 Task: Search one way flight ticket for 5 adults, 2 children, 1 infant in seat and 1 infant on lap in economy from Birmingham: Birmingham-shuttlesworth International Airport to Laramie: Laramie Regional Airport on 5-3-2023. Choice of flights is United. Number of bags: 1 carry on bag. Price is upto 98000. Outbound departure time preference is 7:30.
Action: Mouse moved to (316, 401)
Screenshot: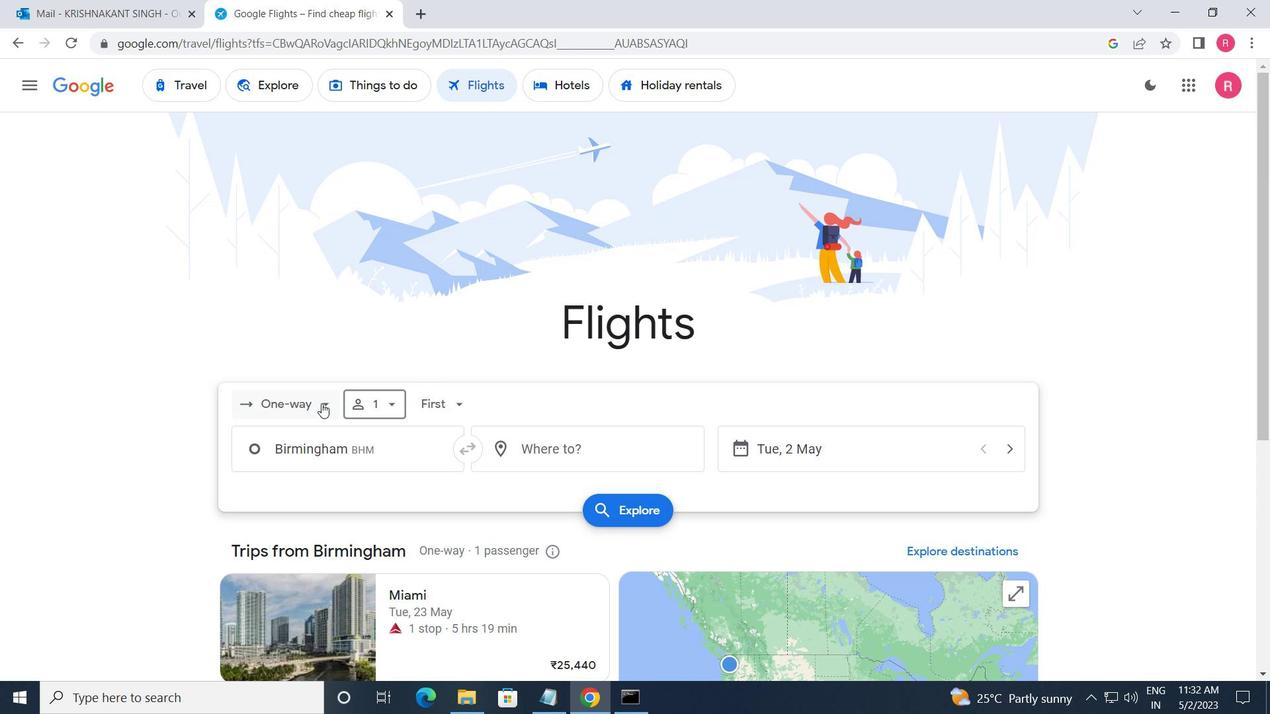 
Action: Mouse pressed left at (316, 401)
Screenshot: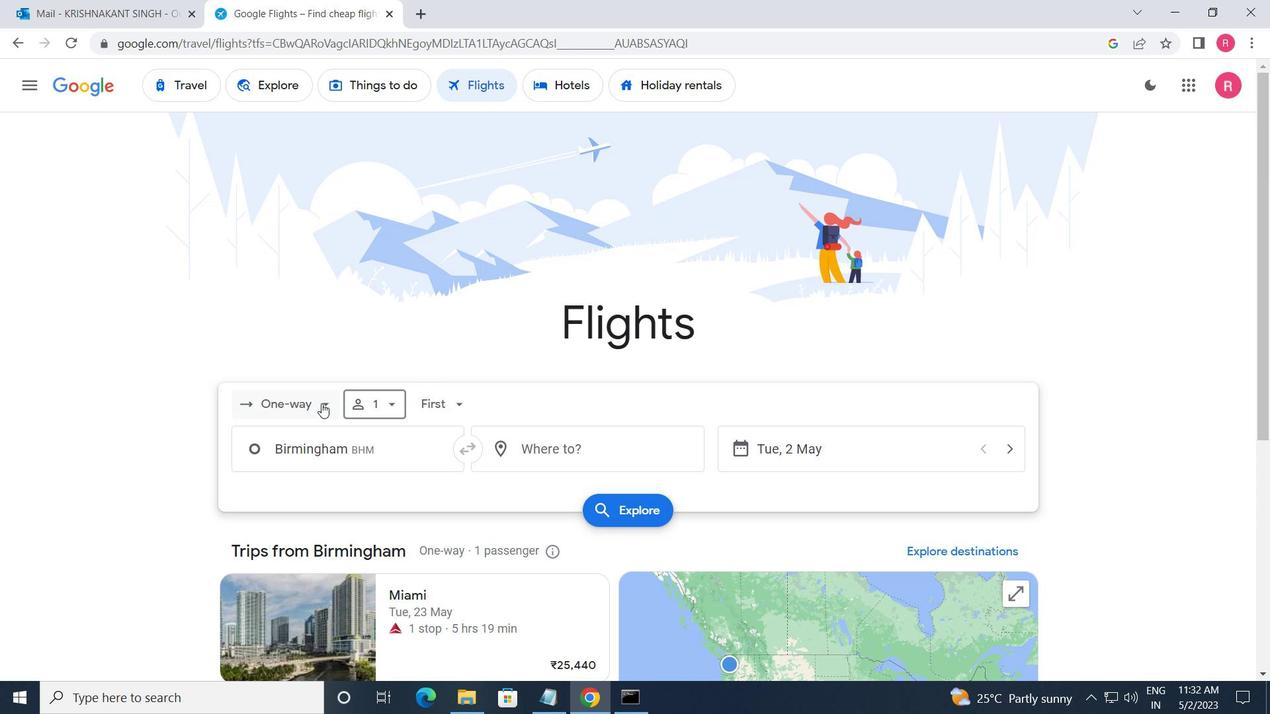 
Action: Mouse moved to (306, 478)
Screenshot: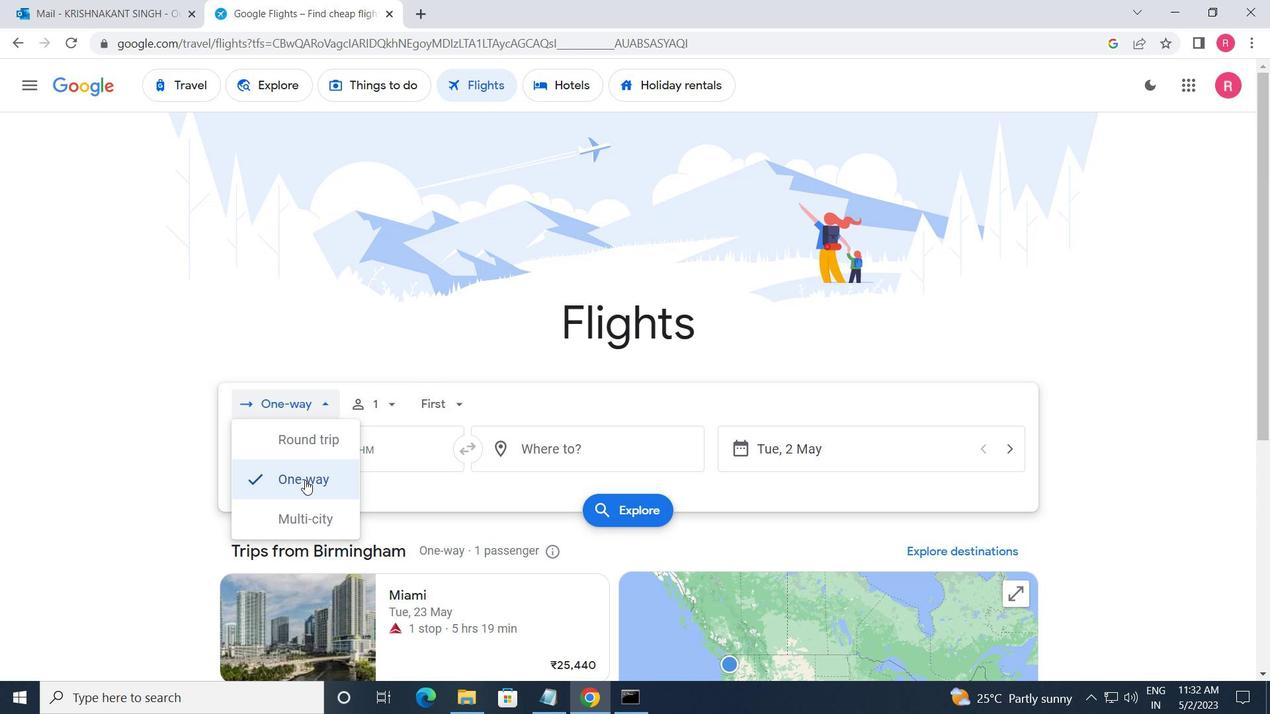 
Action: Mouse pressed left at (306, 478)
Screenshot: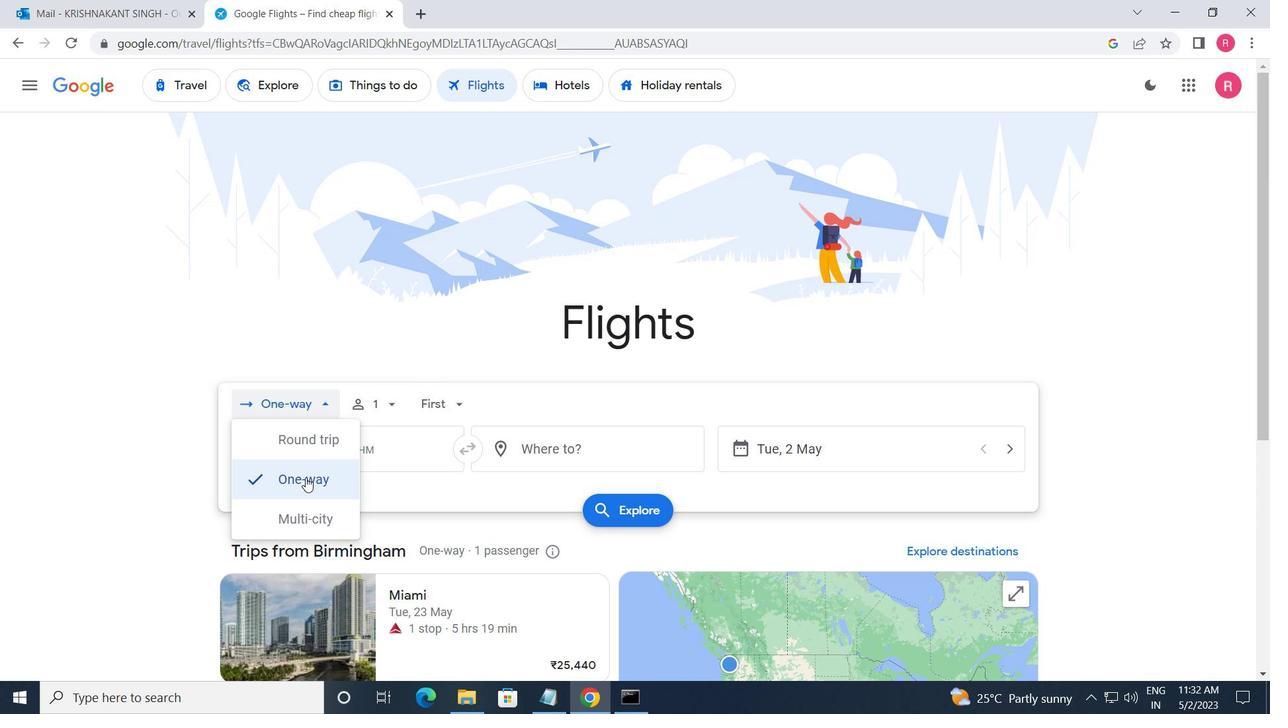
Action: Mouse moved to (401, 399)
Screenshot: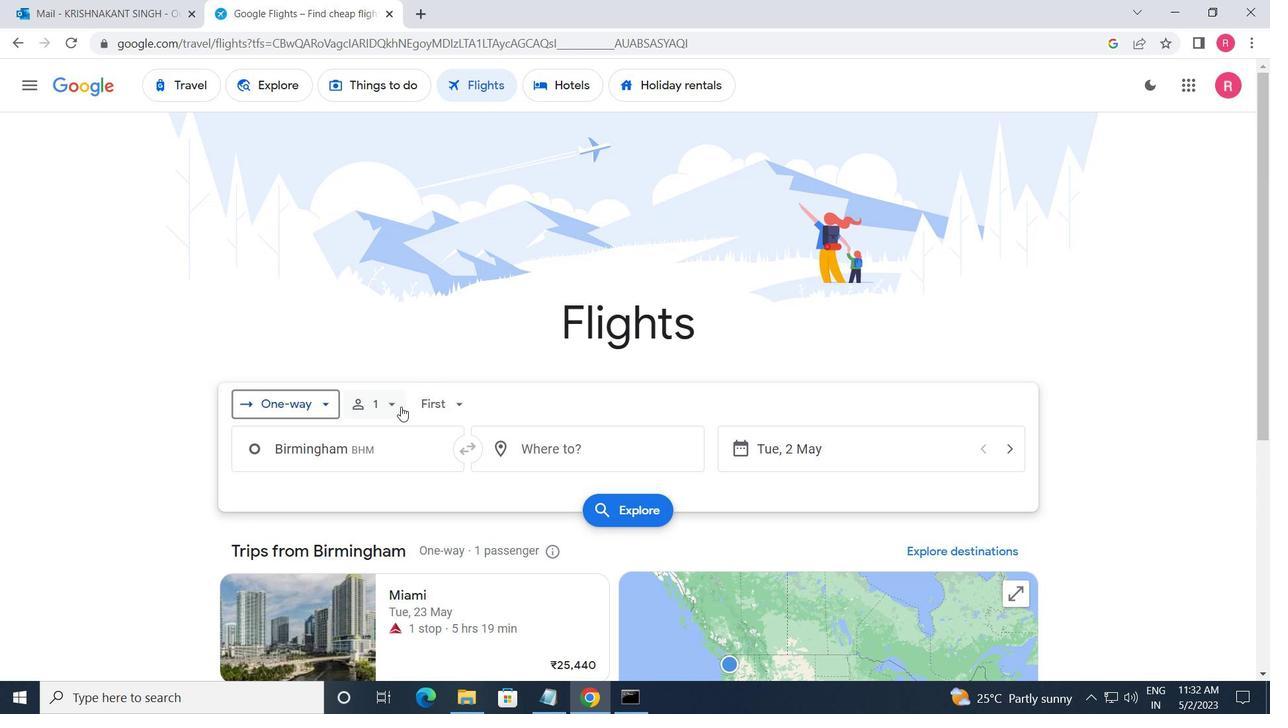 
Action: Mouse pressed left at (401, 399)
Screenshot: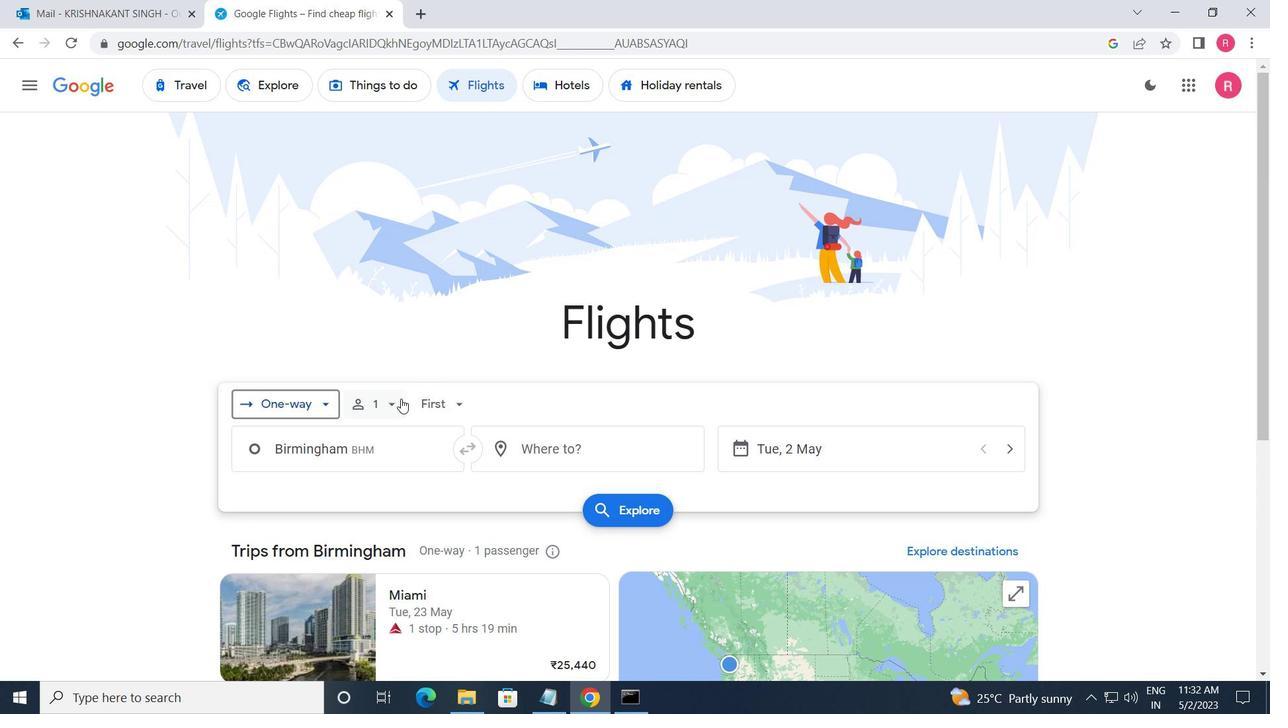 
Action: Mouse moved to (525, 456)
Screenshot: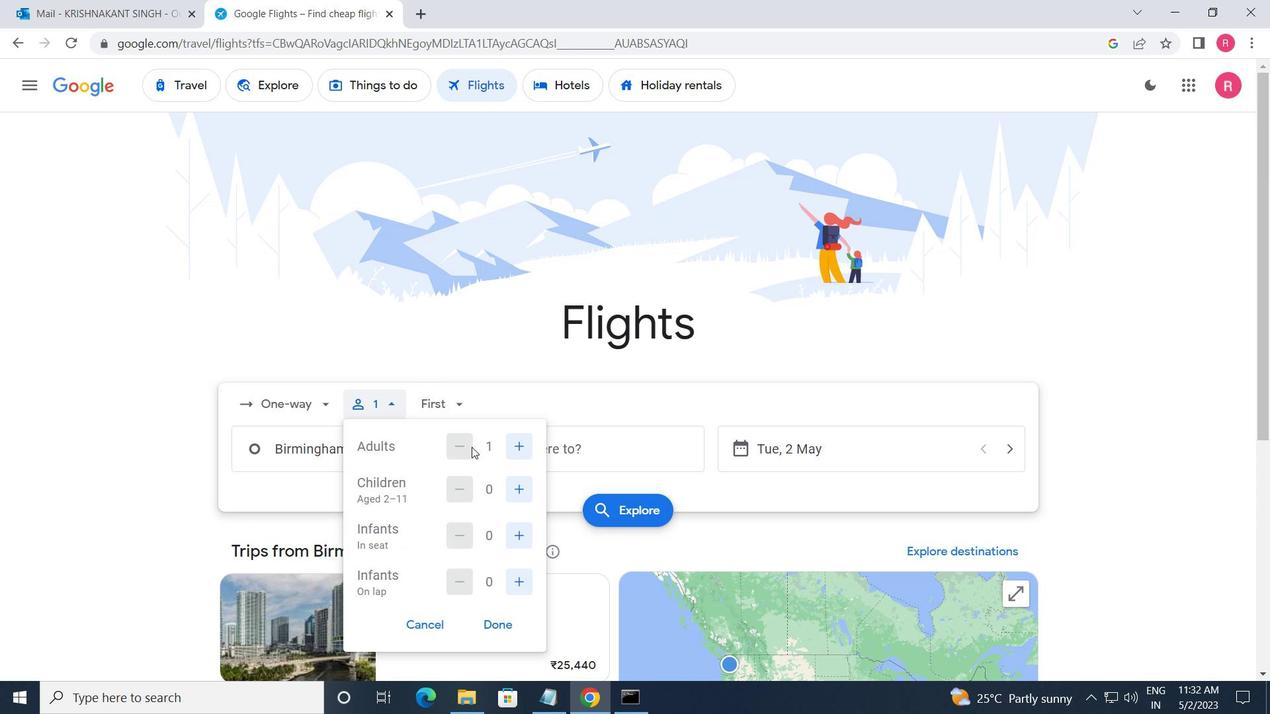 
Action: Mouse pressed left at (525, 456)
Screenshot: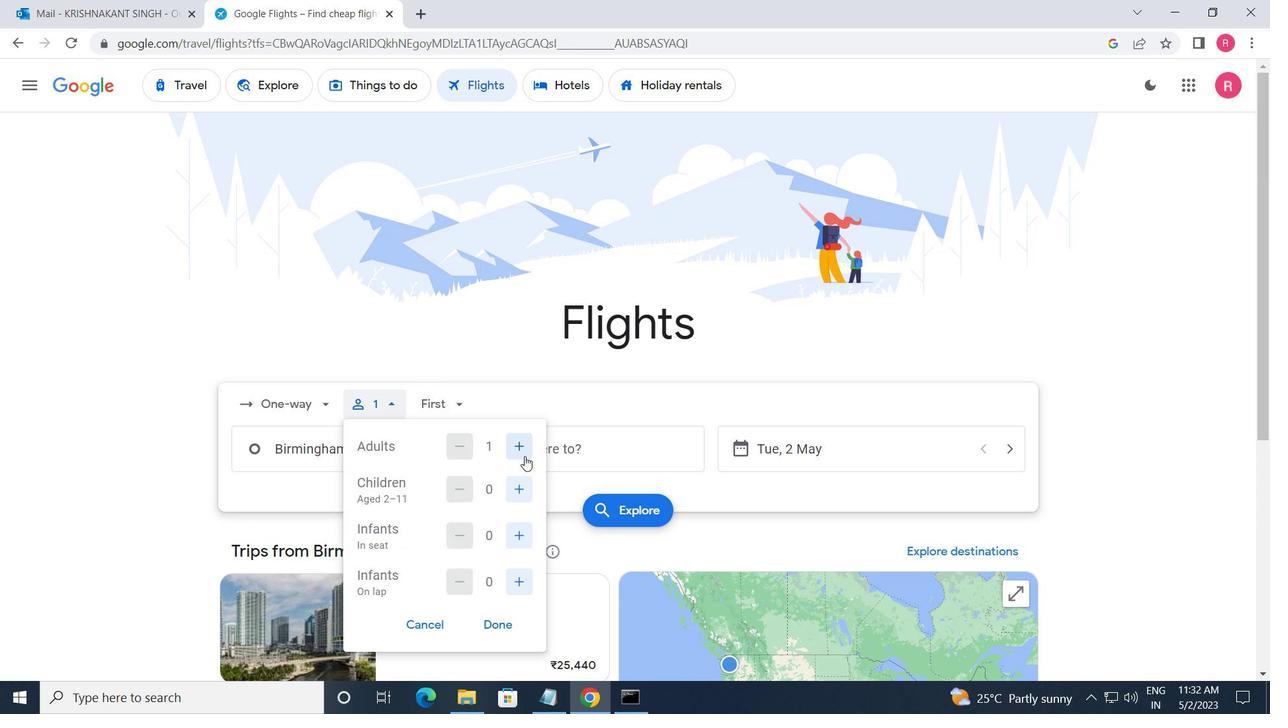 
Action: Mouse pressed left at (525, 456)
Screenshot: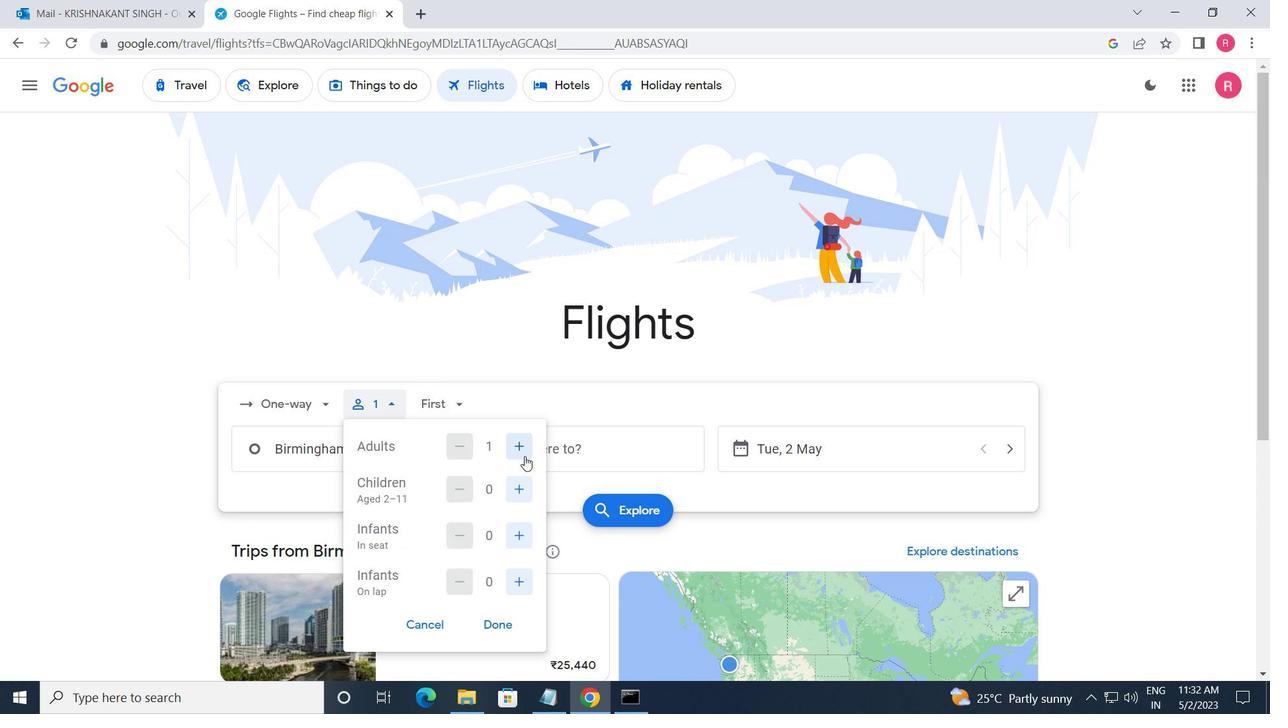
Action: Mouse pressed left at (525, 456)
Screenshot: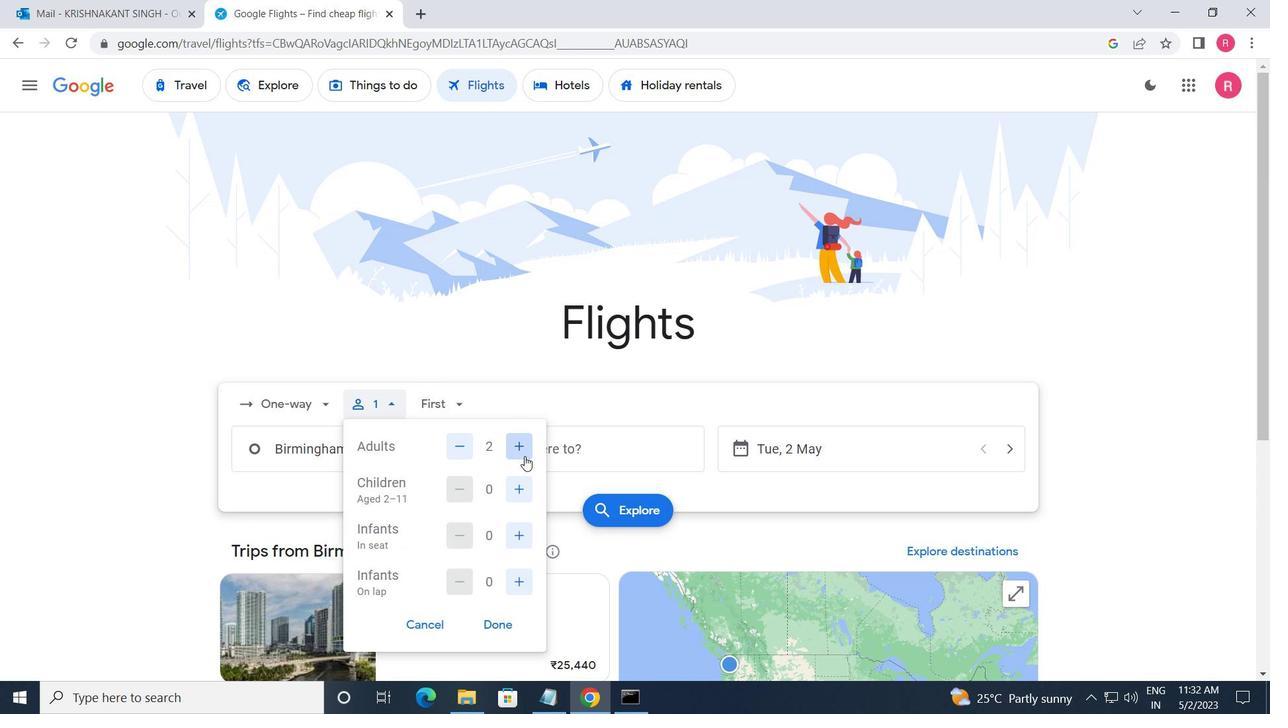 
Action: Mouse pressed left at (525, 456)
Screenshot: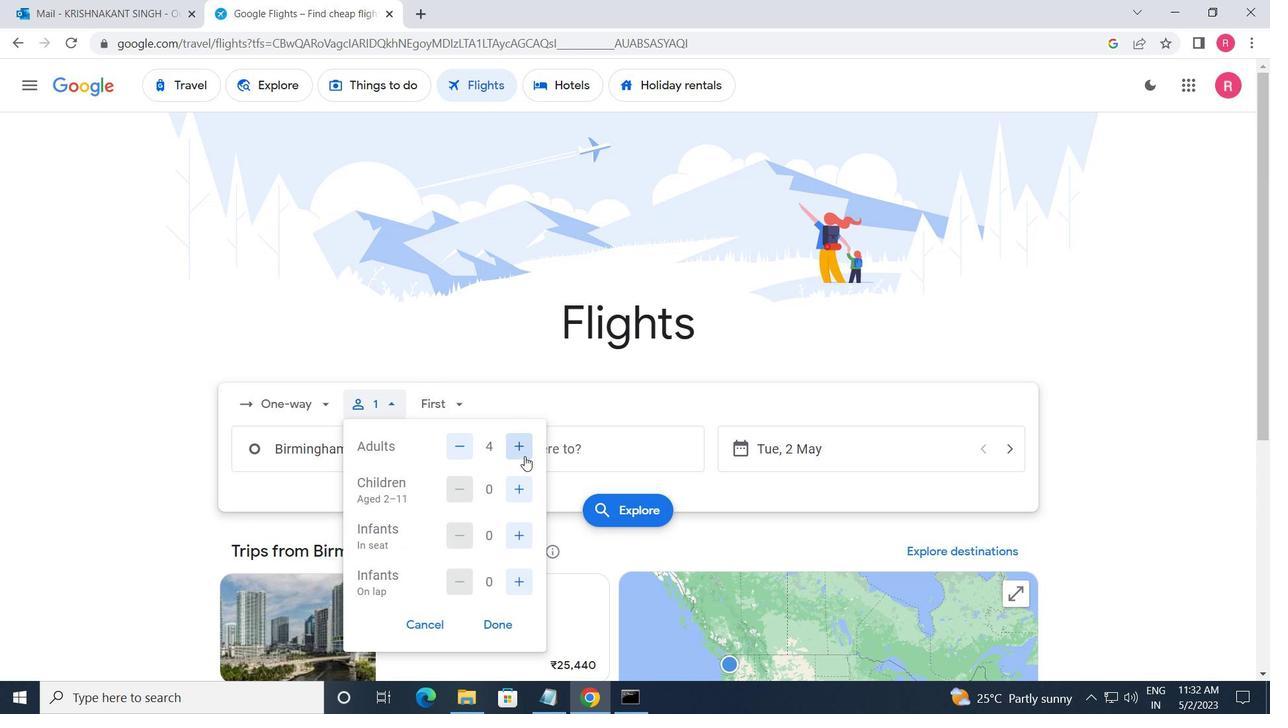 
Action: Mouse moved to (516, 479)
Screenshot: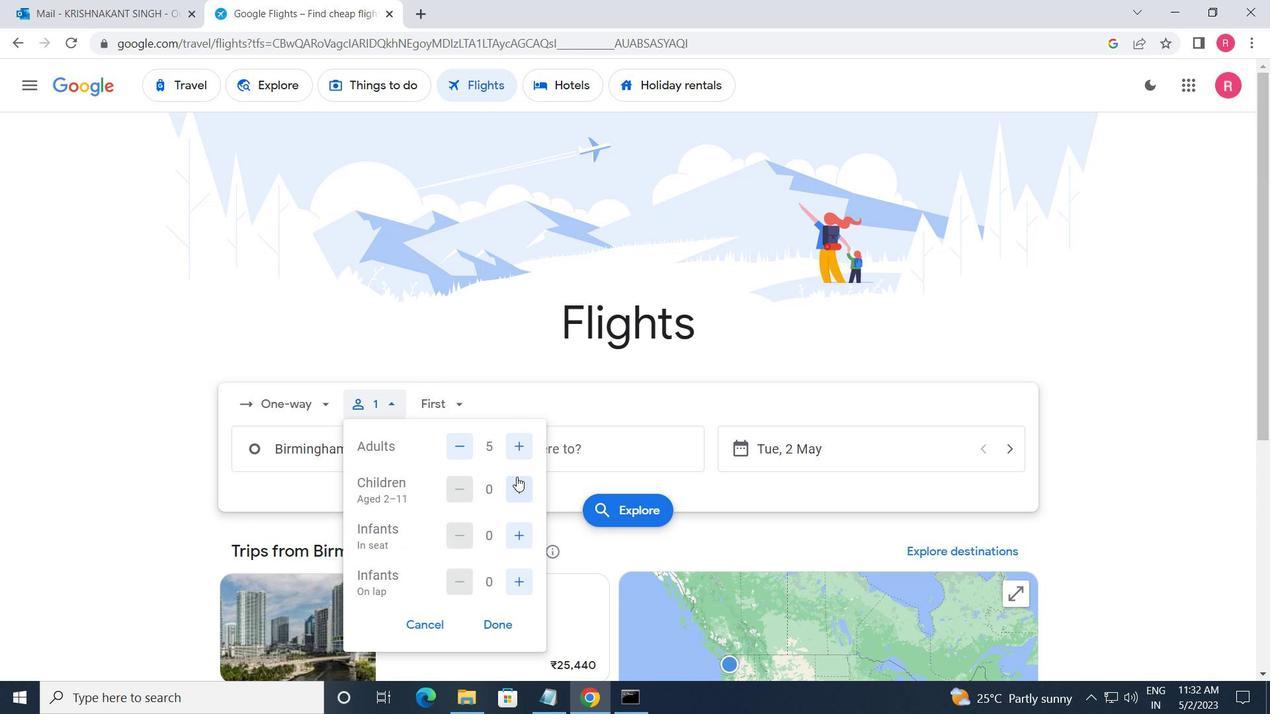 
Action: Mouse pressed left at (516, 479)
Screenshot: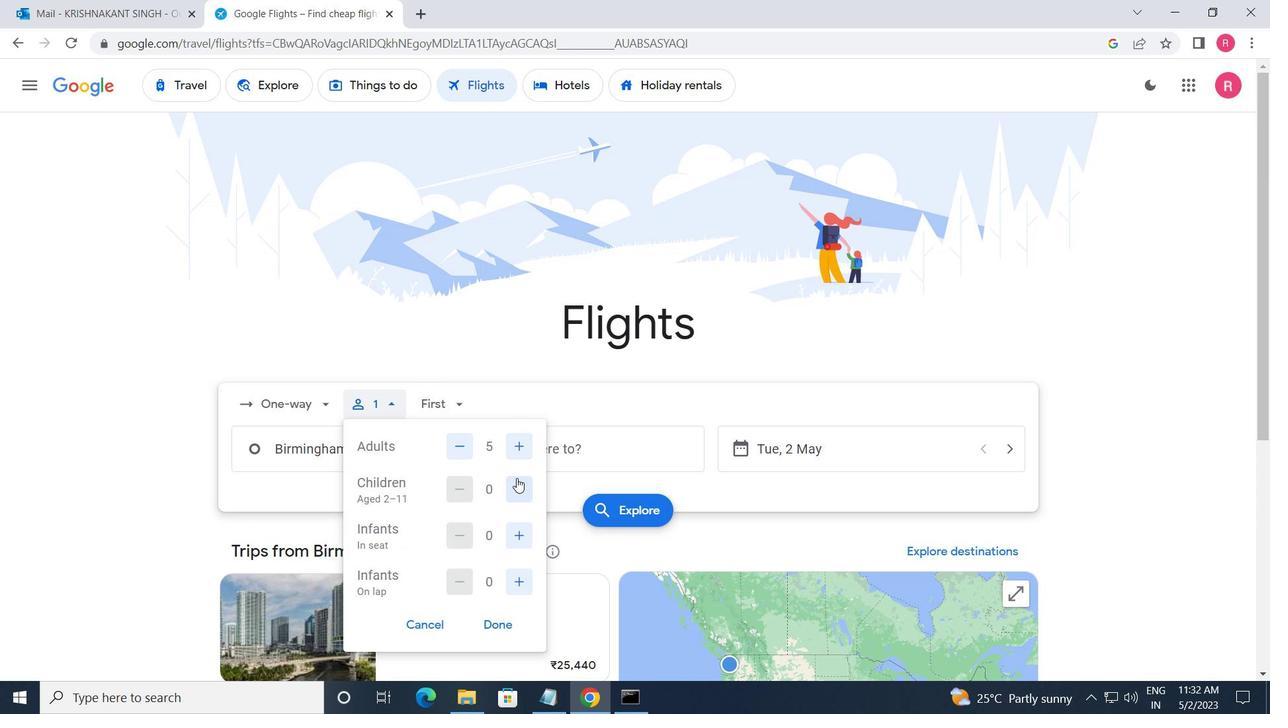 
Action: Mouse pressed left at (516, 479)
Screenshot: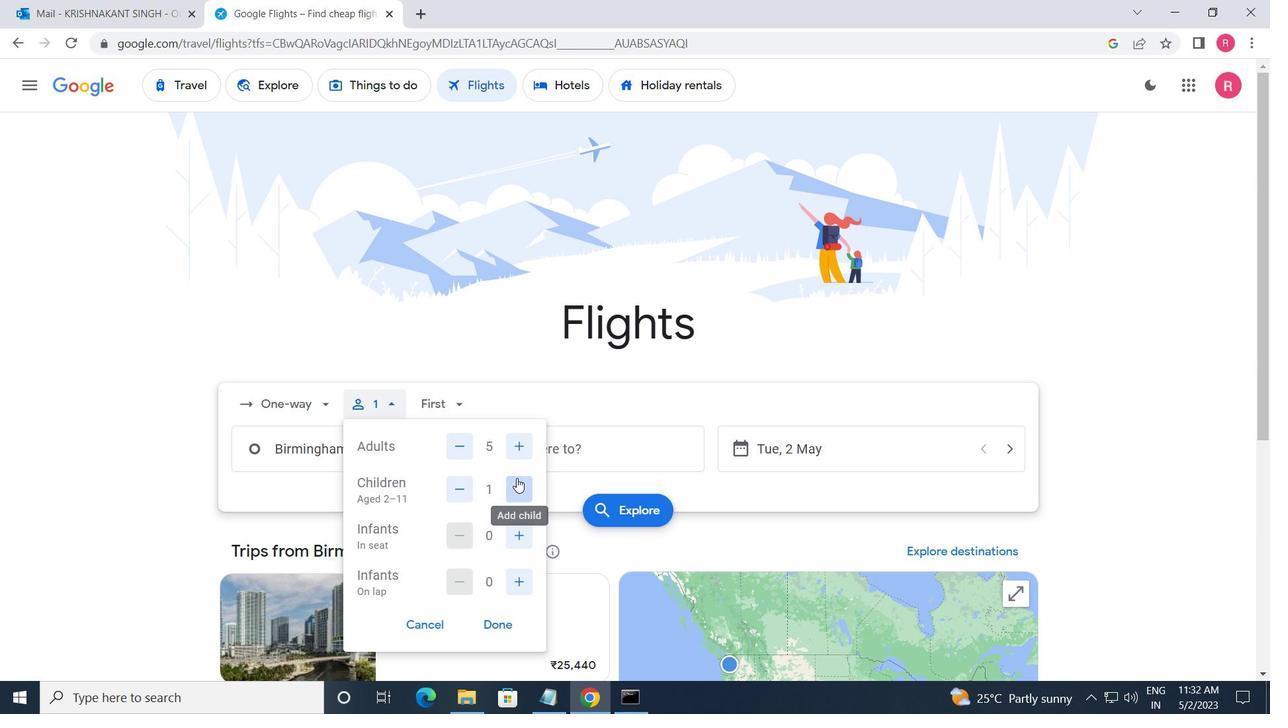 
Action: Mouse moved to (517, 541)
Screenshot: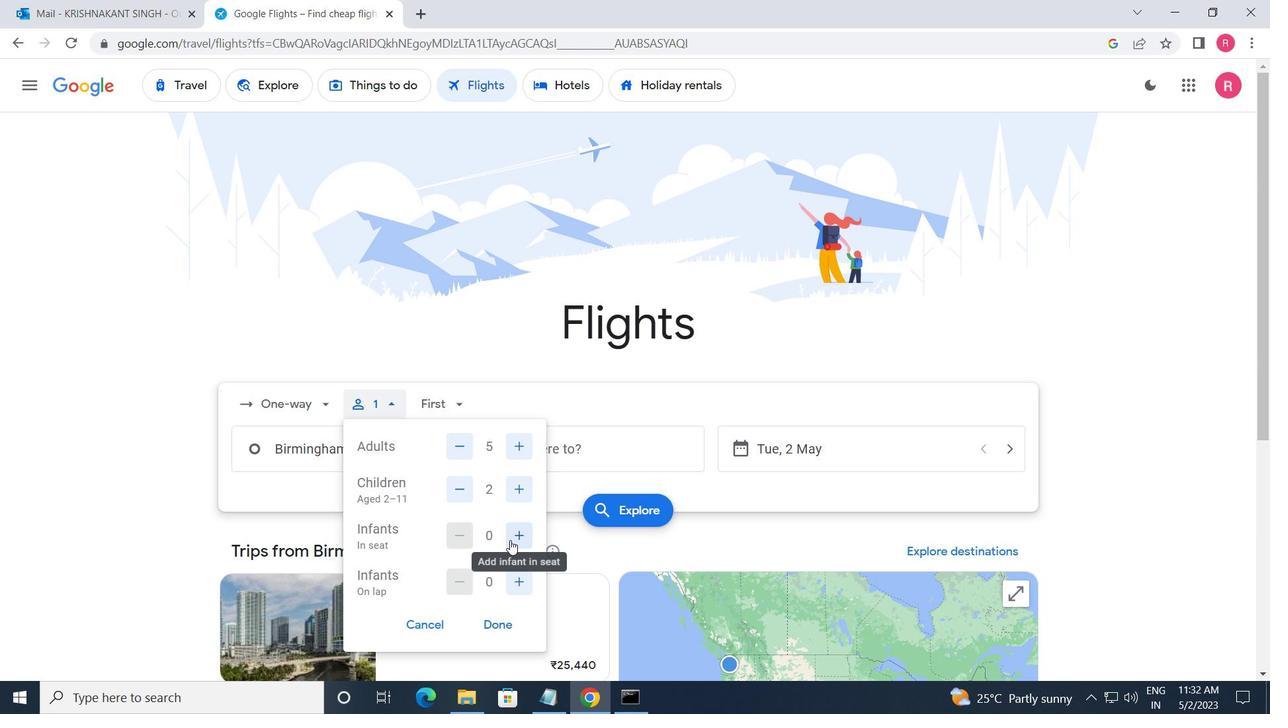 
Action: Mouse pressed left at (517, 541)
Screenshot: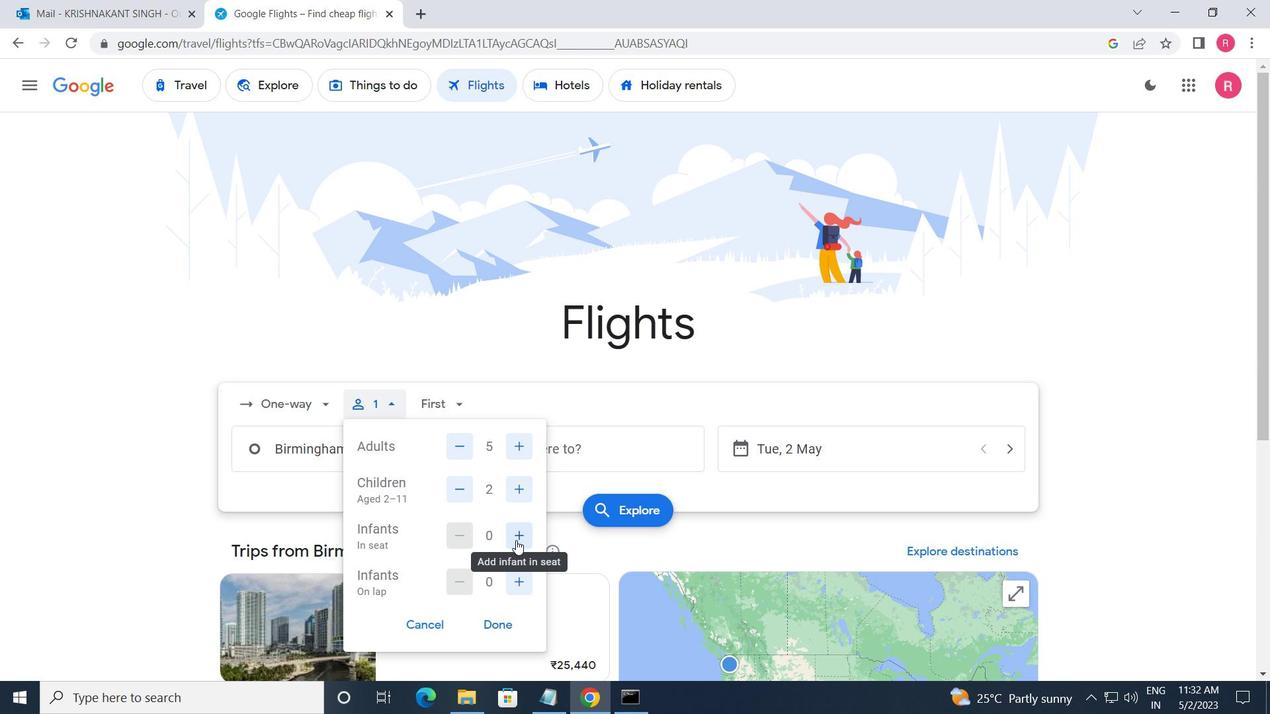 
Action: Mouse moved to (519, 581)
Screenshot: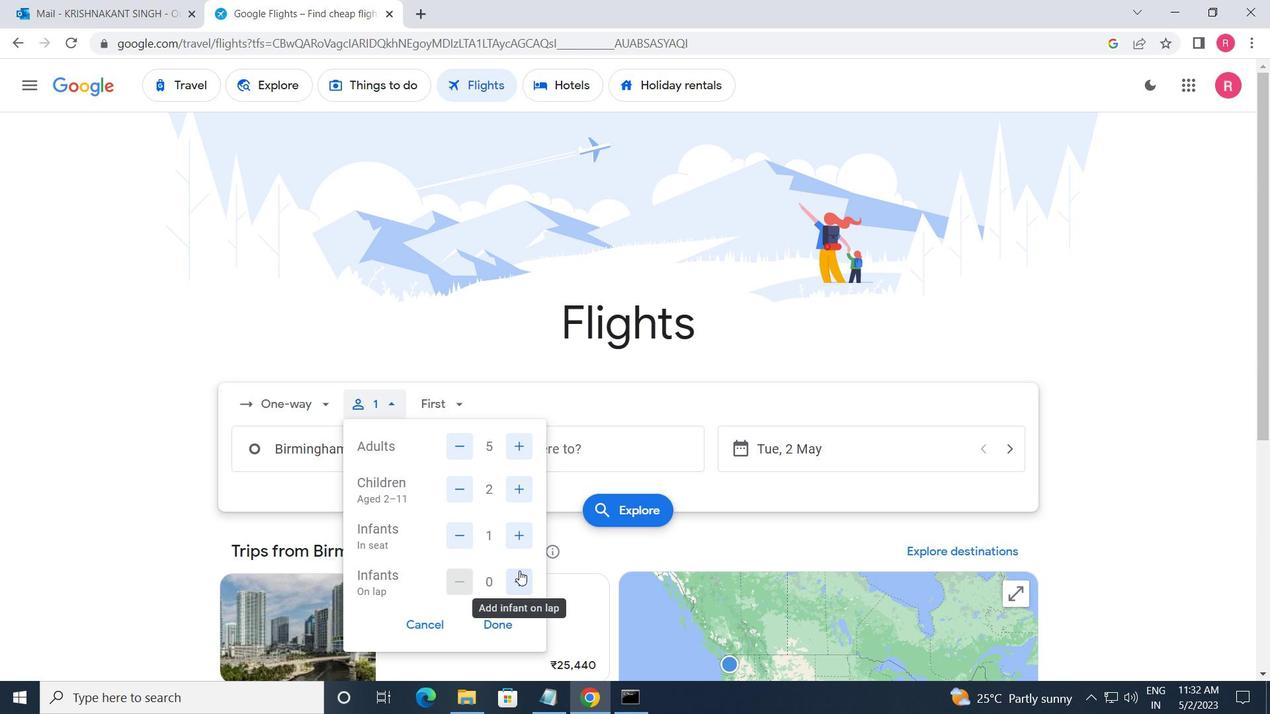 
Action: Mouse pressed left at (519, 581)
Screenshot: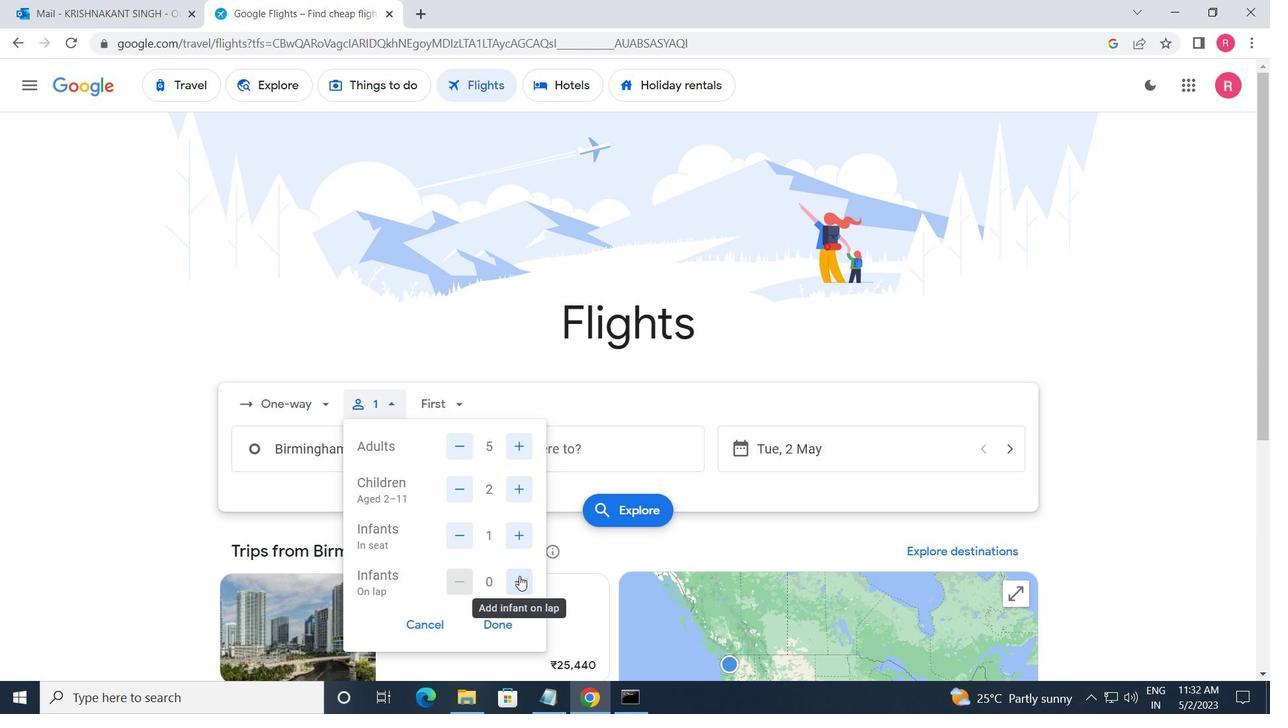 
Action: Mouse moved to (504, 624)
Screenshot: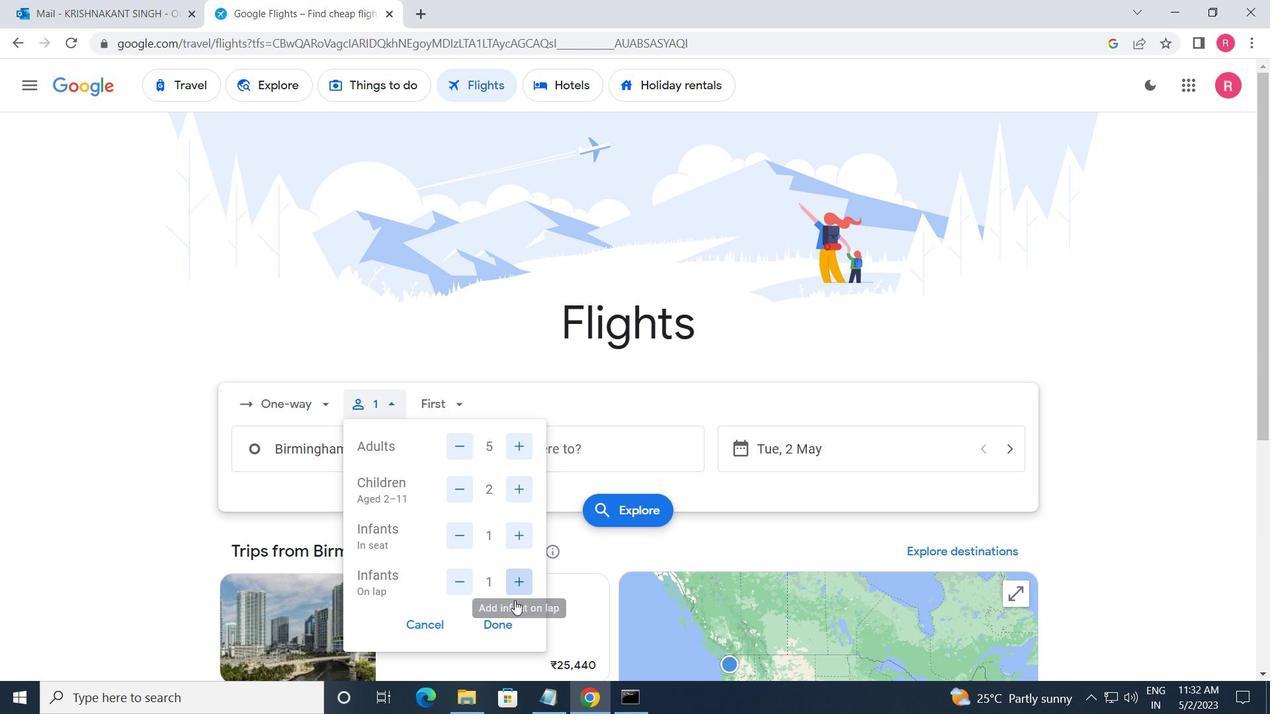 
Action: Mouse pressed left at (504, 624)
Screenshot: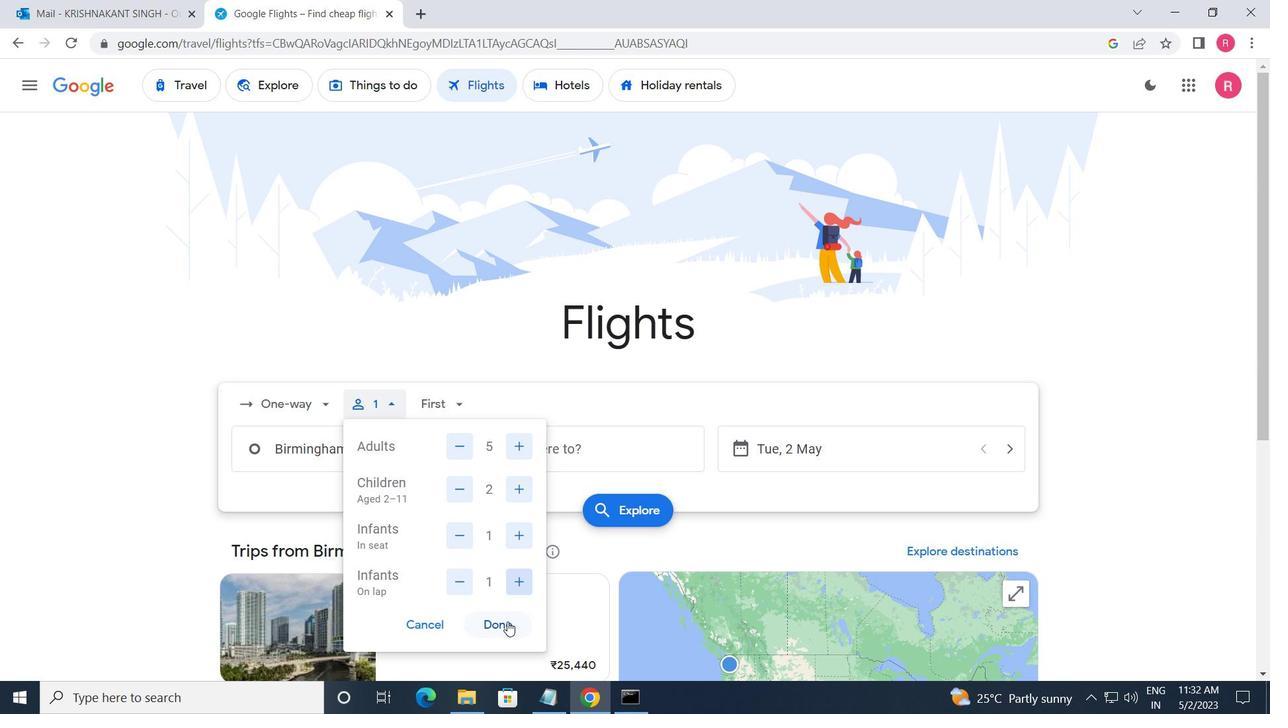 
Action: Mouse moved to (465, 410)
Screenshot: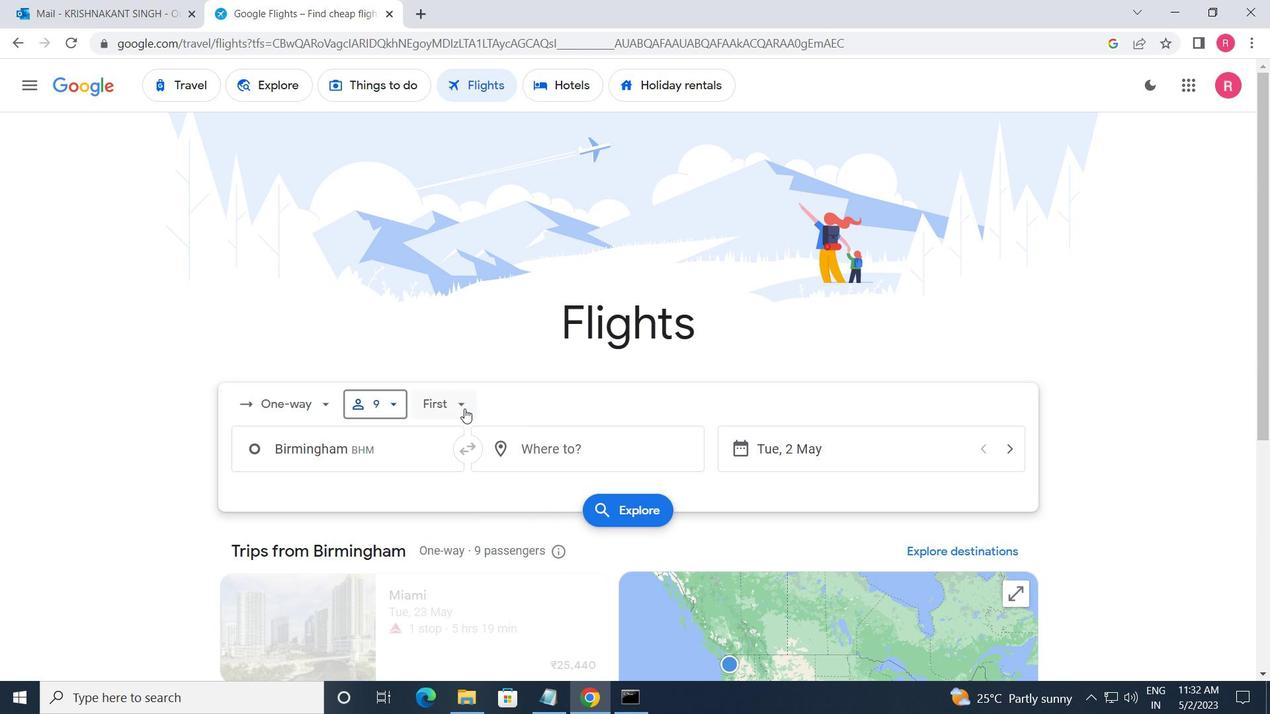 
Action: Mouse pressed left at (465, 410)
Screenshot: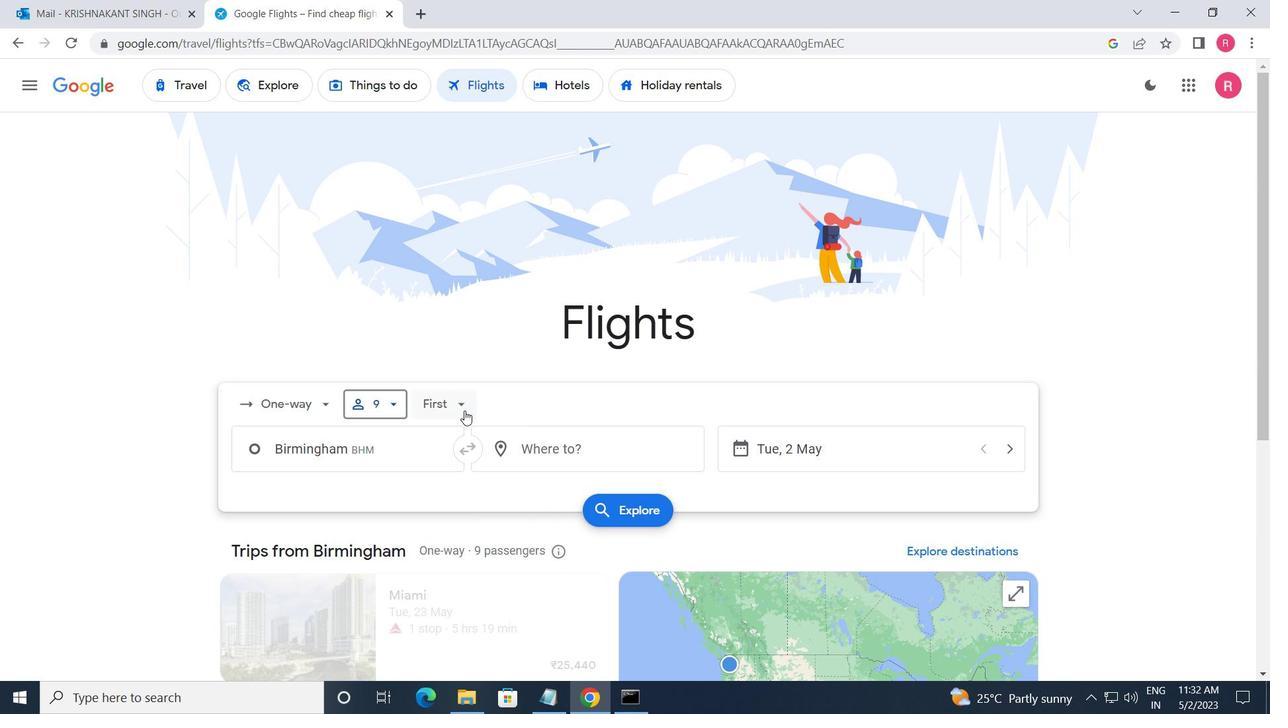 
Action: Mouse moved to (473, 483)
Screenshot: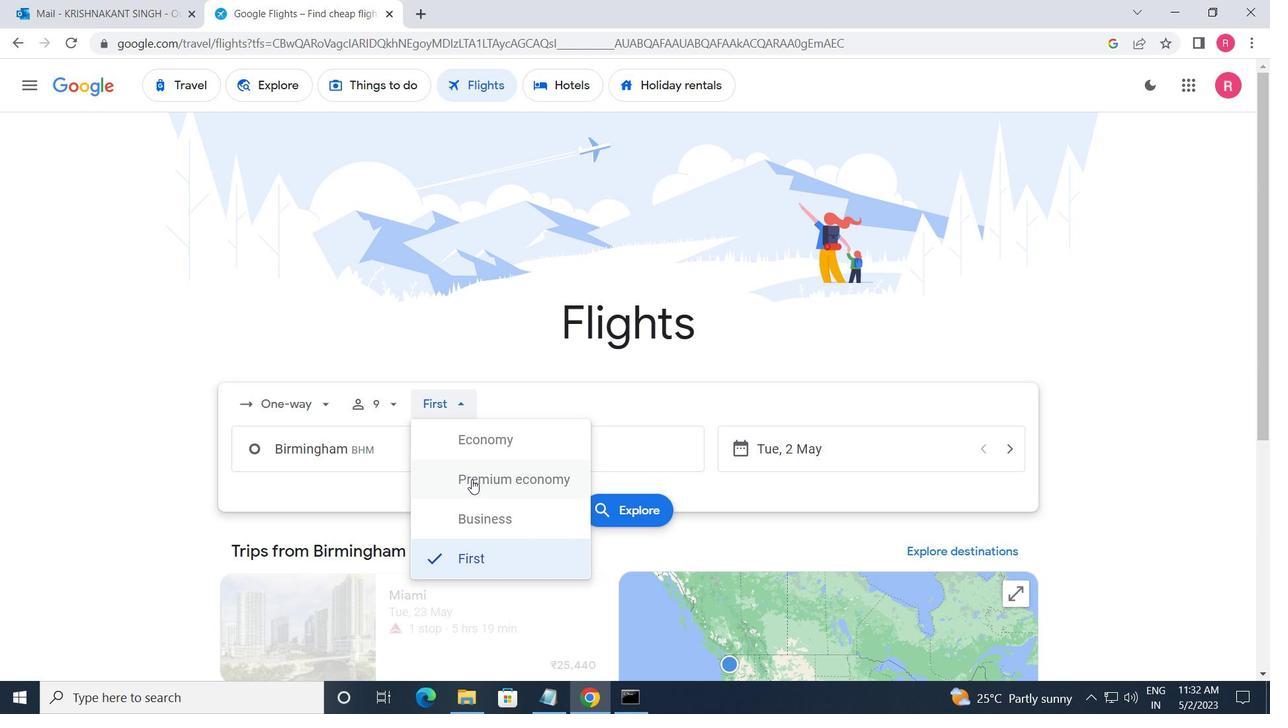 
Action: Mouse pressed left at (473, 483)
Screenshot: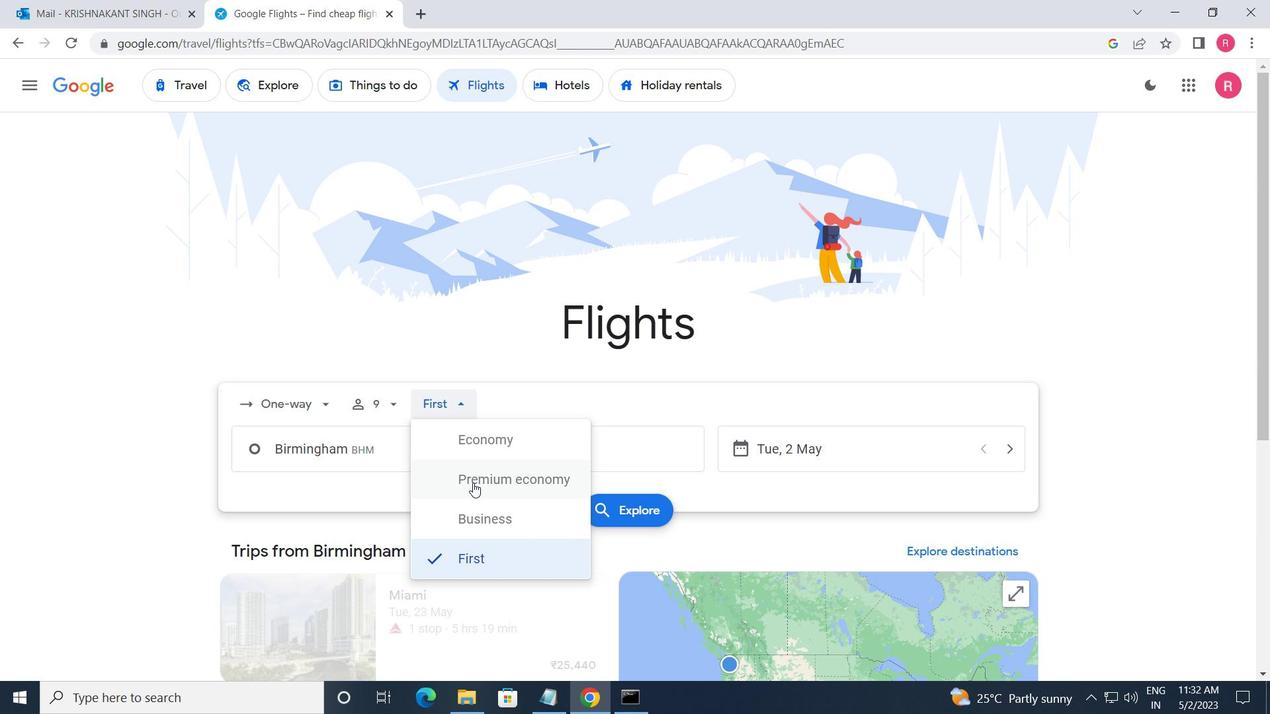 
Action: Mouse moved to (485, 411)
Screenshot: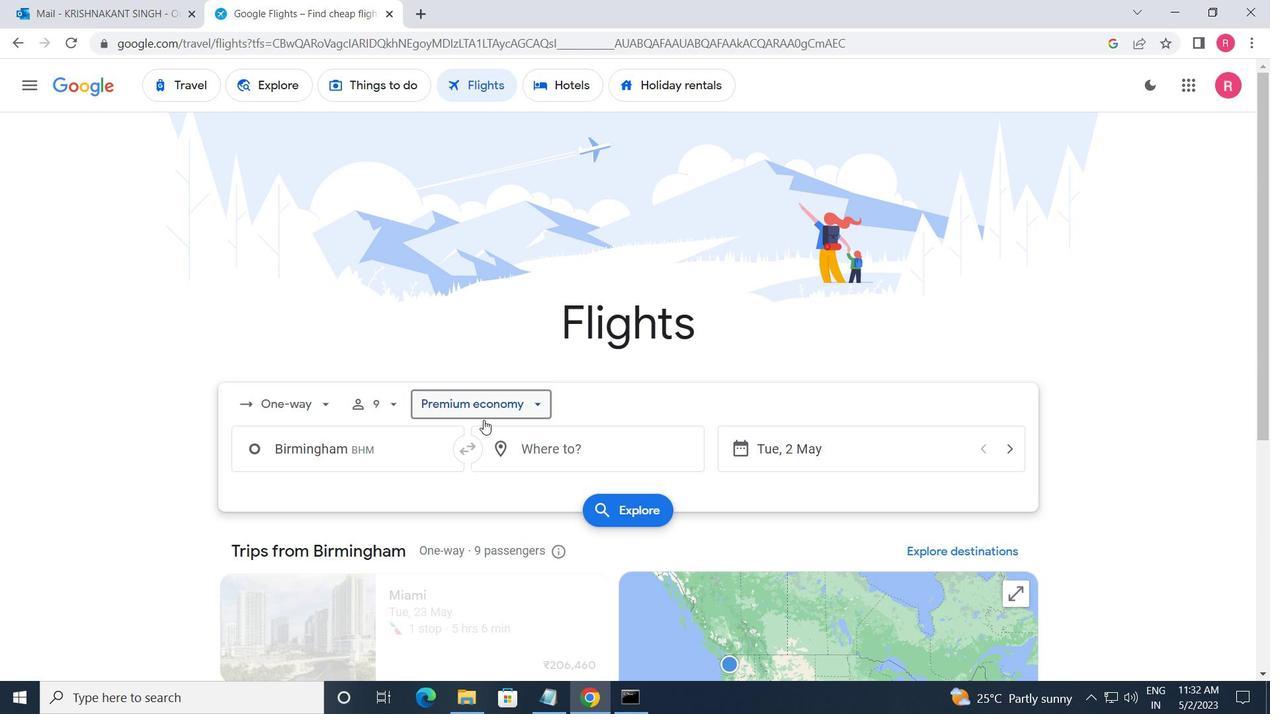 
Action: Mouse pressed left at (485, 411)
Screenshot: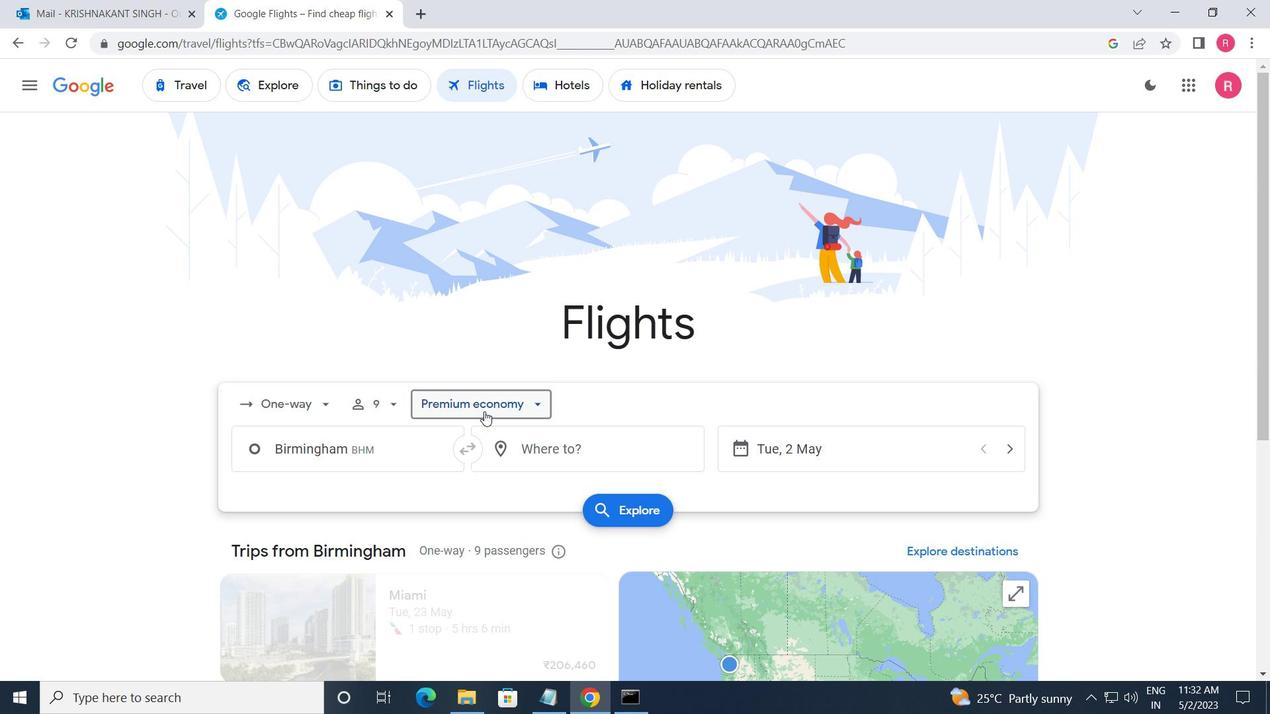 
Action: Mouse moved to (475, 450)
Screenshot: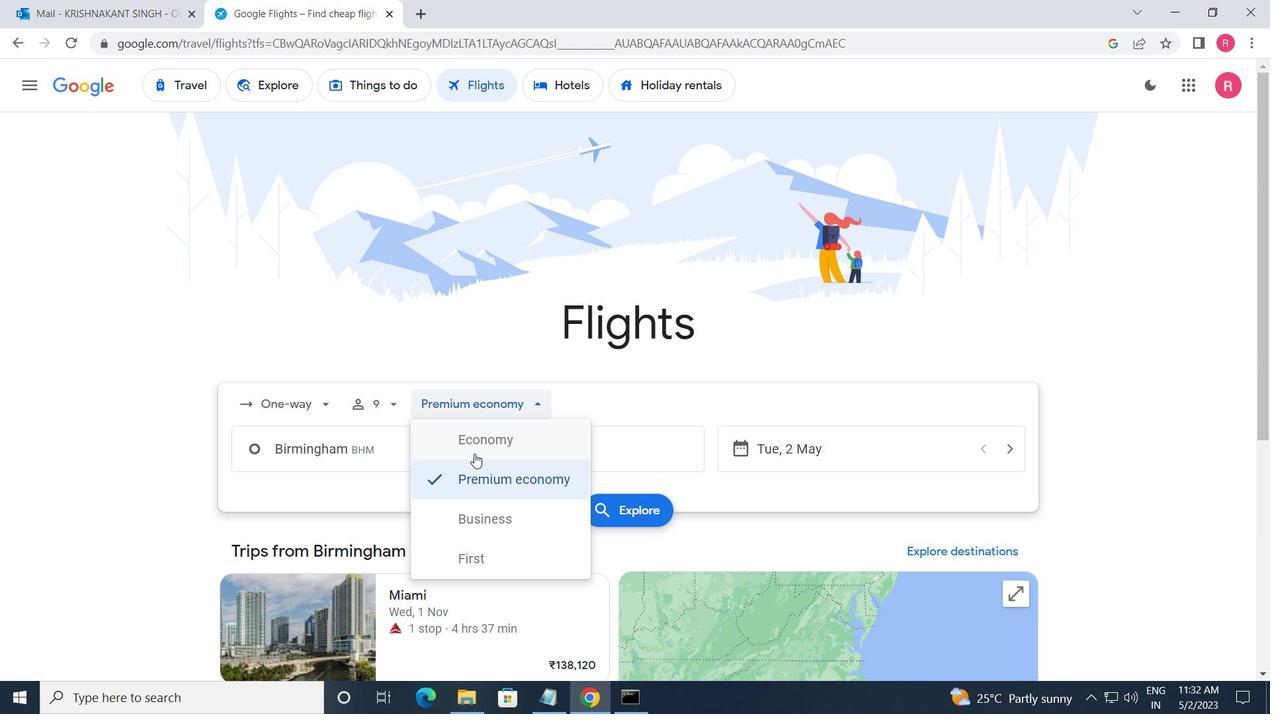 
Action: Mouse pressed left at (475, 450)
Screenshot: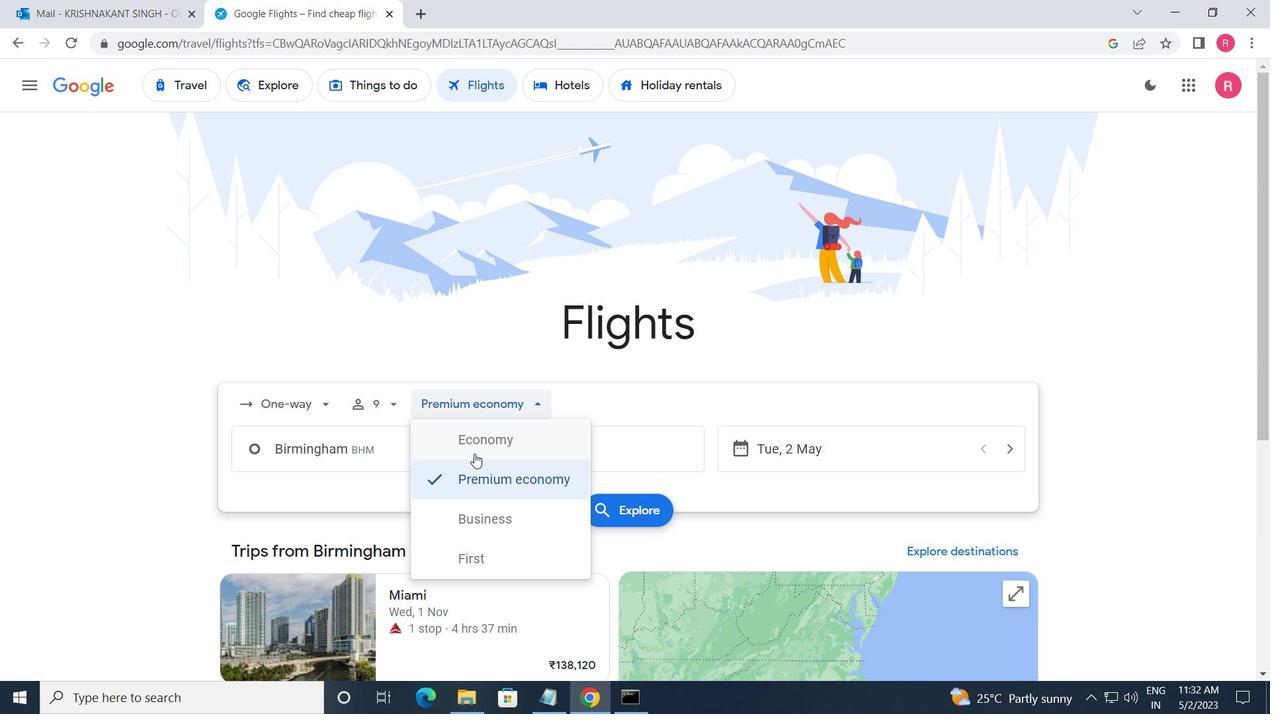 
Action: Mouse moved to (411, 449)
Screenshot: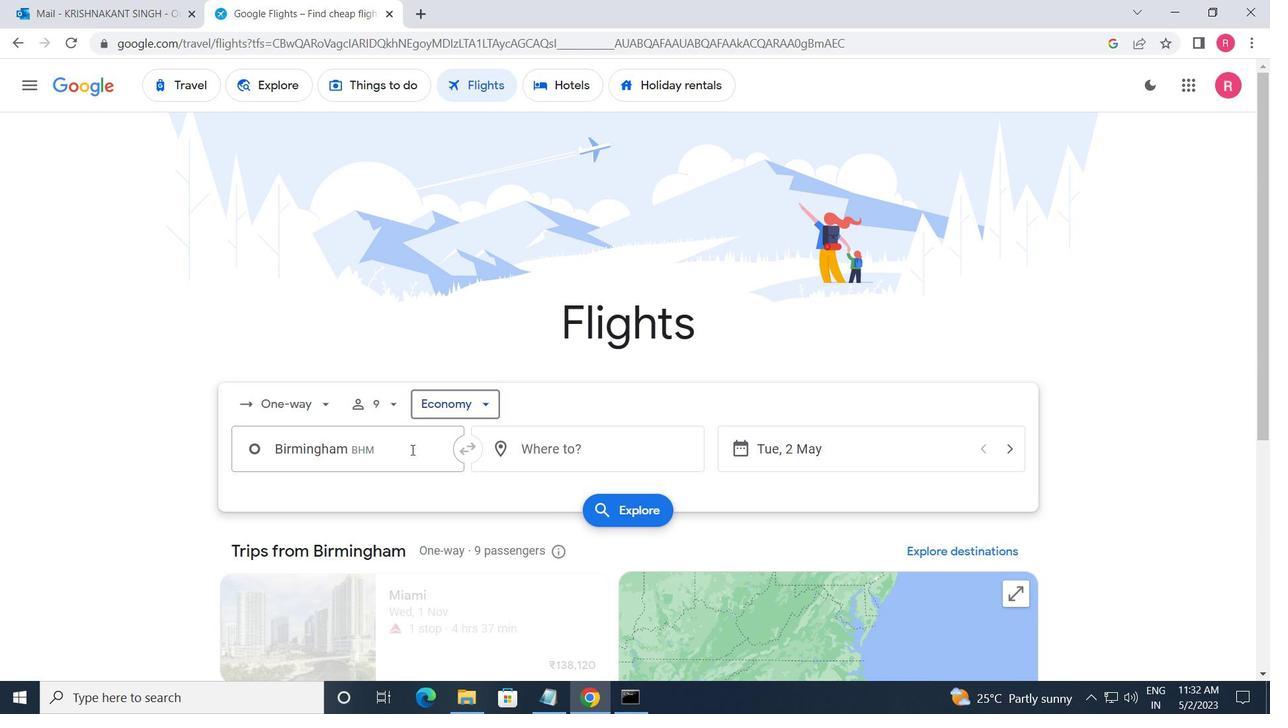
Action: Mouse pressed left at (411, 449)
Screenshot: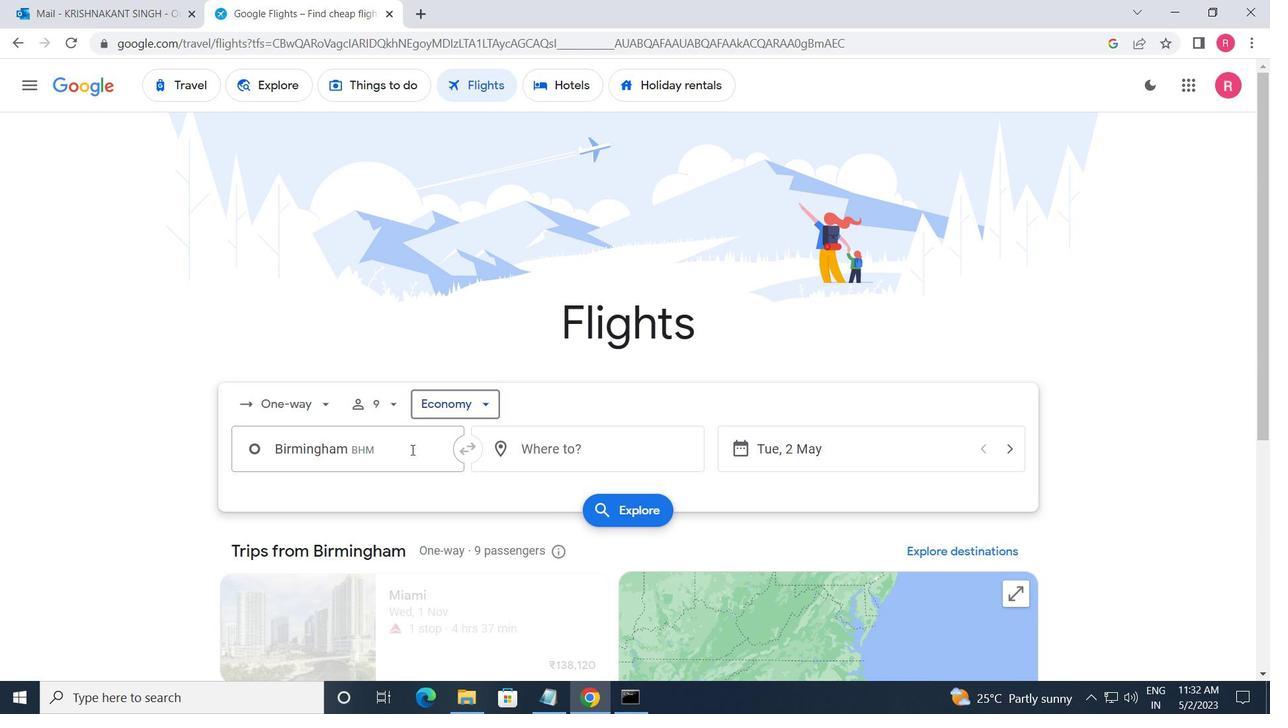 
Action: Mouse moved to (389, 616)
Screenshot: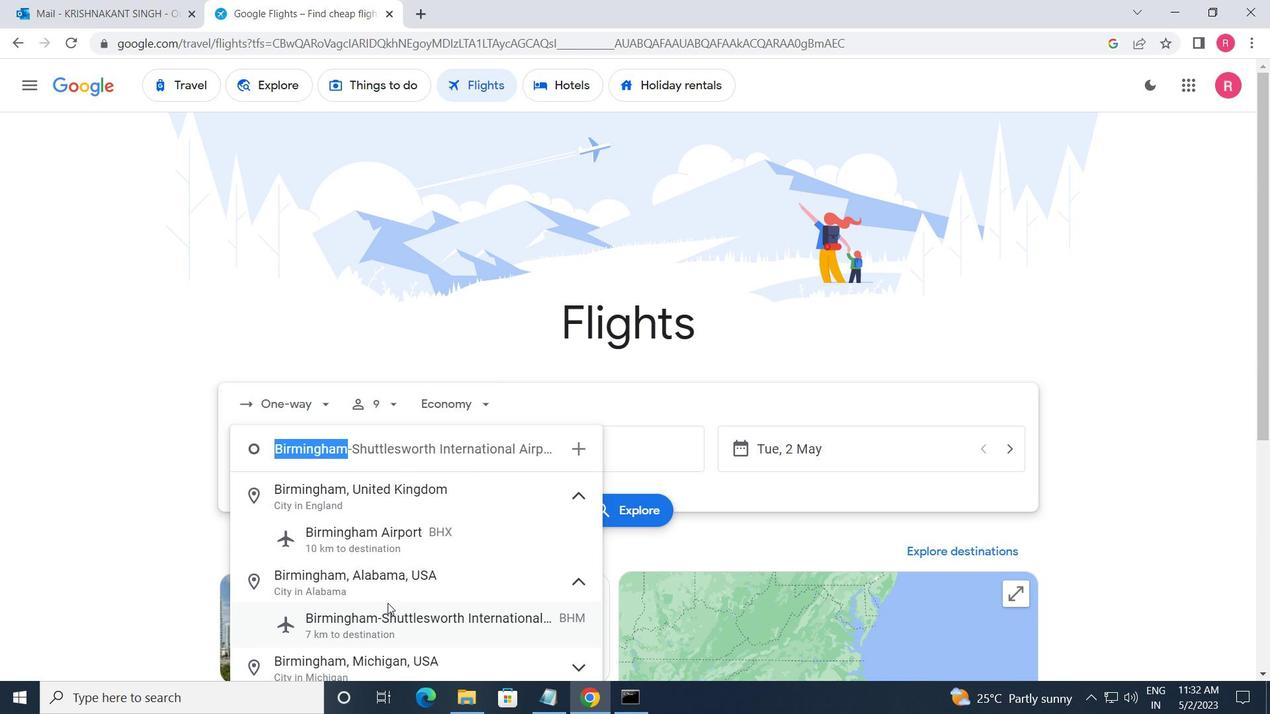 
Action: Mouse pressed left at (389, 616)
Screenshot: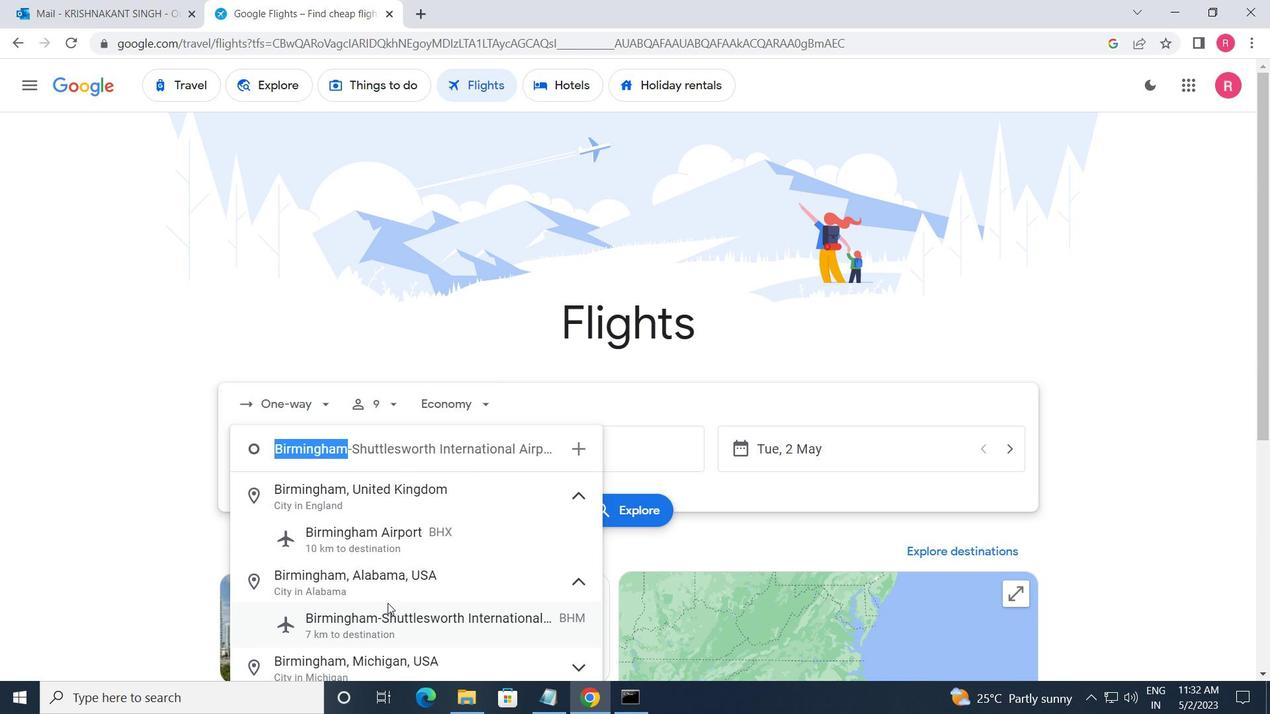 
Action: Mouse moved to (531, 458)
Screenshot: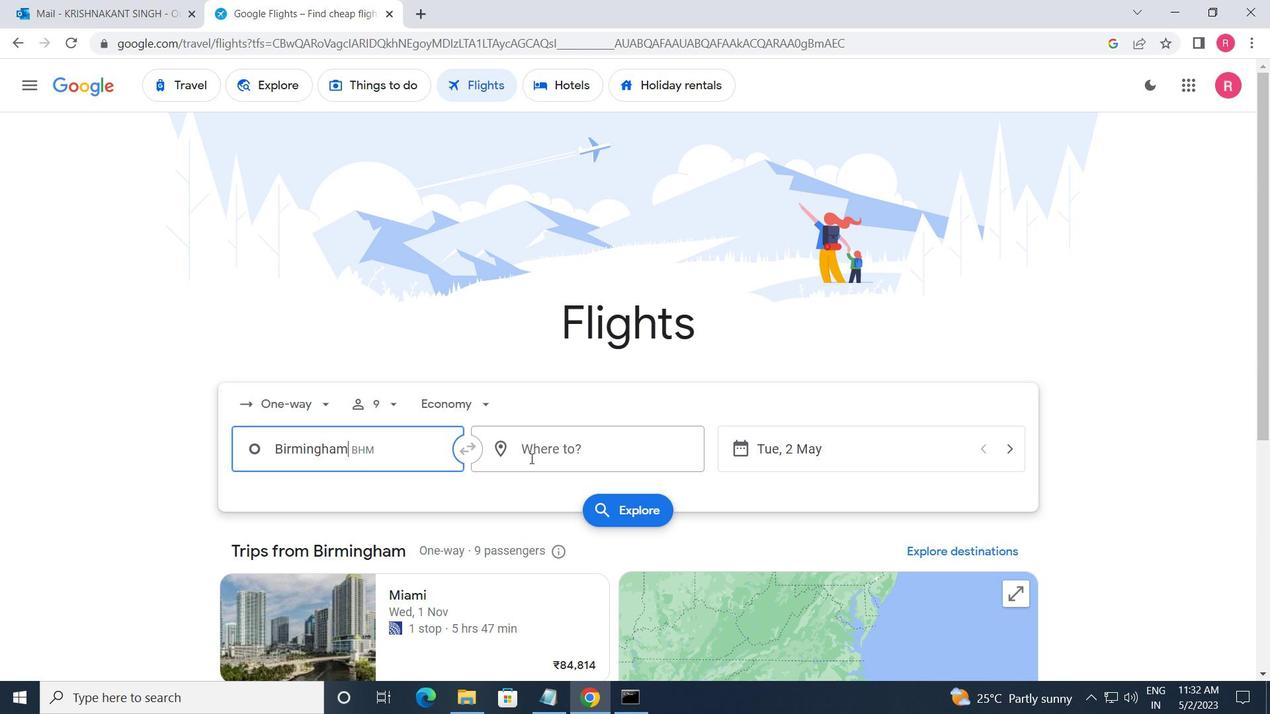 
Action: Mouse pressed left at (531, 458)
Screenshot: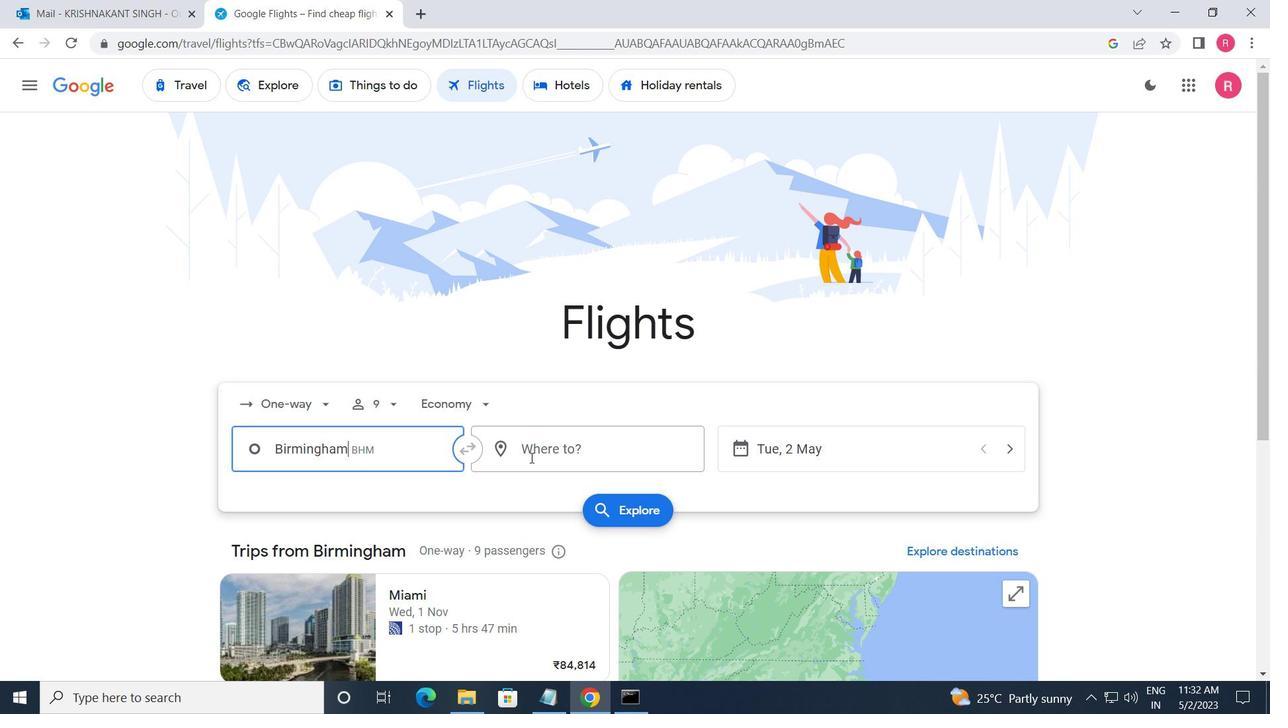 
Action: Mouse moved to (480, 291)
Screenshot: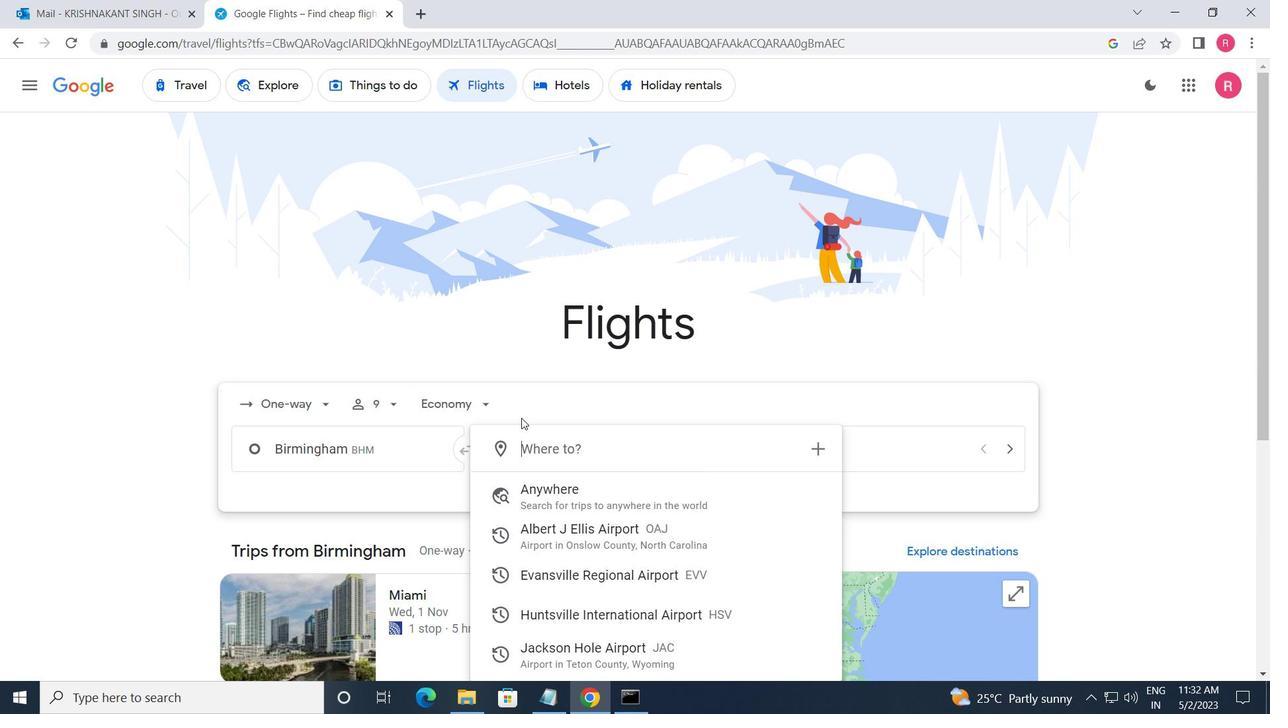 
Action: Key pressed <Key.shift_r>Laramie<Key.space><Key.shift>R
Screenshot: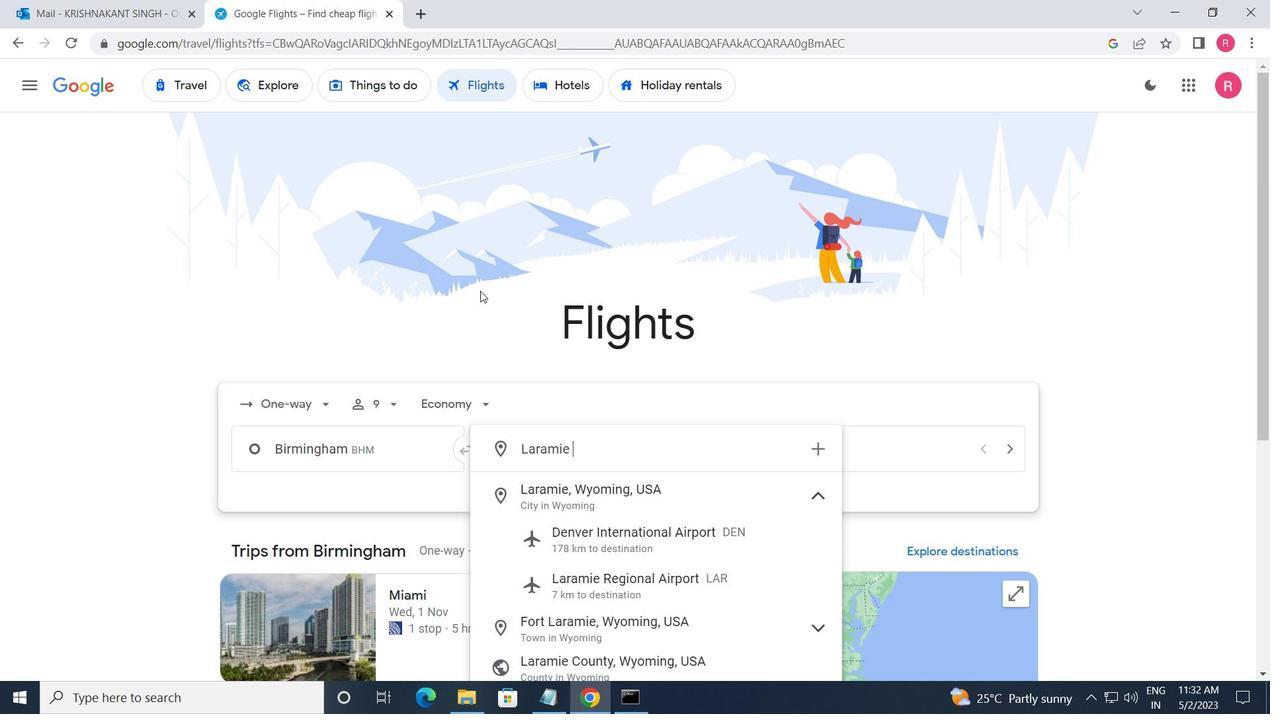
Action: Mouse moved to (640, 509)
Screenshot: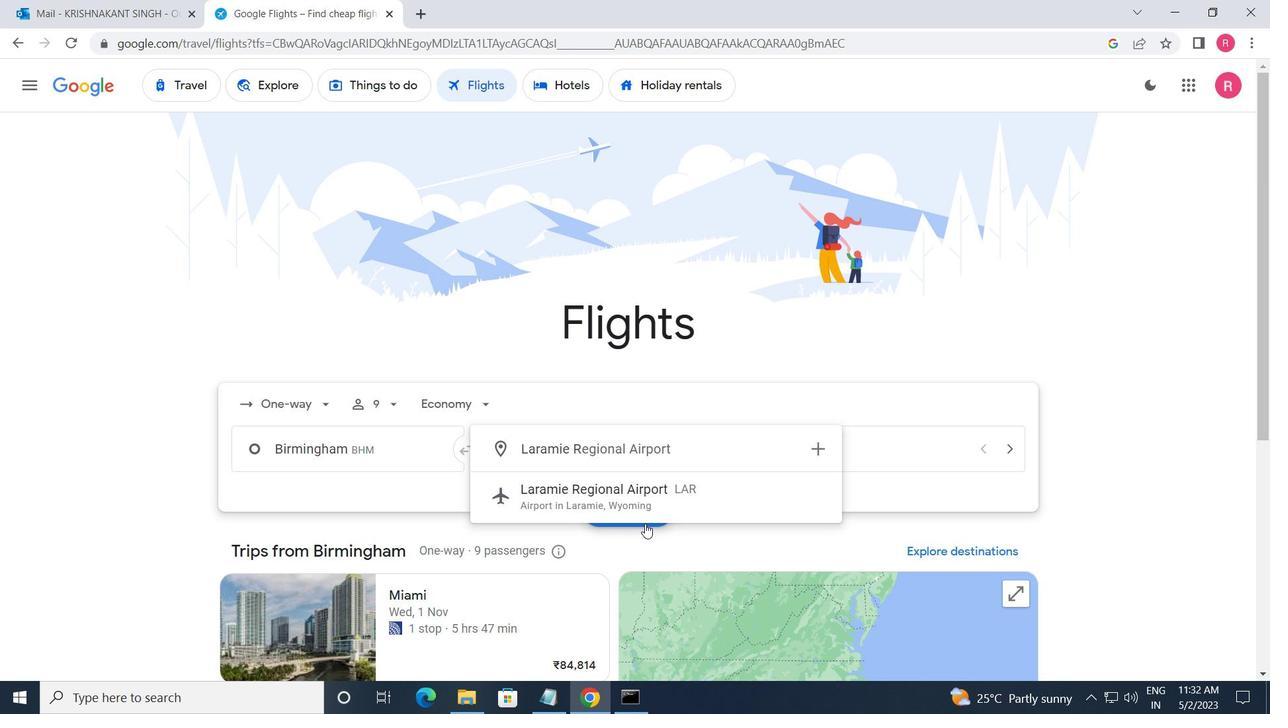 
Action: Mouse pressed left at (640, 509)
Screenshot: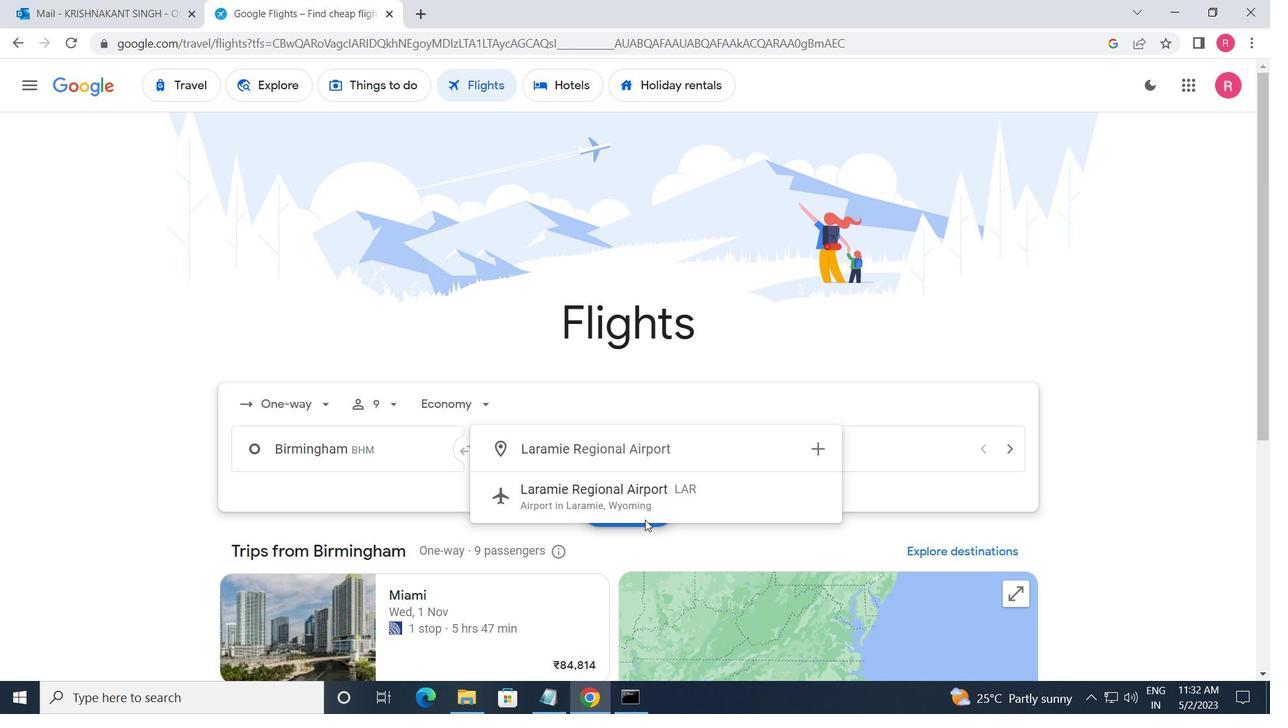 
Action: Mouse moved to (833, 460)
Screenshot: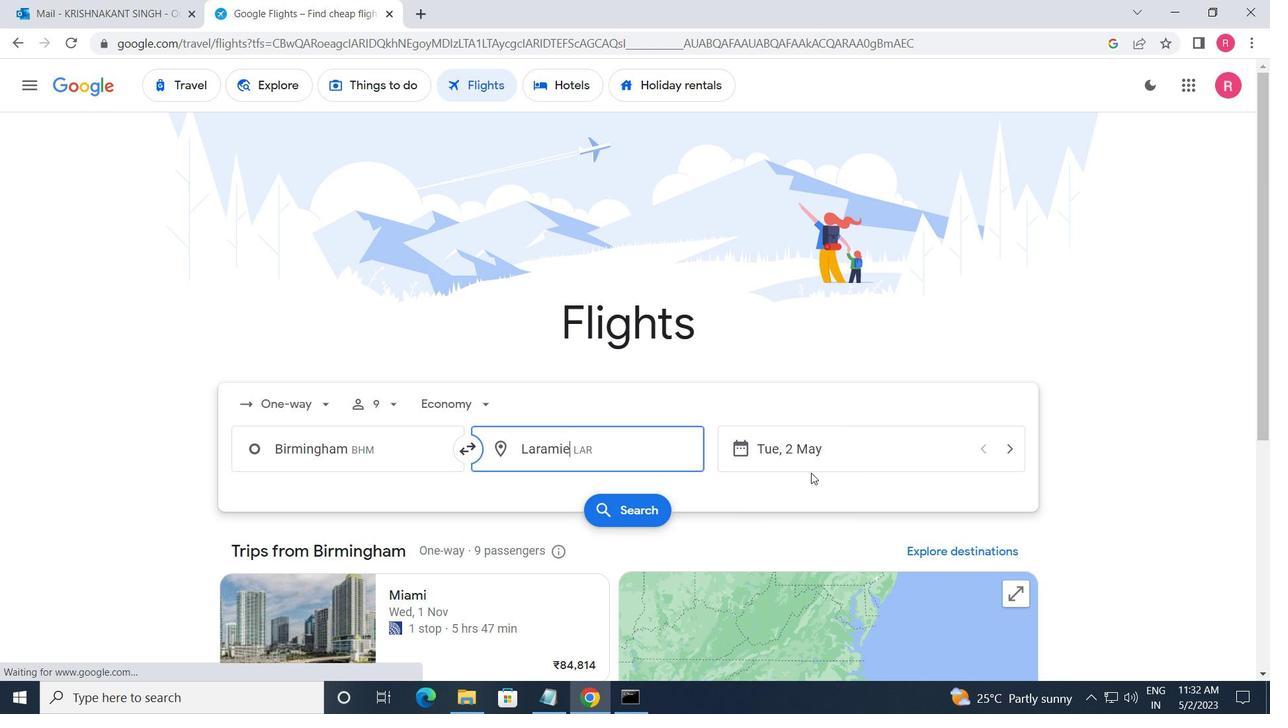 
Action: Mouse pressed left at (833, 460)
Screenshot: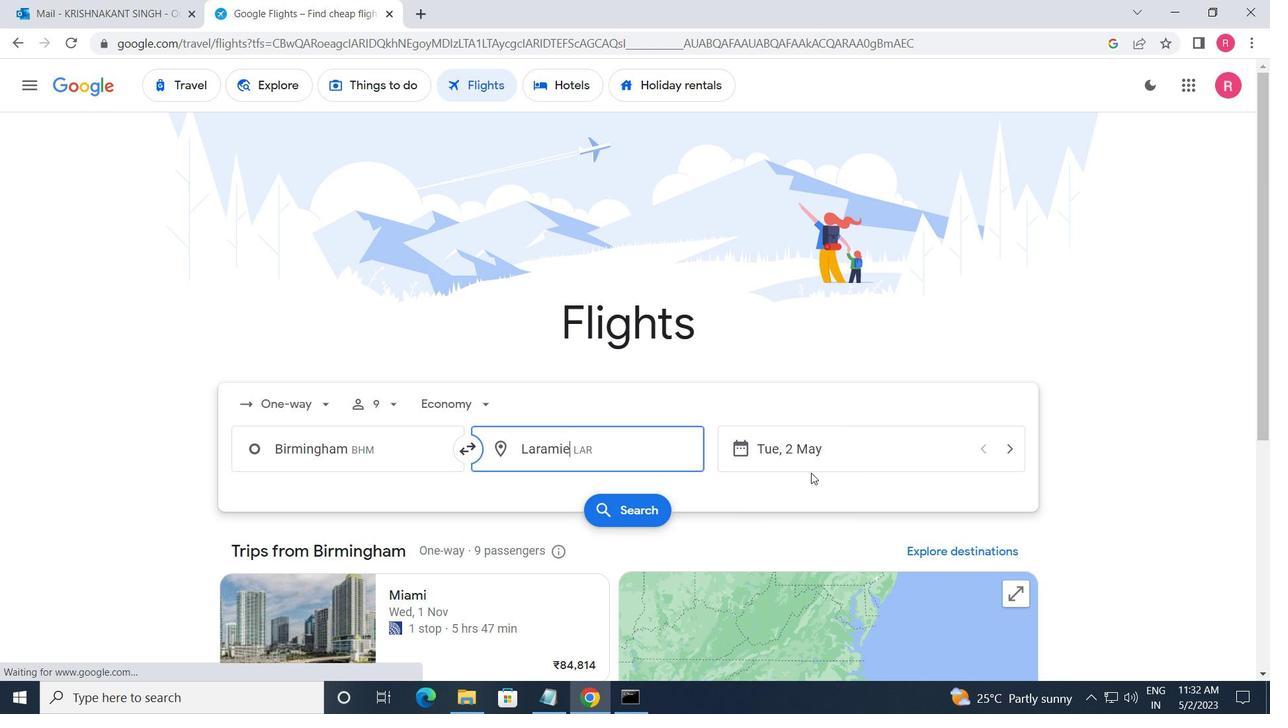 
Action: Mouse moved to (522, 381)
Screenshot: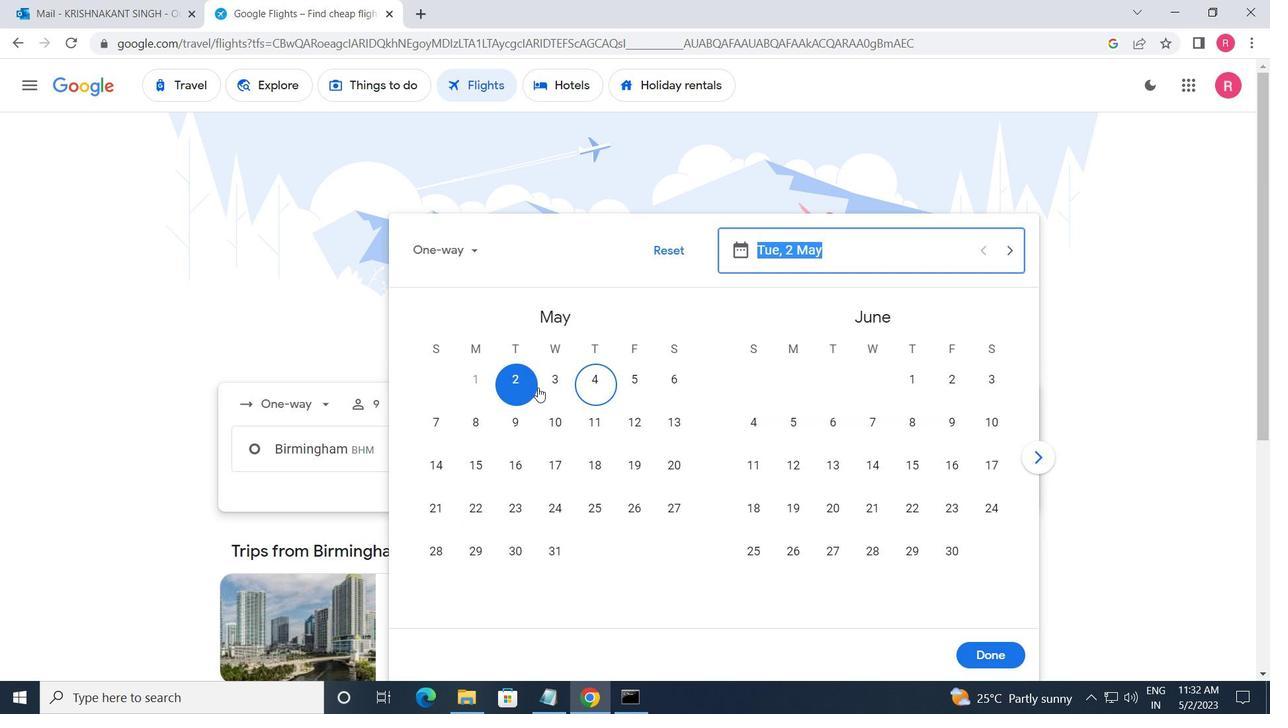 
Action: Mouse pressed left at (522, 381)
Screenshot: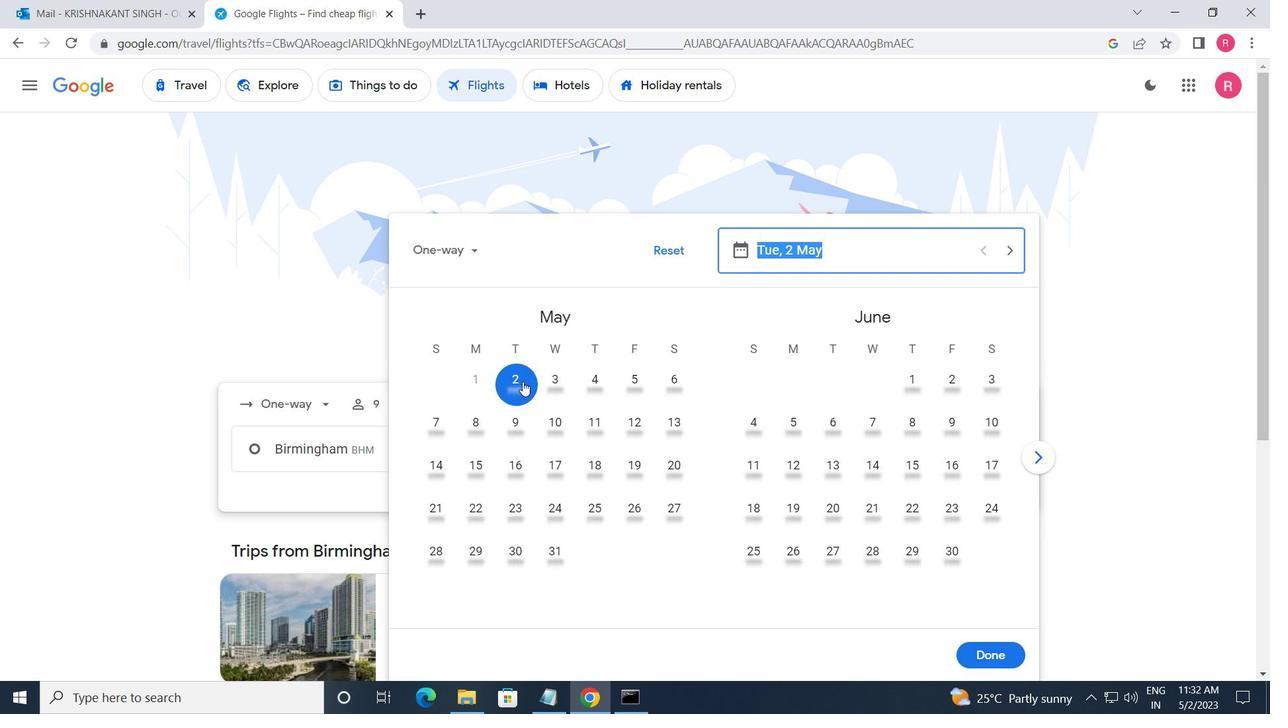
Action: Mouse moved to (988, 661)
Screenshot: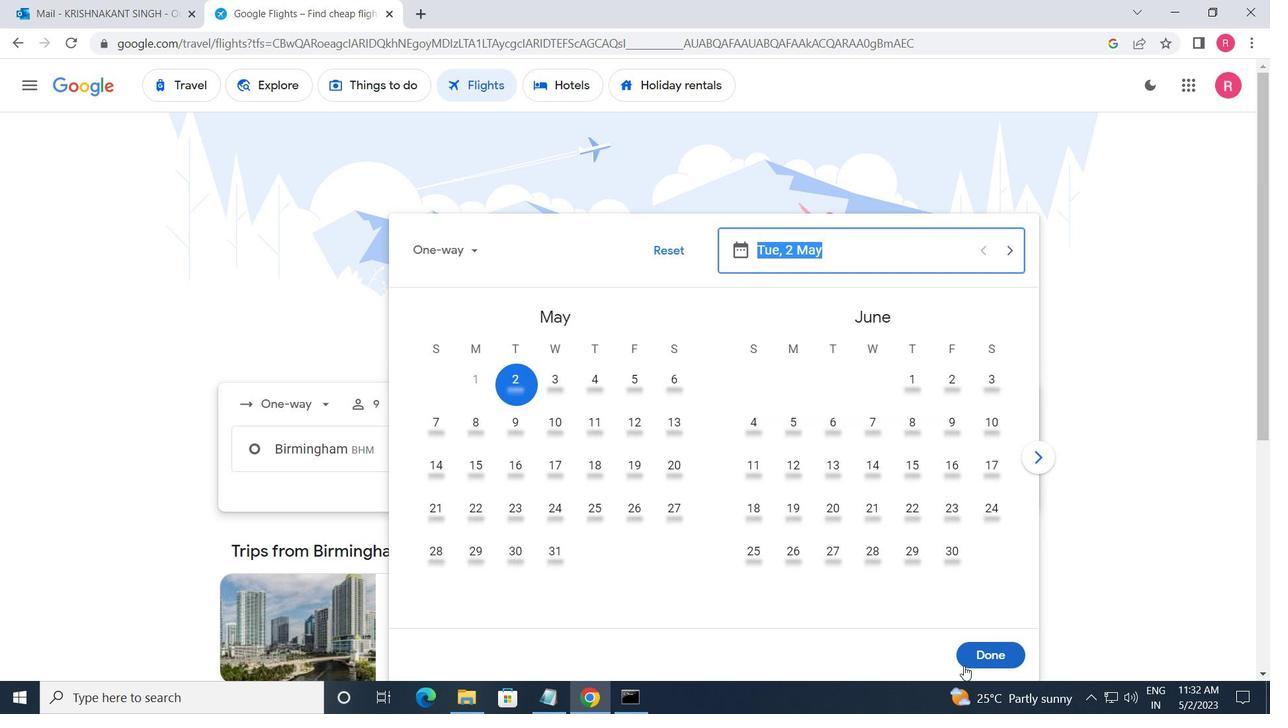 
Action: Mouse pressed left at (988, 661)
Screenshot: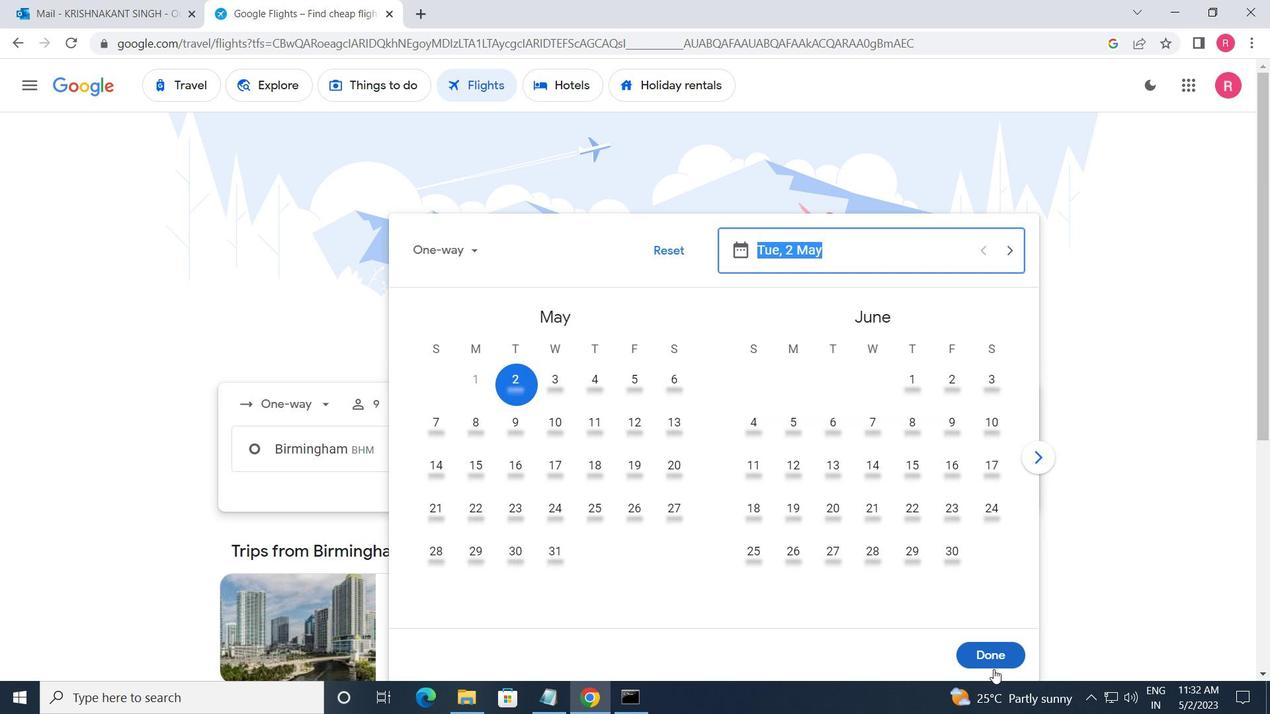 
Action: Mouse moved to (629, 509)
Screenshot: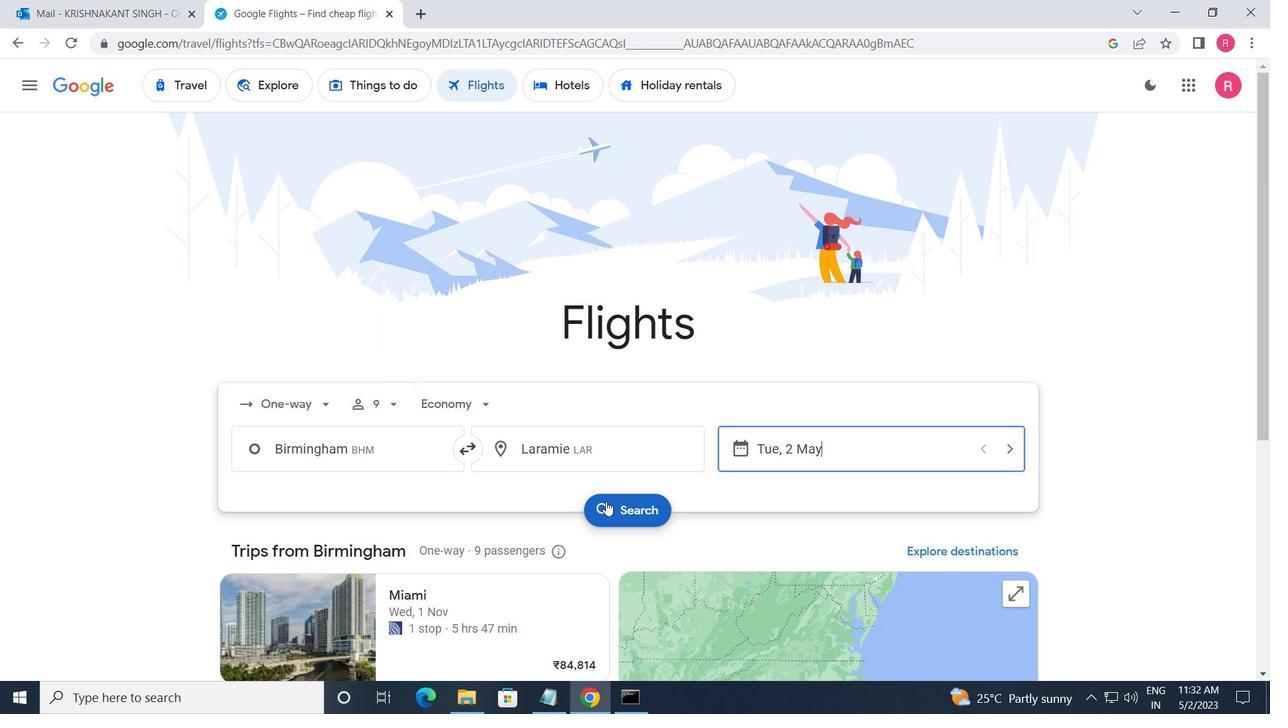 
Action: Mouse pressed left at (629, 509)
Screenshot: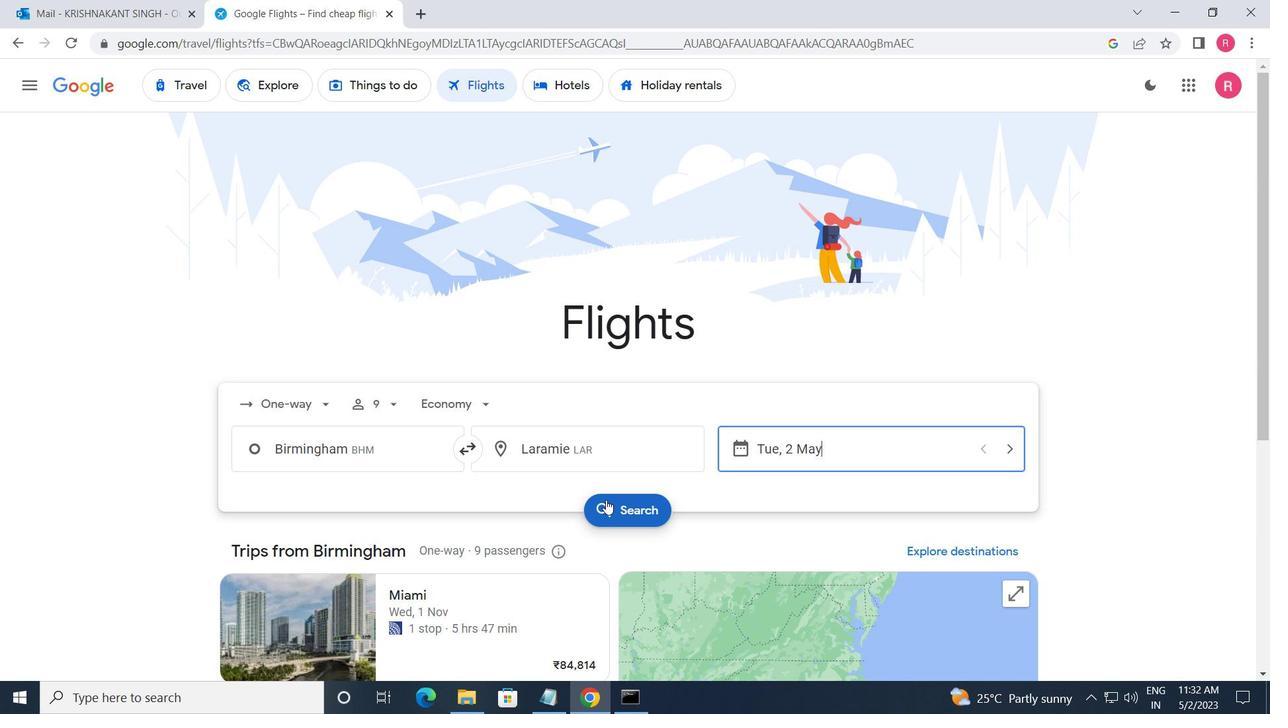 
Action: Mouse moved to (245, 234)
Screenshot: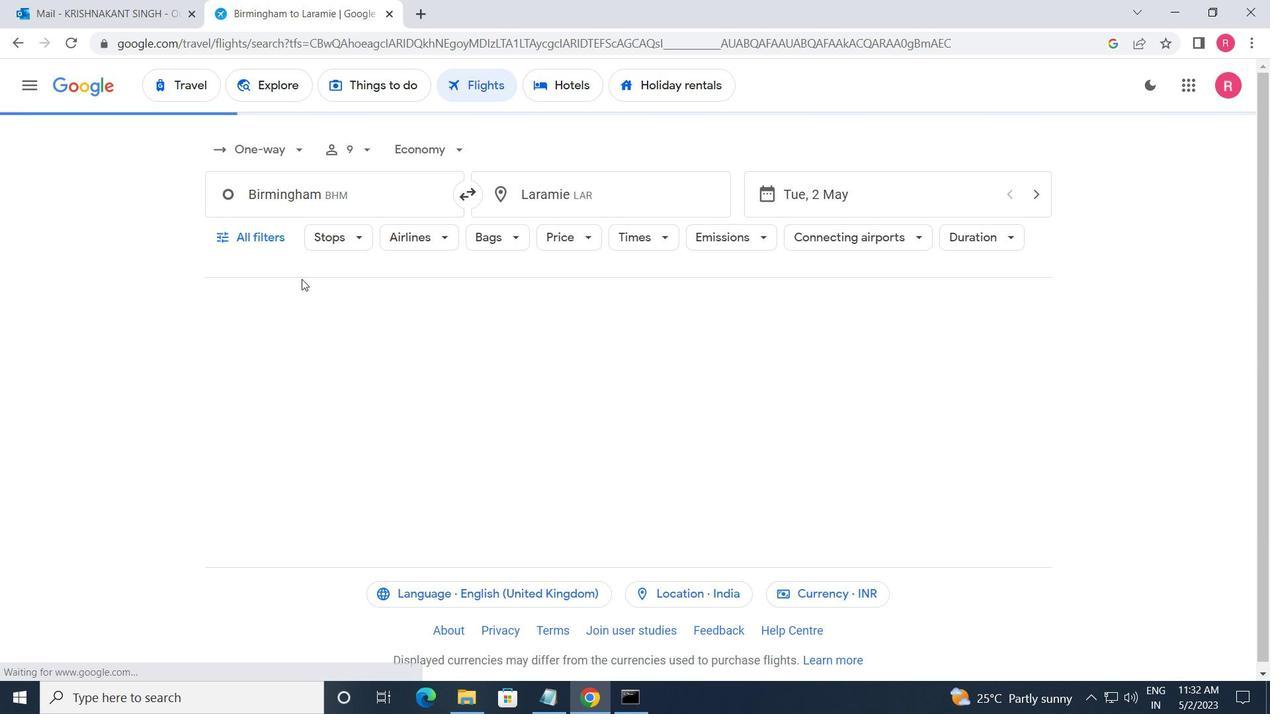 
Action: Mouse pressed left at (245, 234)
Screenshot: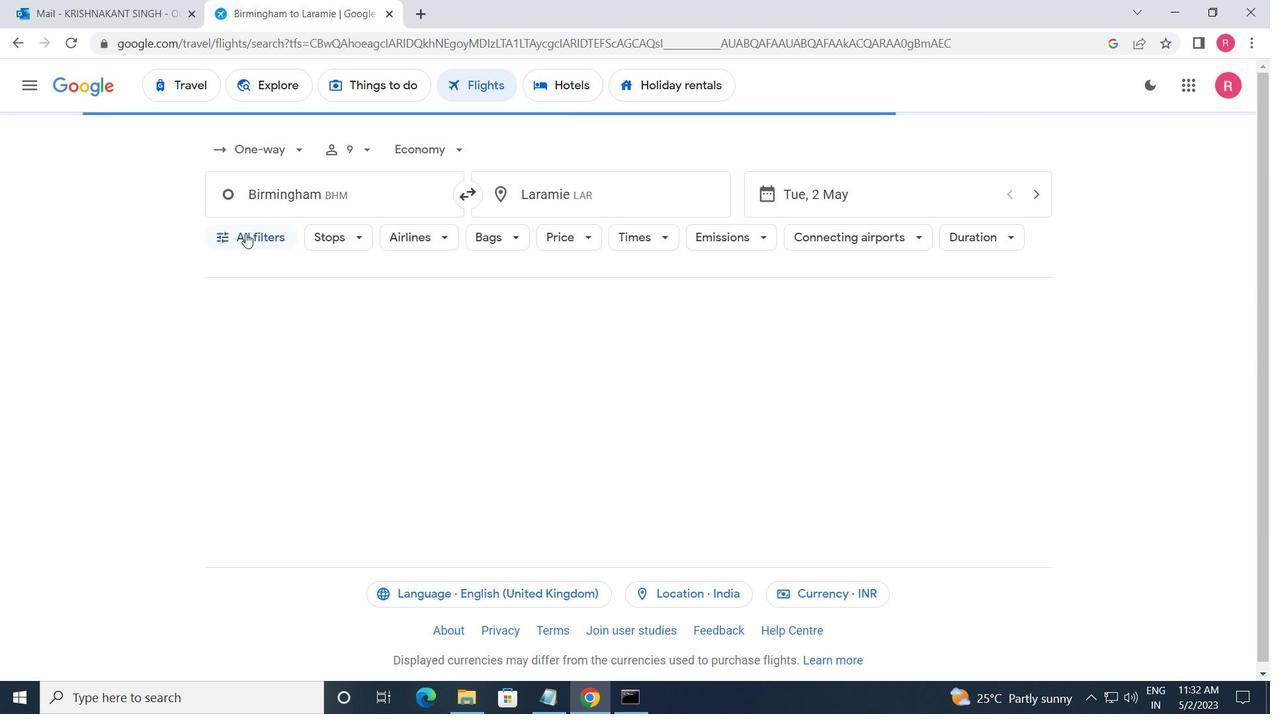 
Action: Mouse moved to (336, 403)
Screenshot: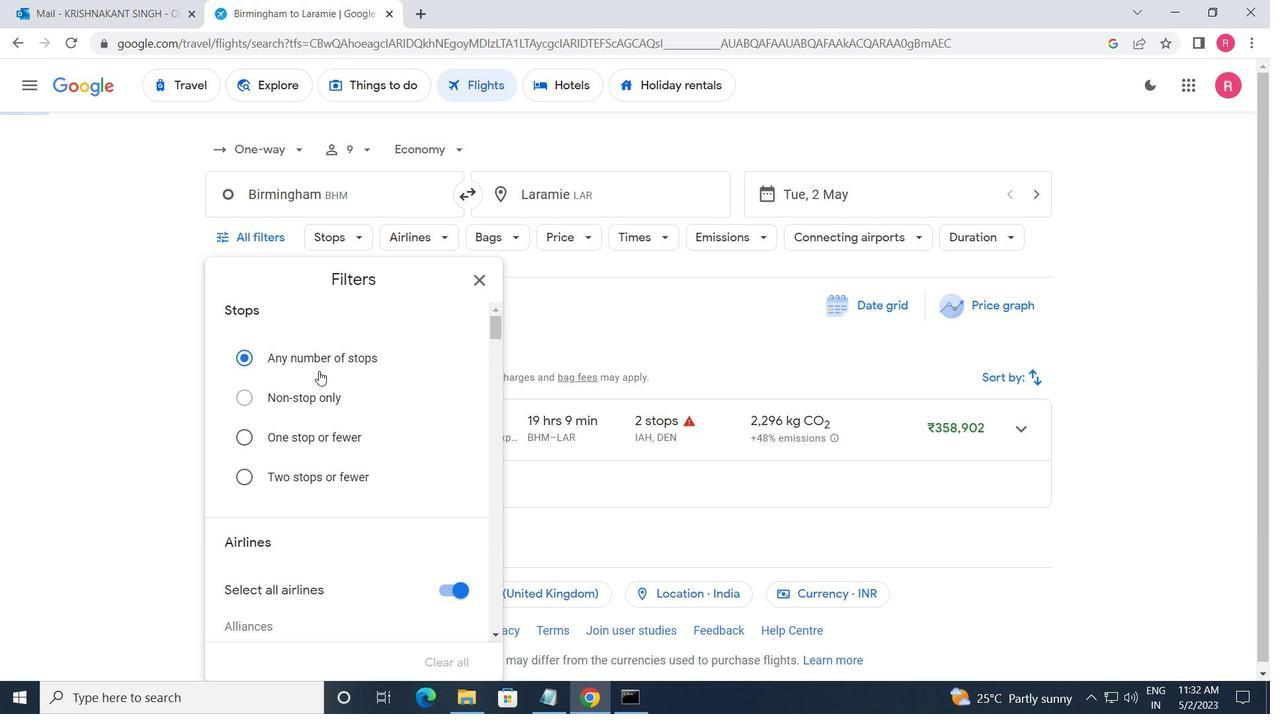 
Action: Mouse scrolled (336, 403) with delta (0, 0)
Screenshot: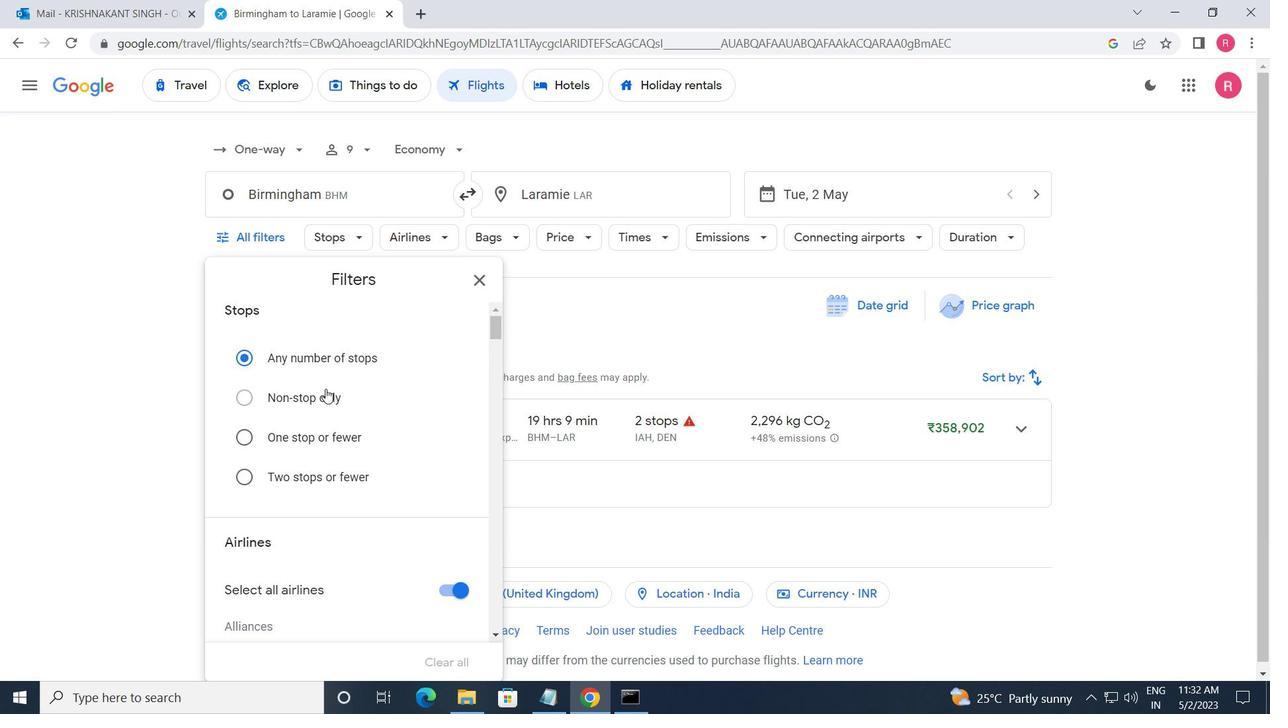 
Action: Mouse moved to (337, 410)
Screenshot: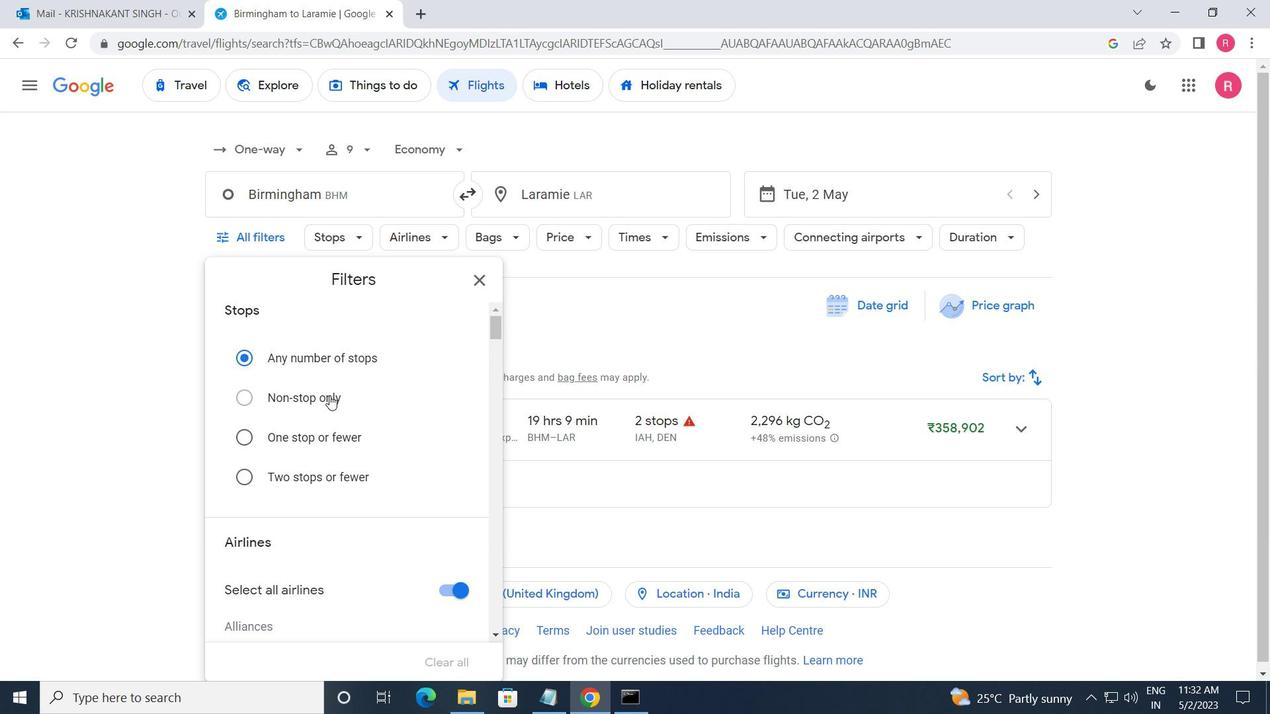 
Action: Mouse scrolled (337, 409) with delta (0, 0)
Screenshot: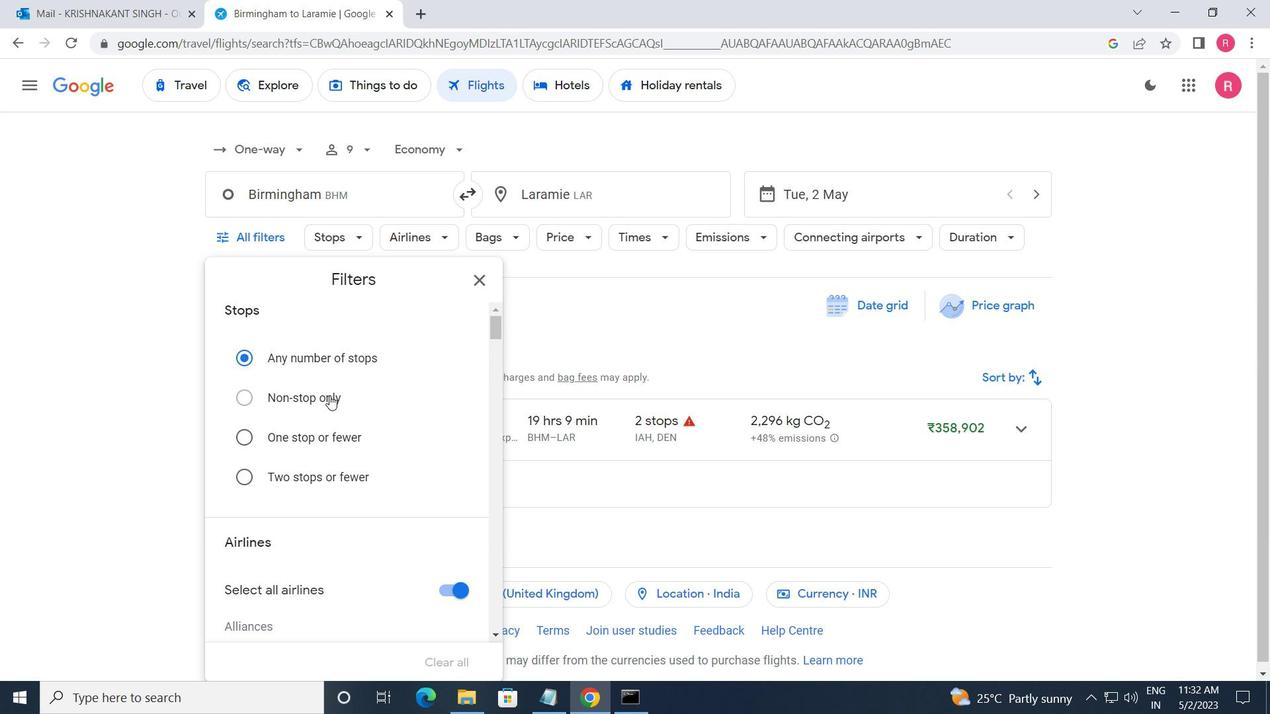 
Action: Mouse moved to (337, 414)
Screenshot: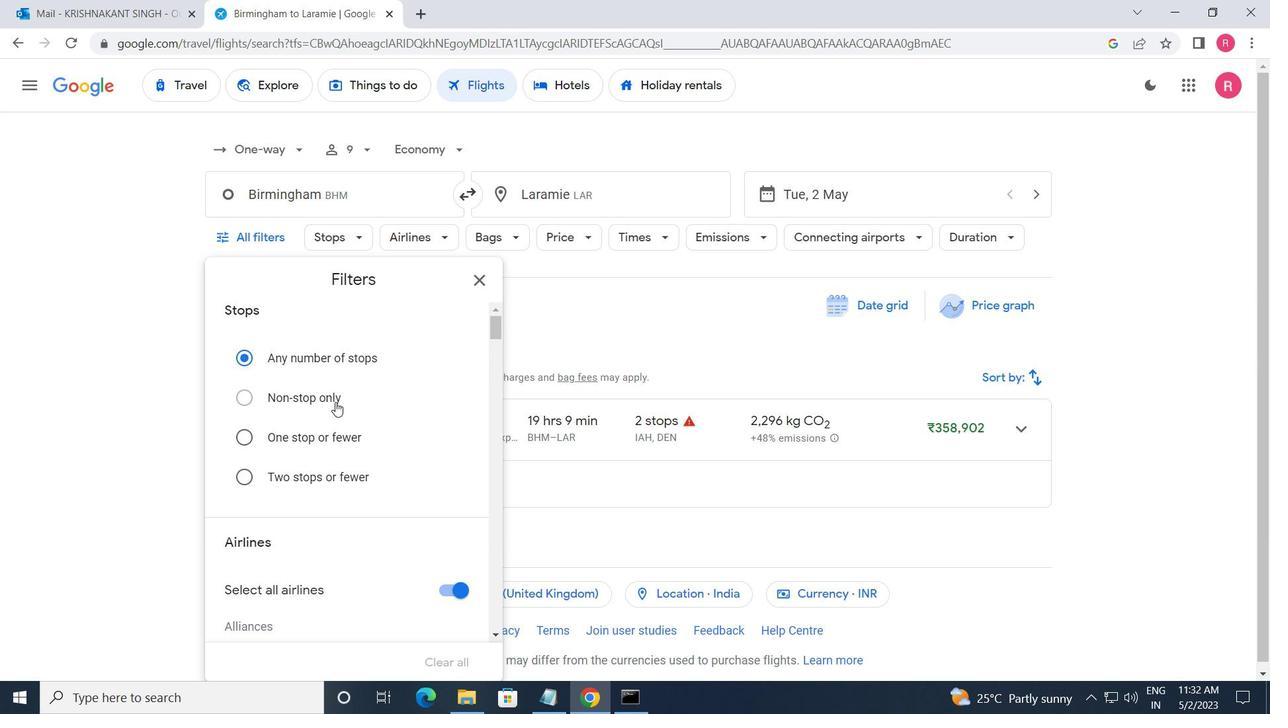 
Action: Mouse scrolled (337, 413) with delta (0, 0)
Screenshot: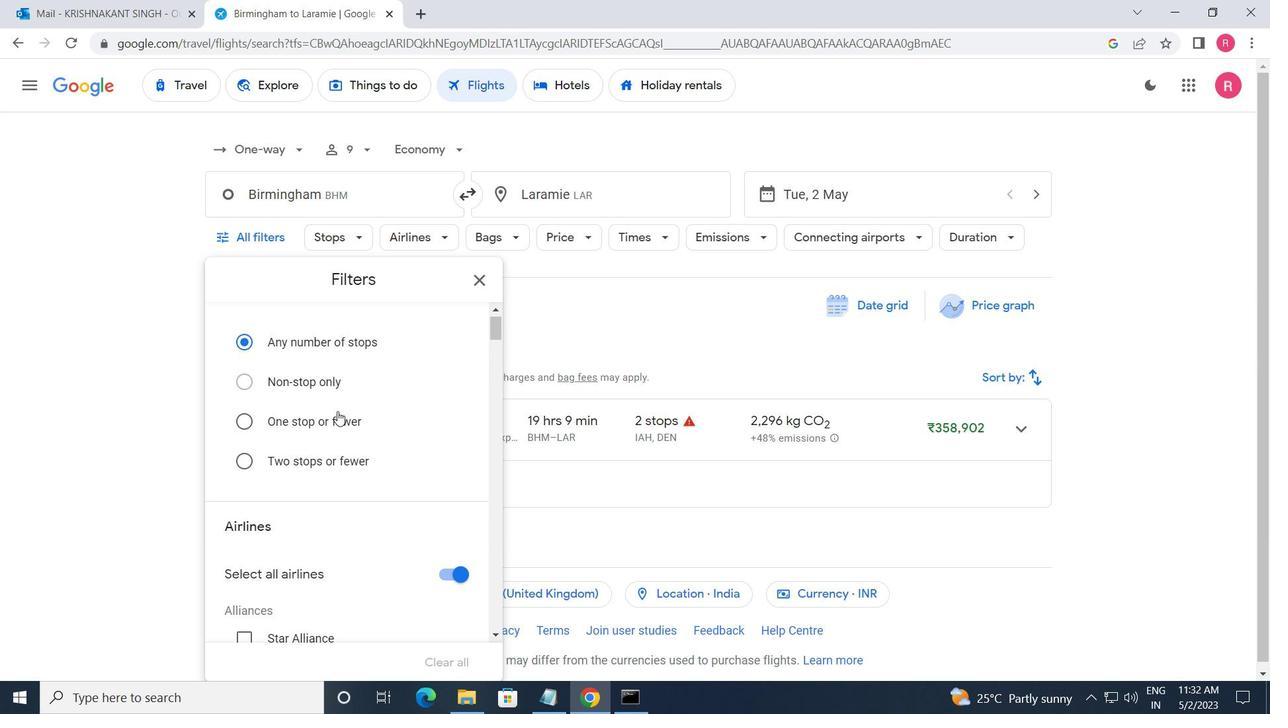 
Action: Mouse scrolled (337, 413) with delta (0, 0)
Screenshot: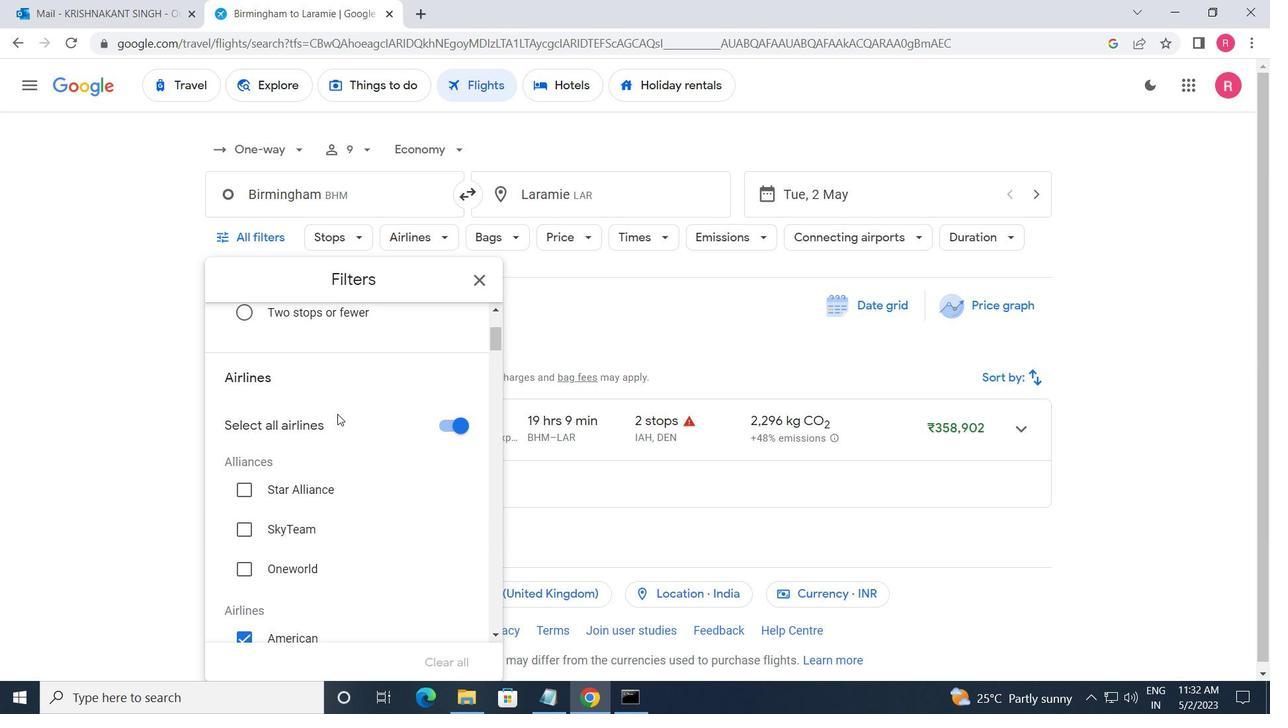 
Action: Mouse moved to (337, 414)
Screenshot: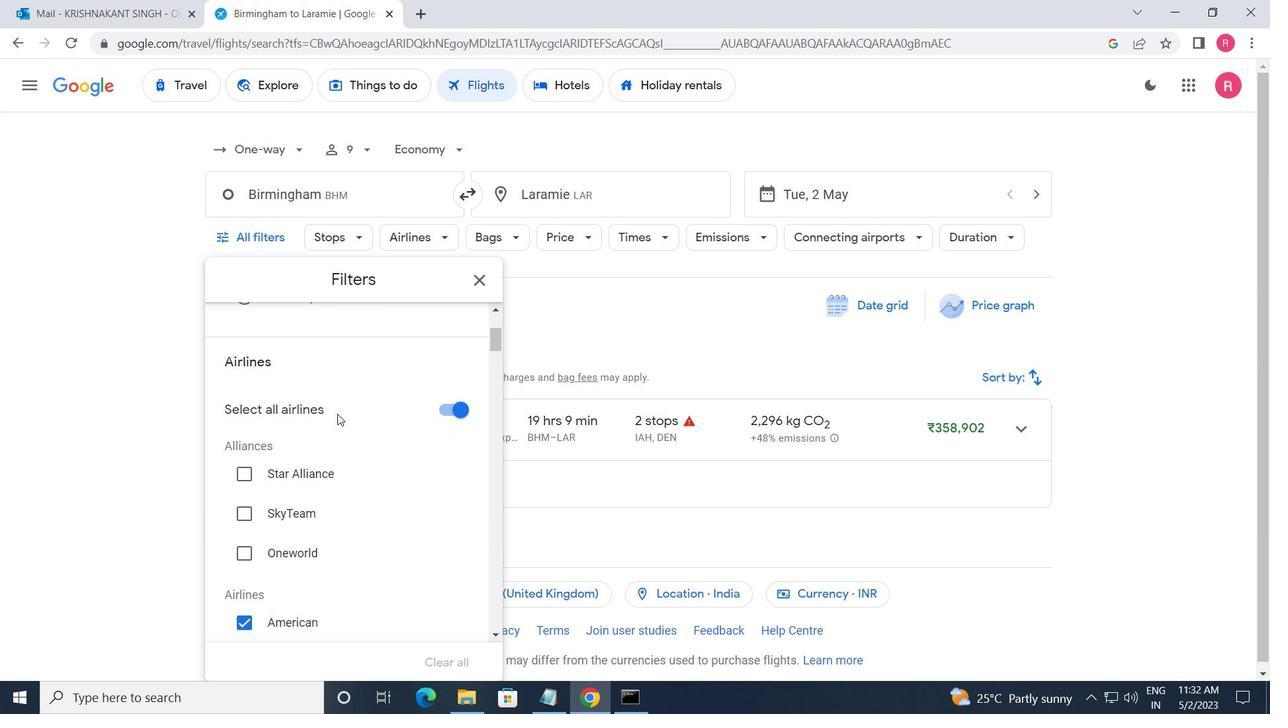 
Action: Mouse scrolled (337, 414) with delta (0, 0)
Screenshot: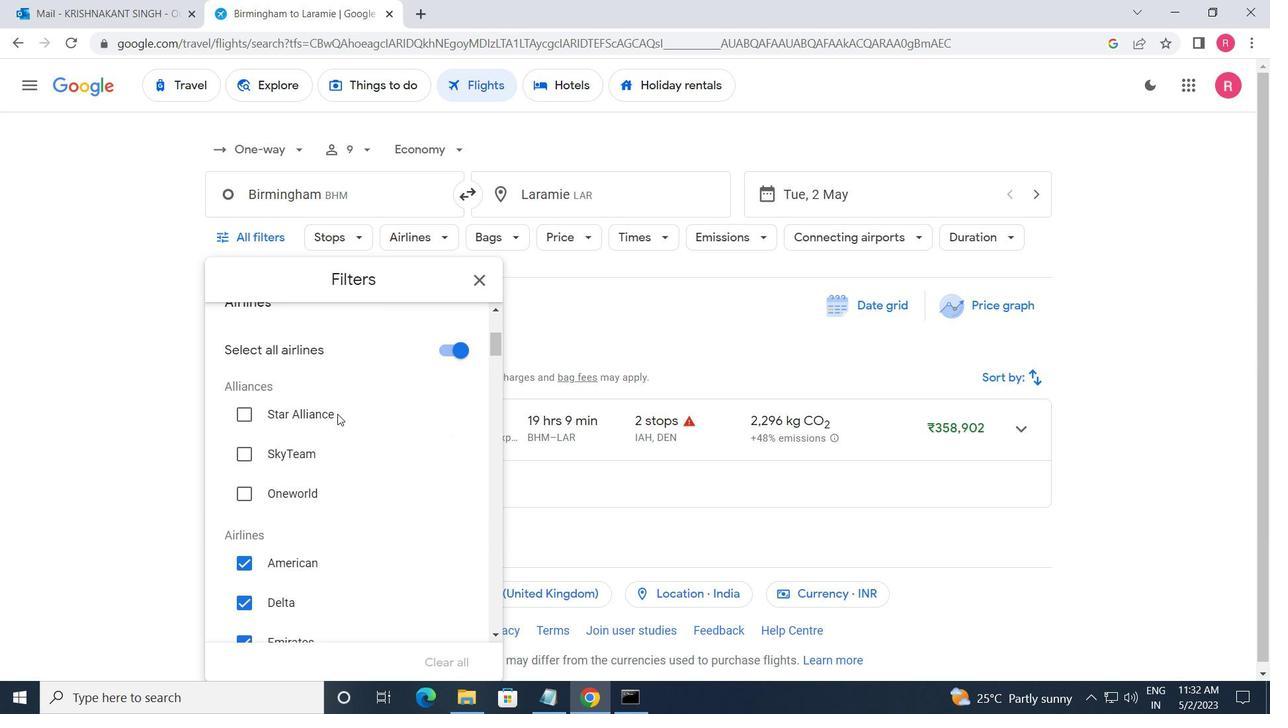 
Action: Mouse scrolled (337, 414) with delta (0, 0)
Screenshot: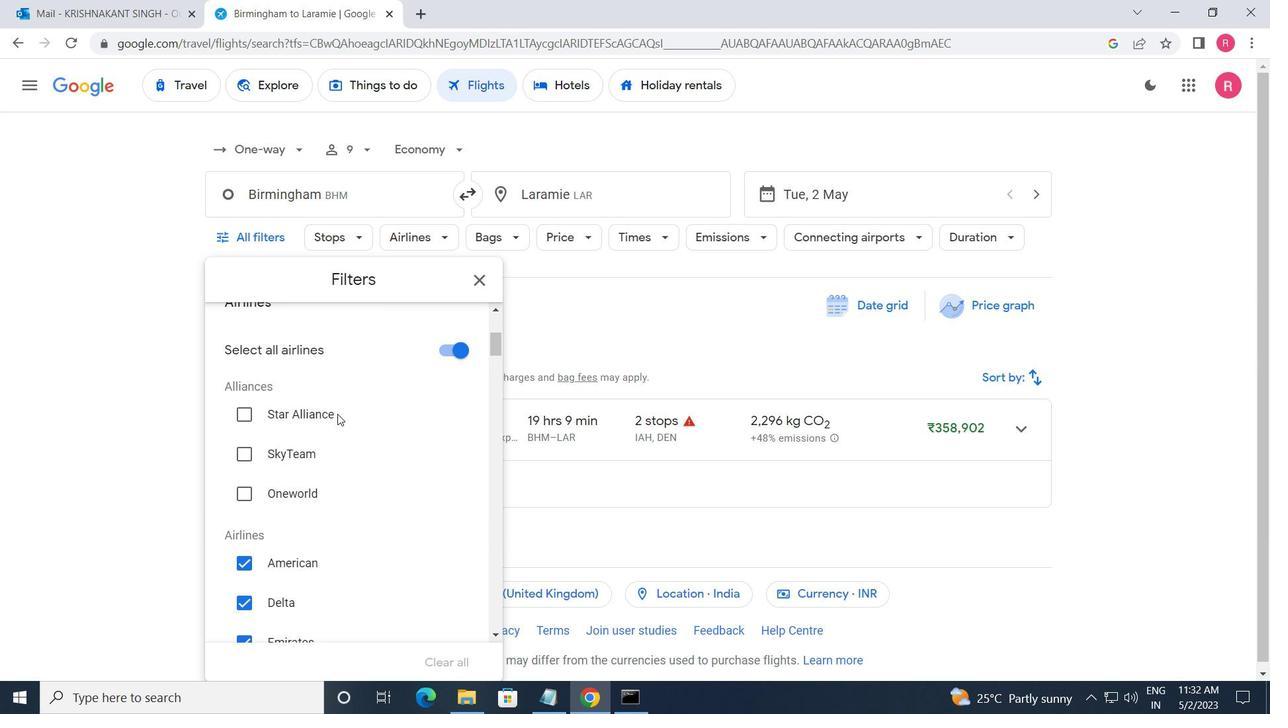 
Action: Mouse moved to (338, 409)
Screenshot: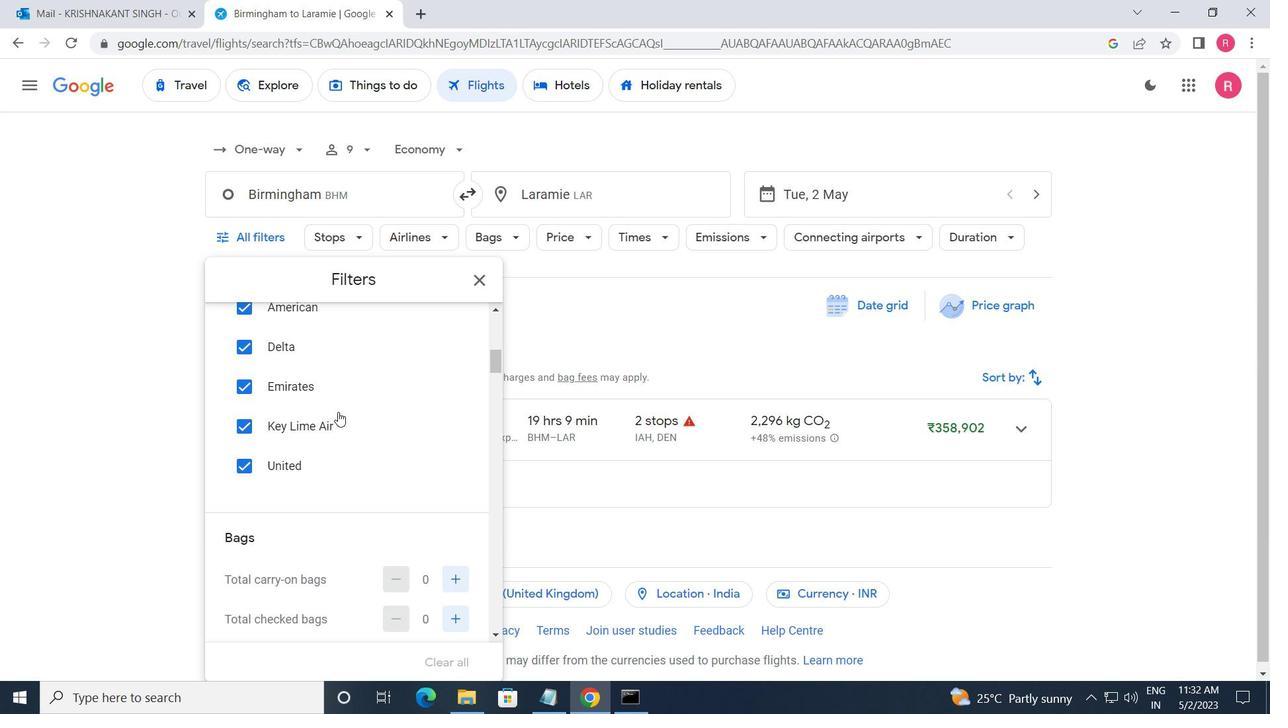 
Action: Mouse scrolled (338, 410) with delta (0, 0)
Screenshot: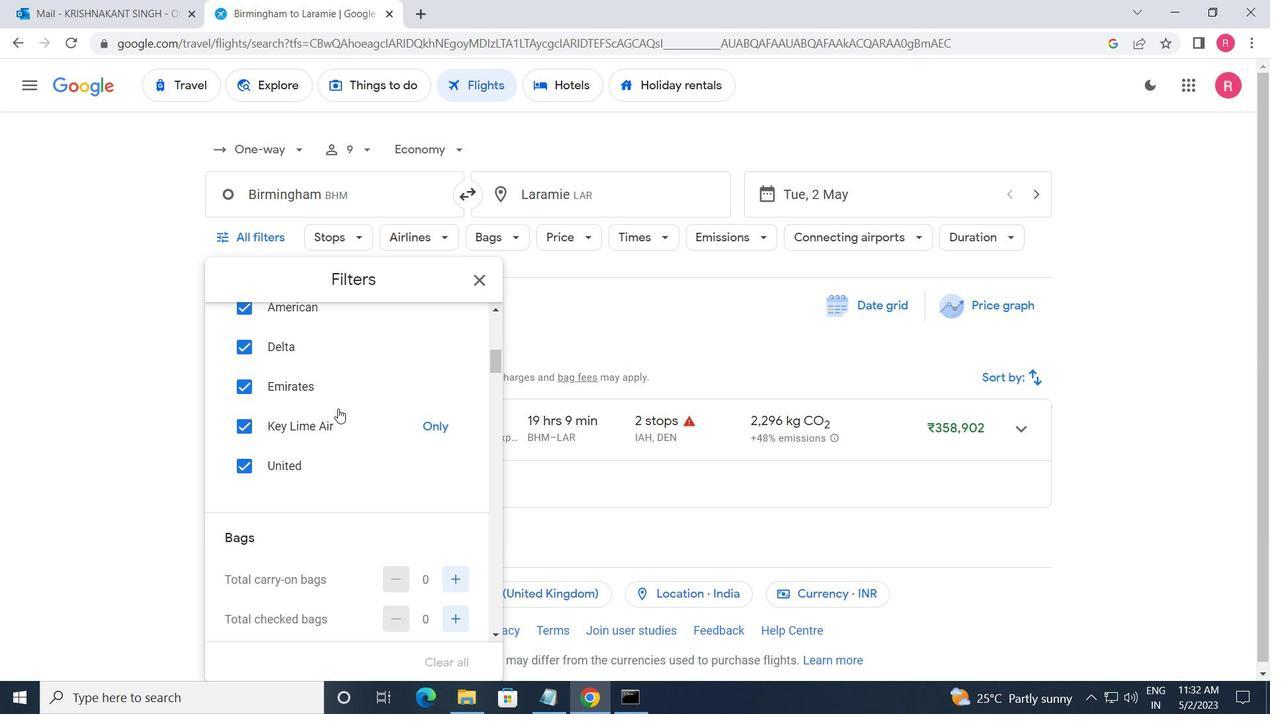 
Action: Mouse moved to (432, 553)
Screenshot: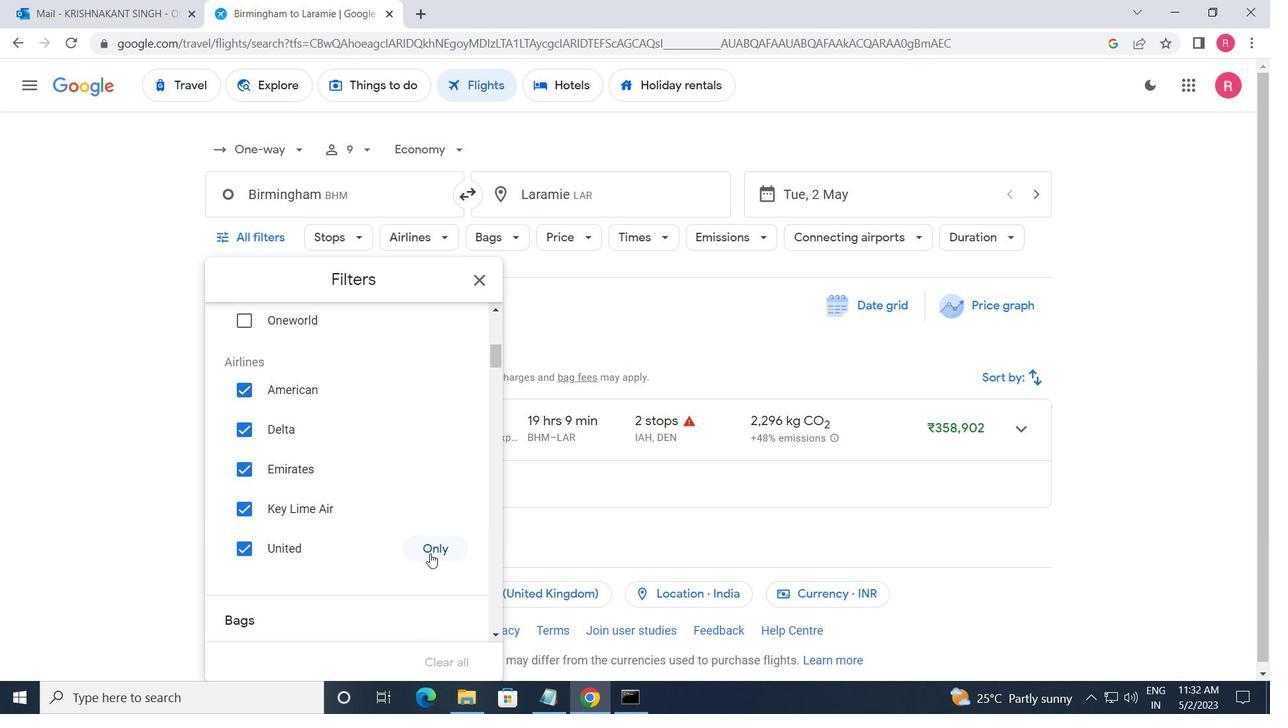 
Action: Mouse pressed left at (432, 553)
Screenshot: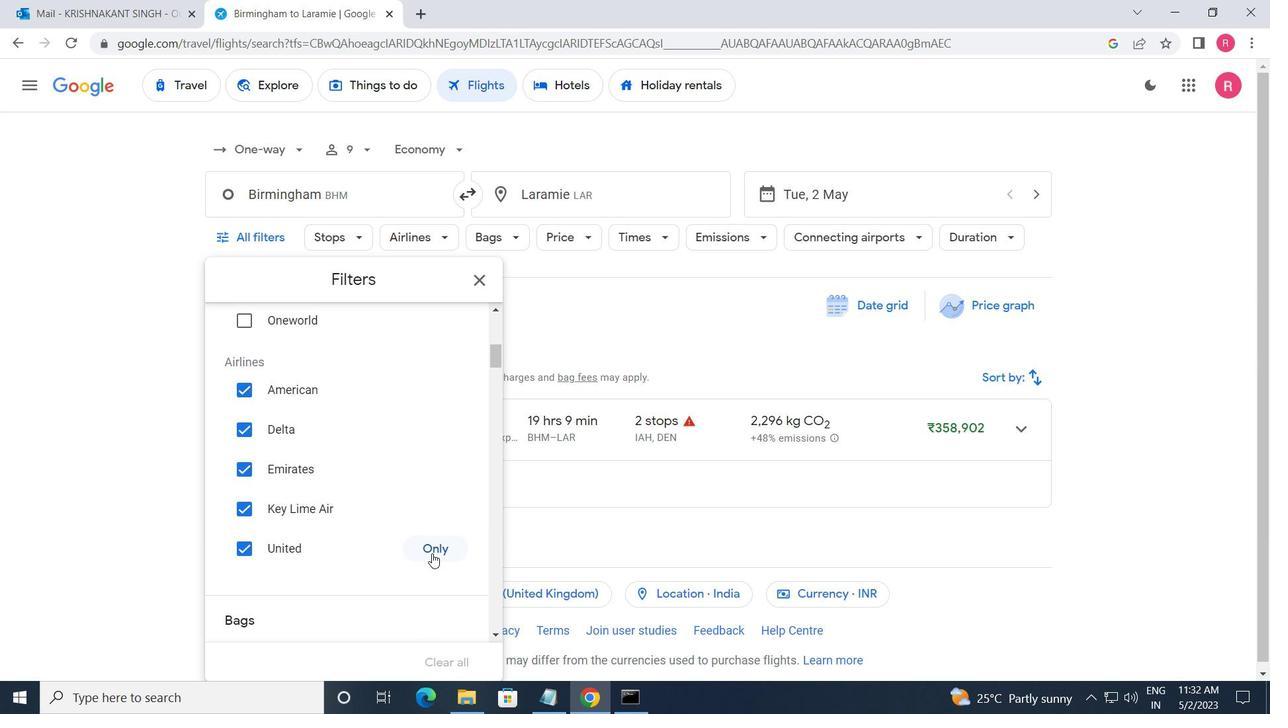 
Action: Mouse moved to (434, 552)
Screenshot: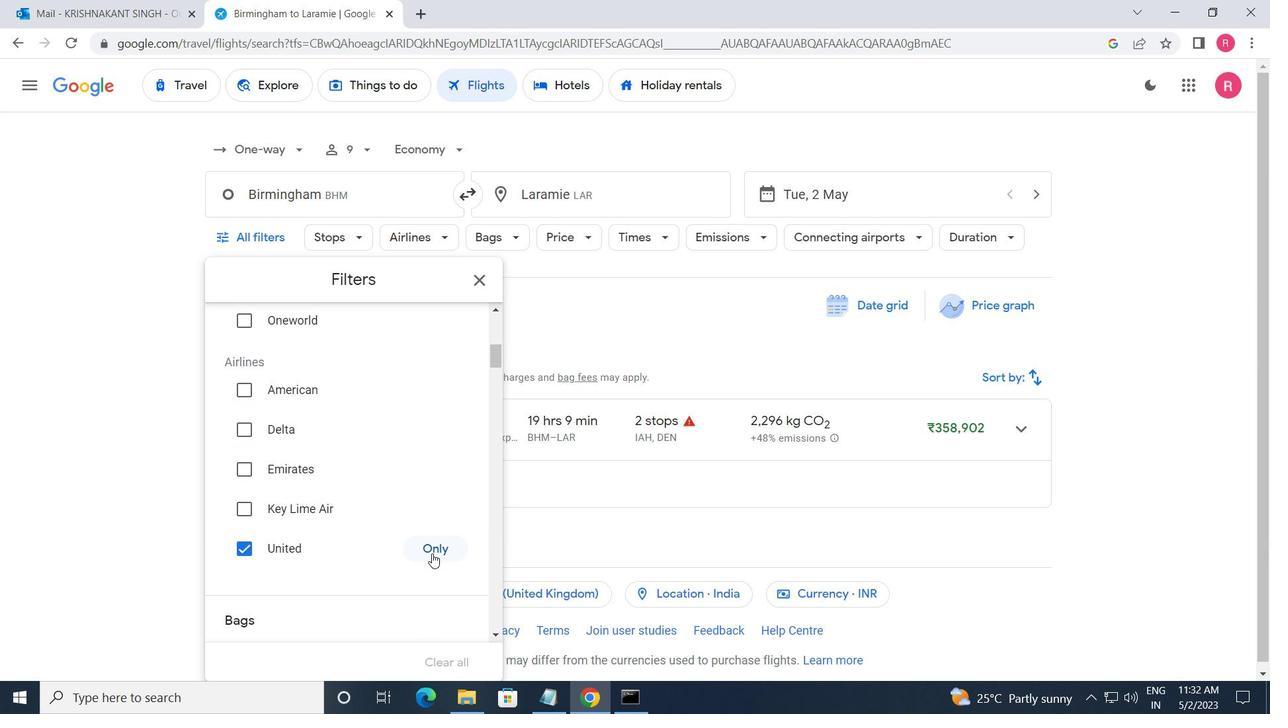 
Action: Mouse scrolled (434, 551) with delta (0, 0)
Screenshot: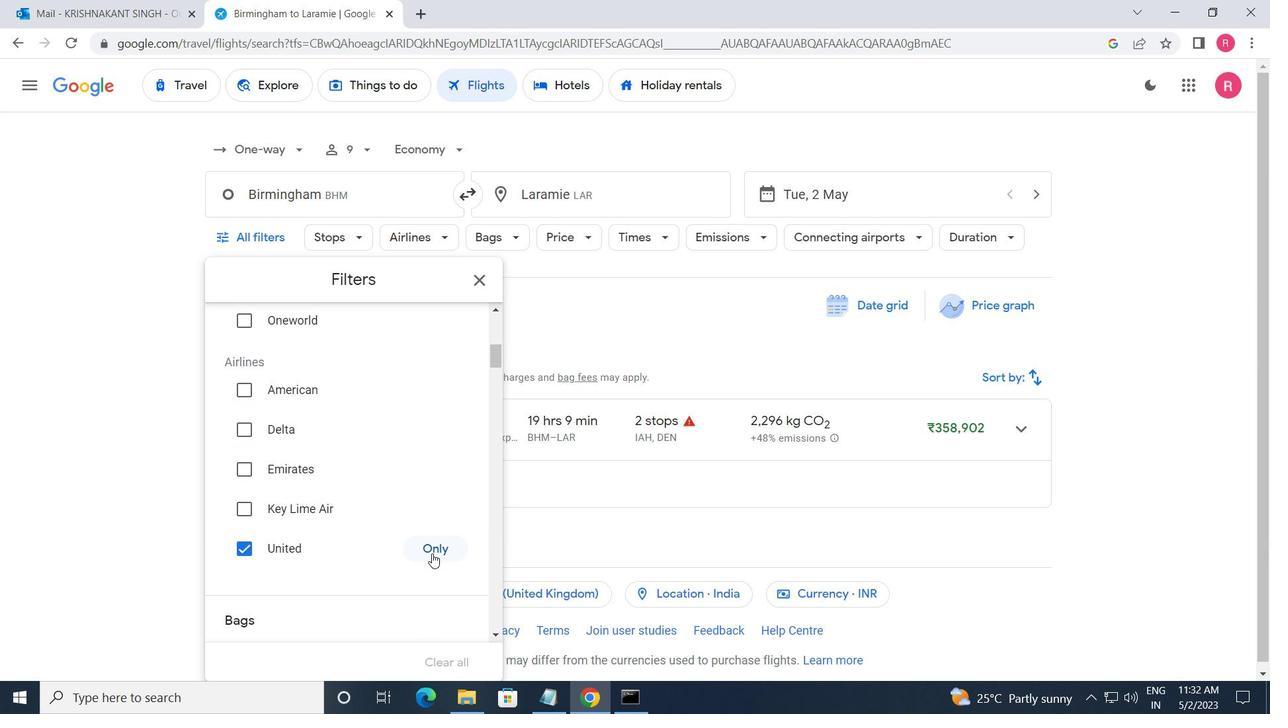 
Action: Mouse moved to (436, 548)
Screenshot: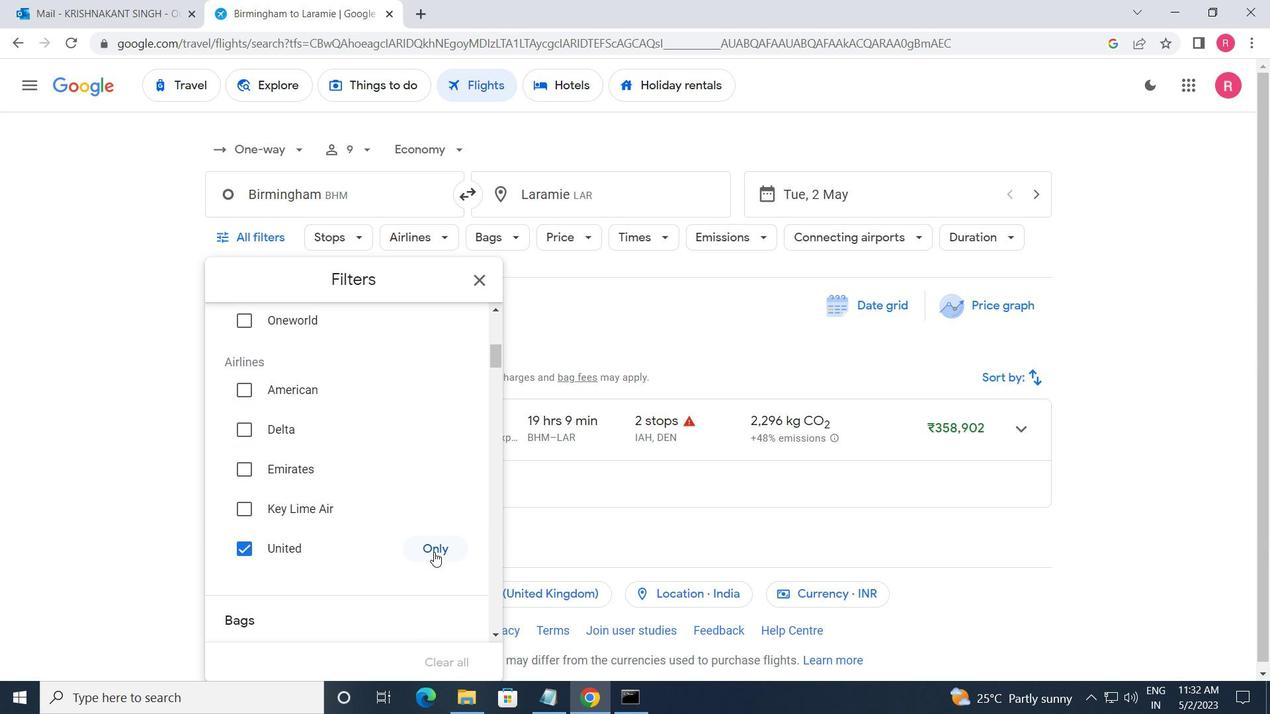 
Action: Mouse scrolled (436, 547) with delta (0, 0)
Screenshot: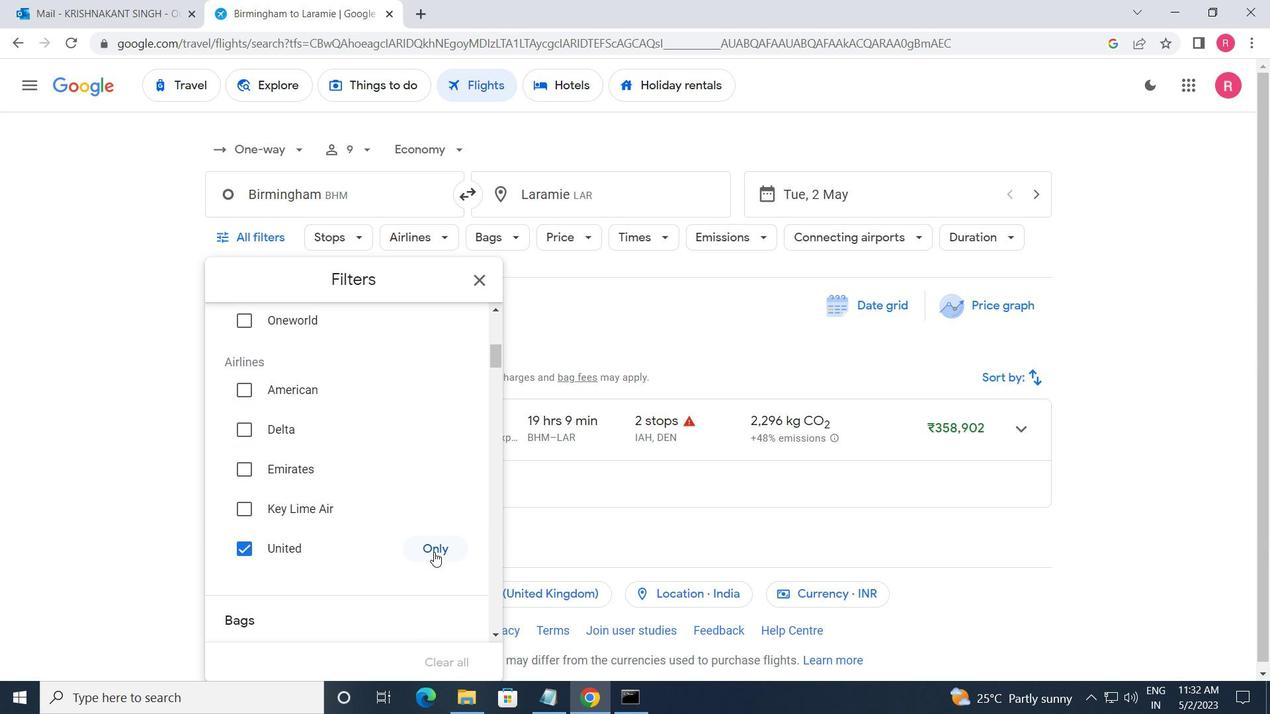 
Action: Mouse moved to (442, 495)
Screenshot: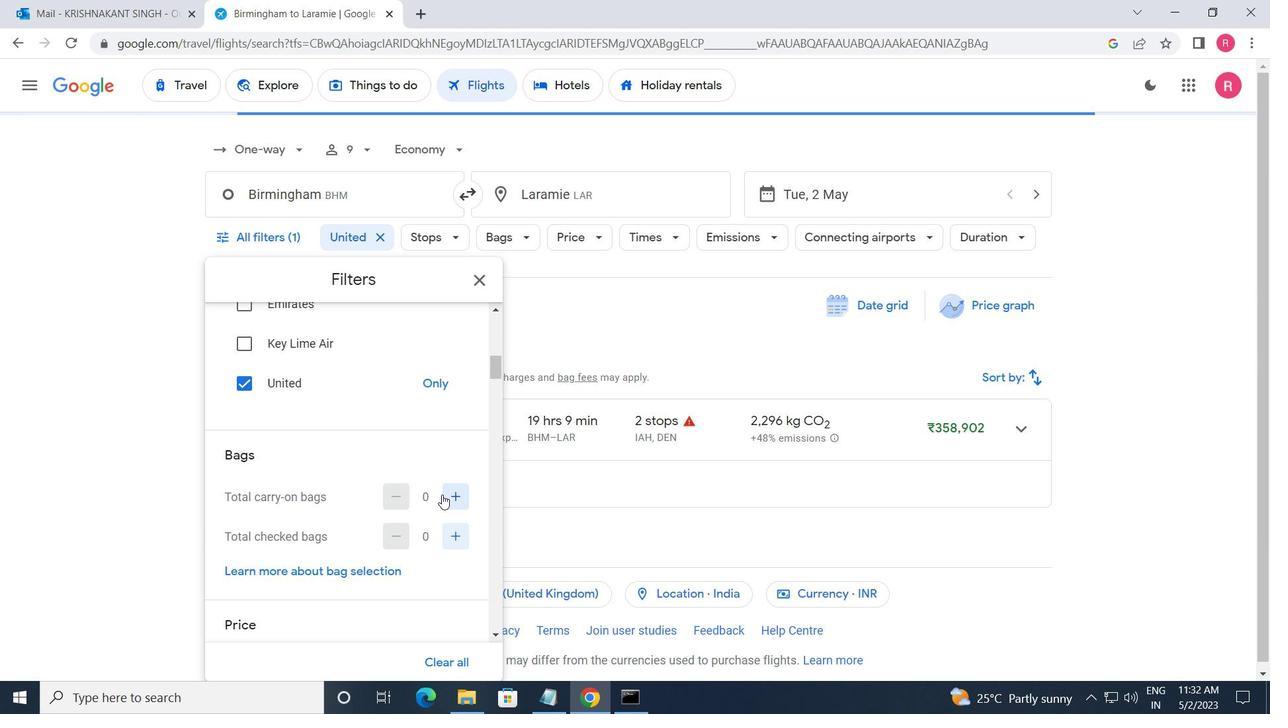 
Action: Mouse pressed left at (442, 495)
Screenshot: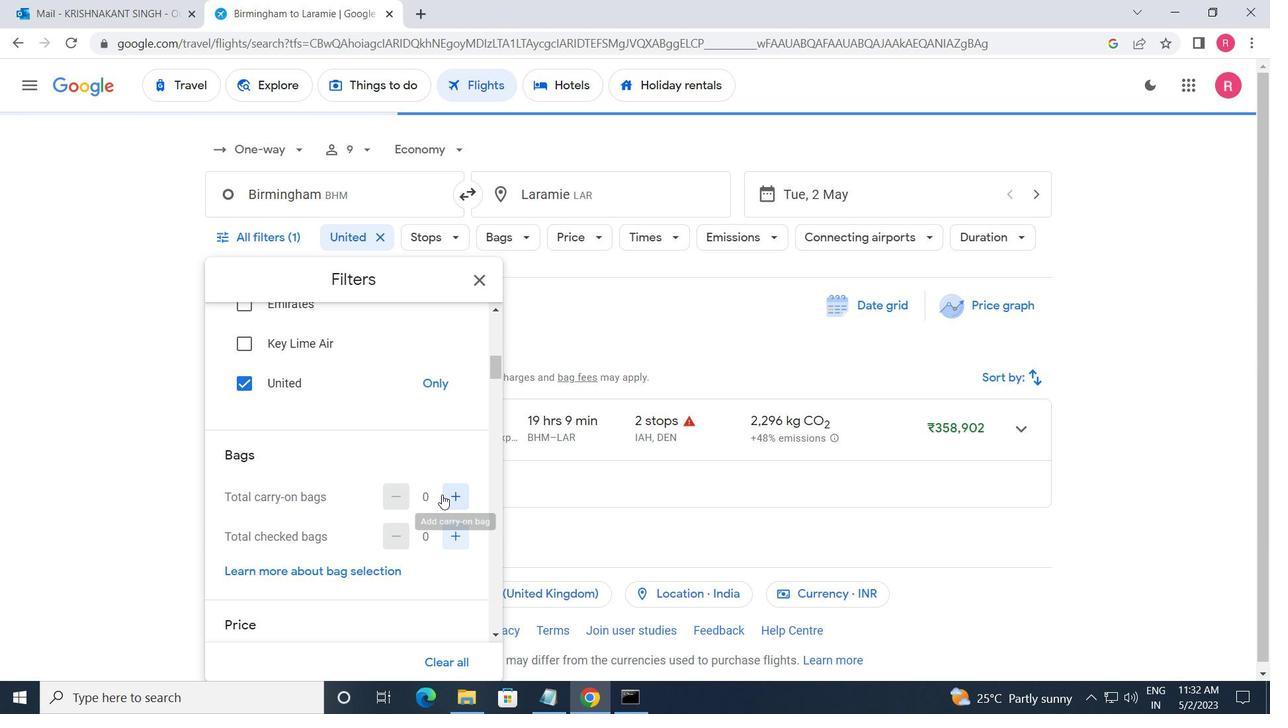 
Action: Mouse moved to (441, 514)
Screenshot: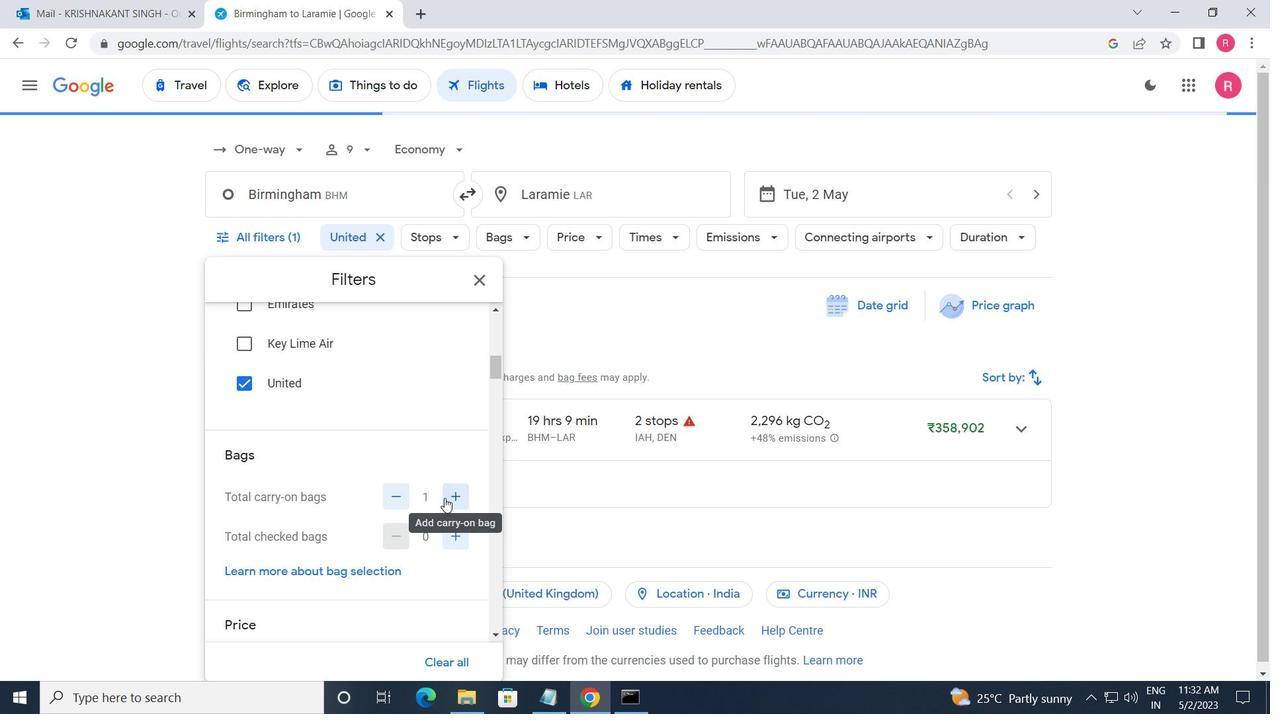 
Action: Mouse scrolled (441, 514) with delta (0, 0)
Screenshot: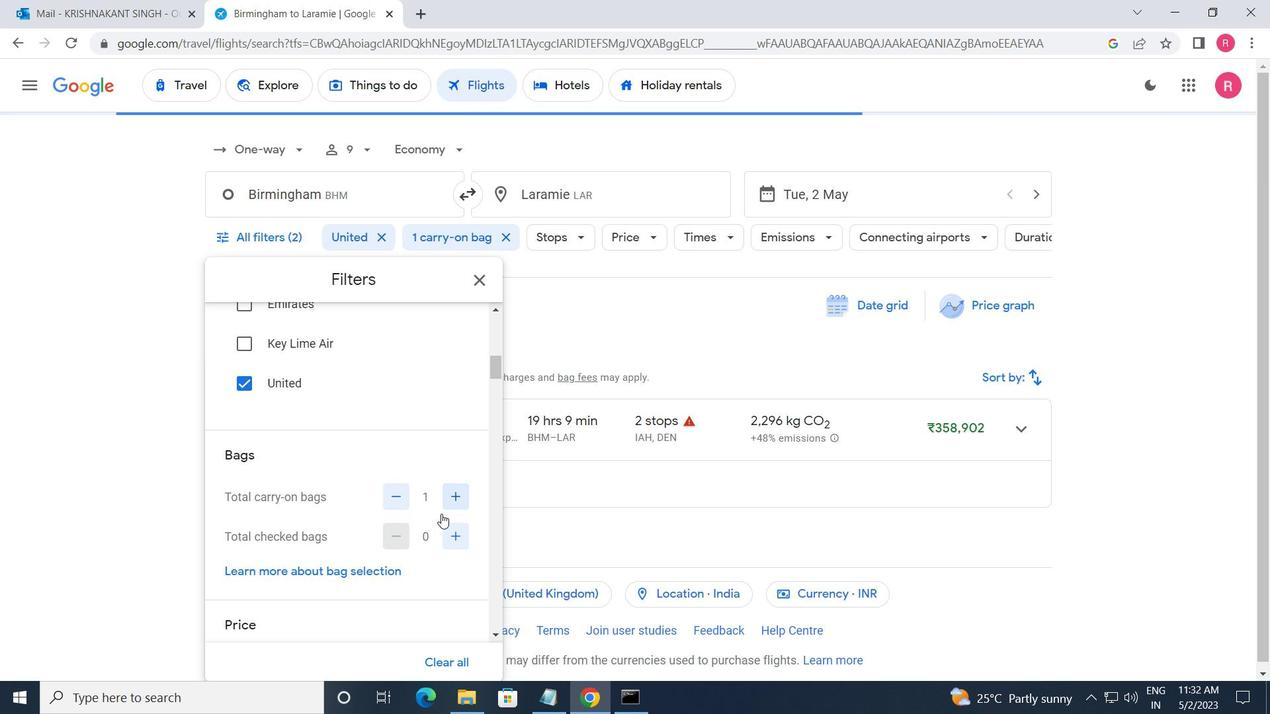 
Action: Mouse scrolled (441, 514) with delta (0, 0)
Screenshot: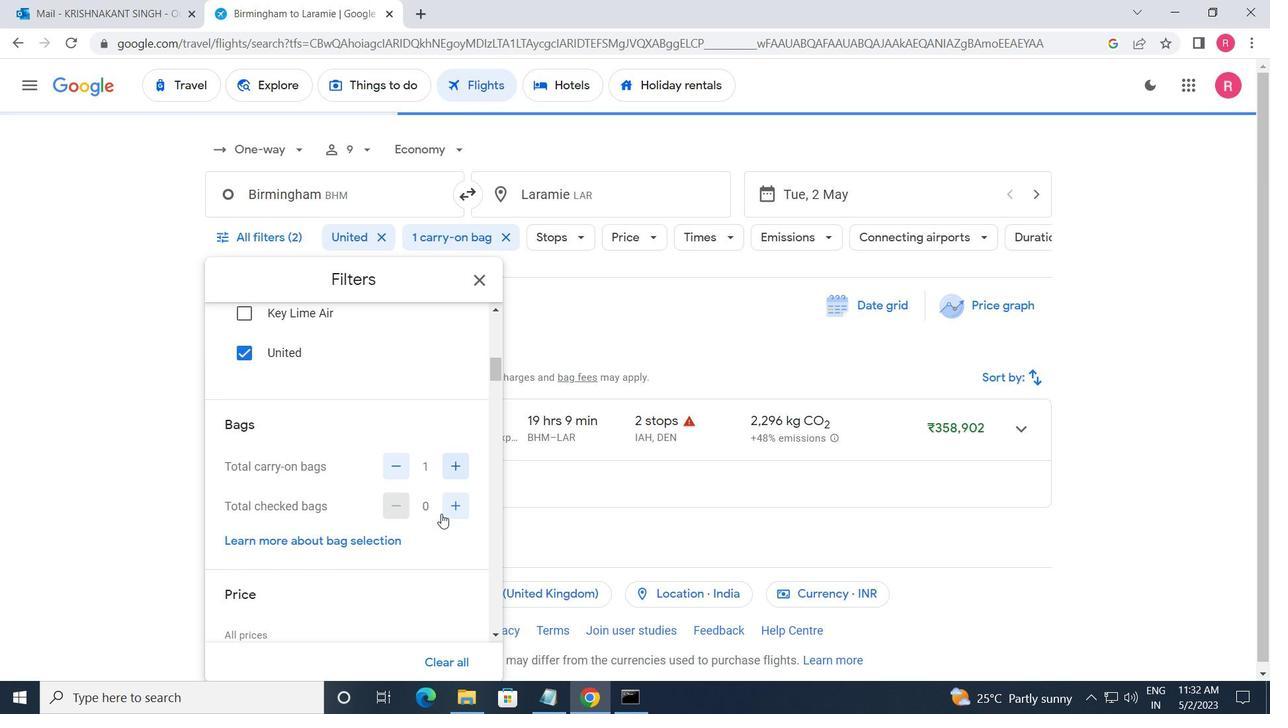 
Action: Mouse moved to (473, 536)
Screenshot: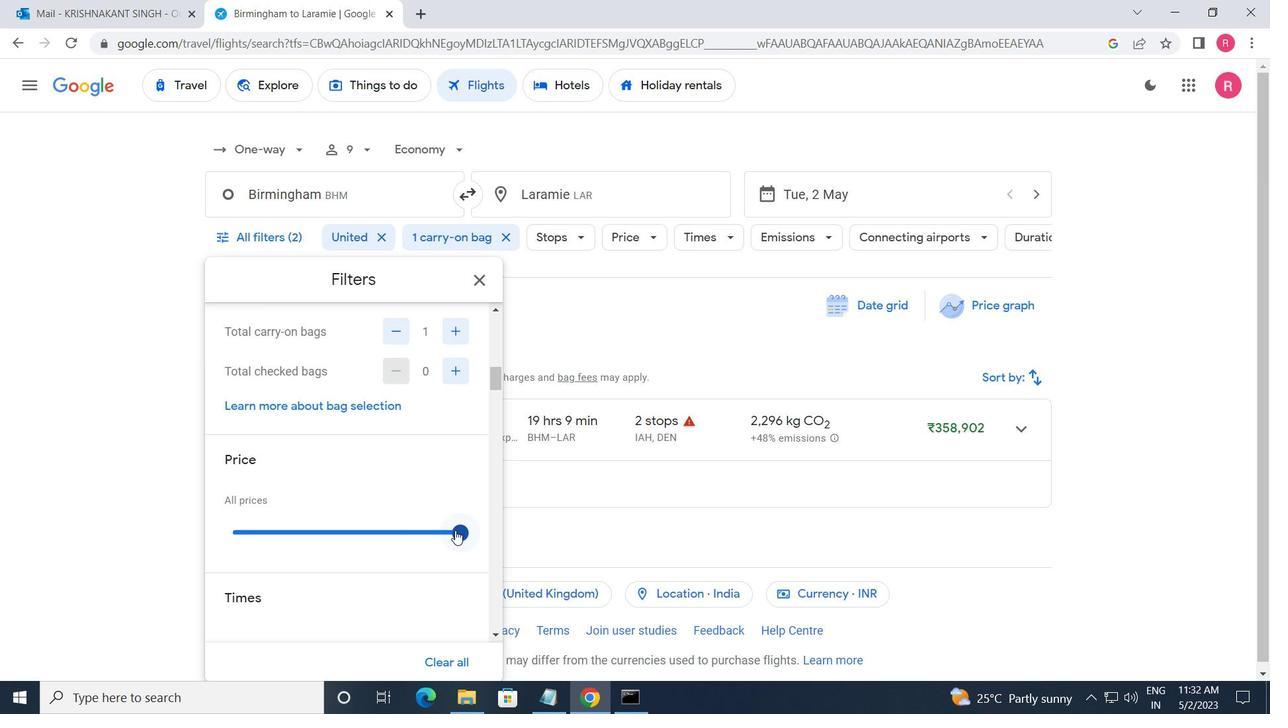 
Action: Mouse pressed left at (473, 536)
Screenshot: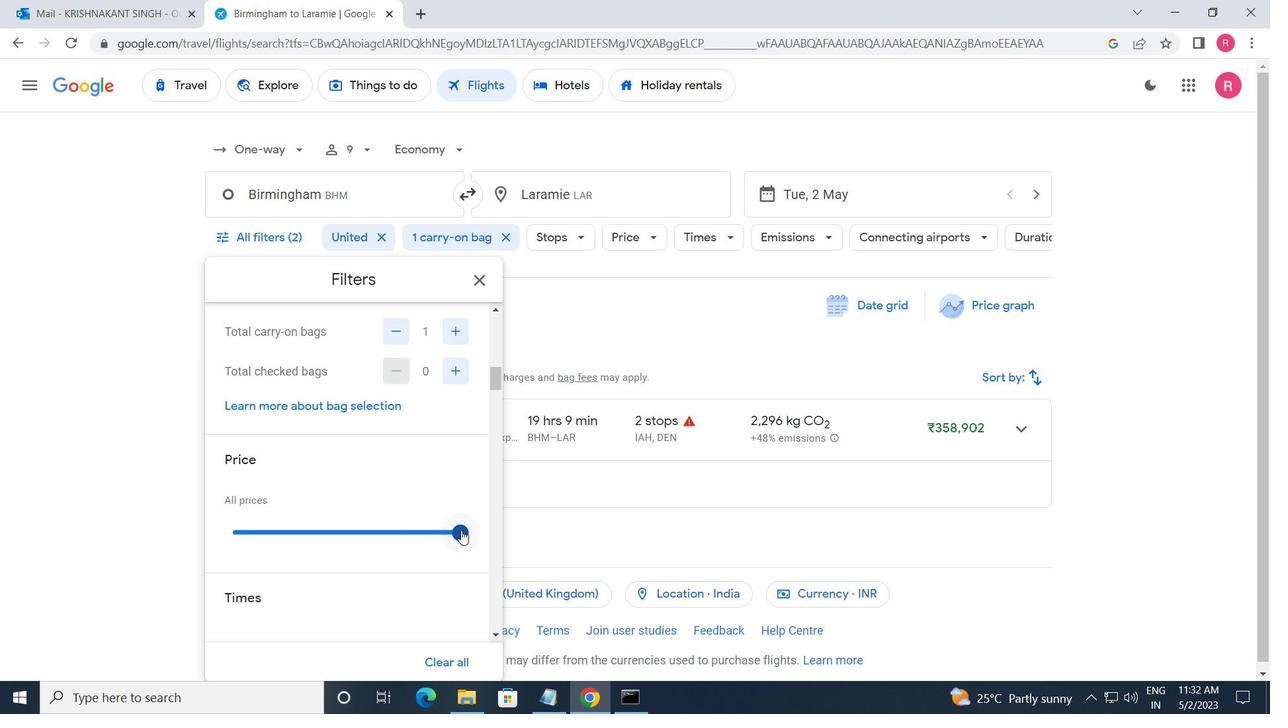 
Action: Mouse moved to (283, 516)
Screenshot: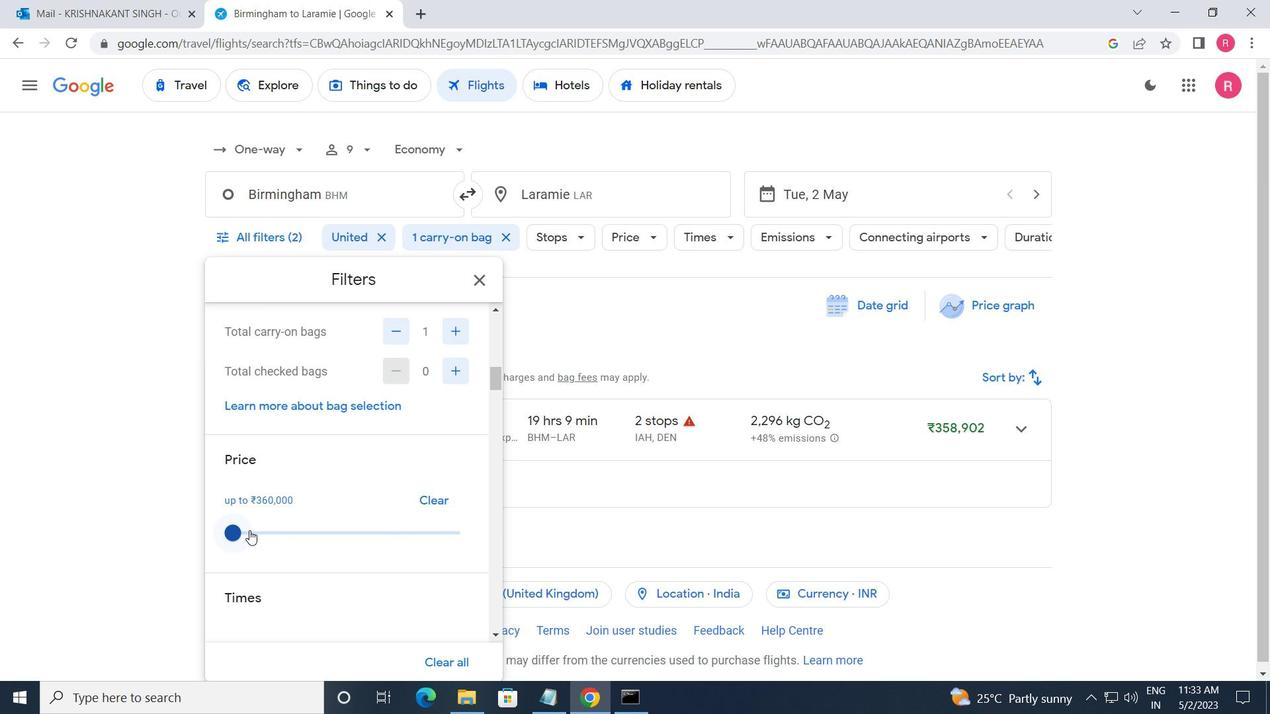 
Action: Mouse scrolled (283, 515) with delta (0, 0)
Screenshot: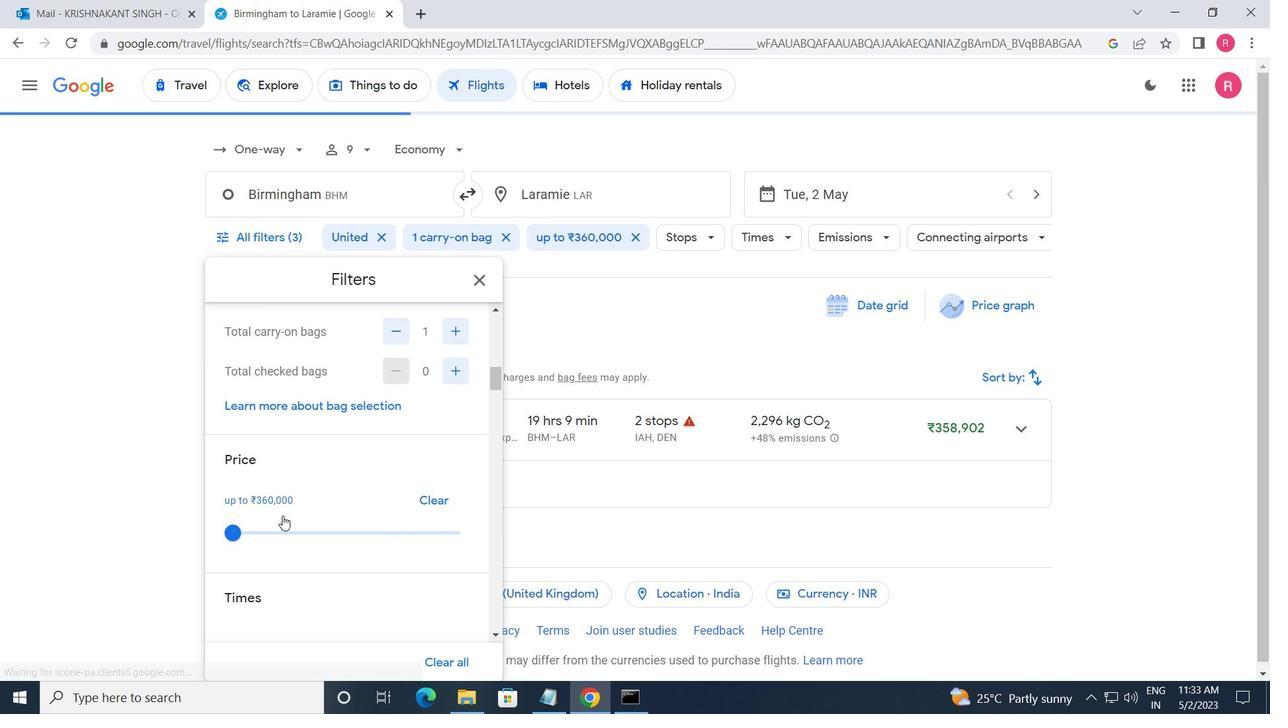 
Action: Mouse moved to (283, 514)
Screenshot: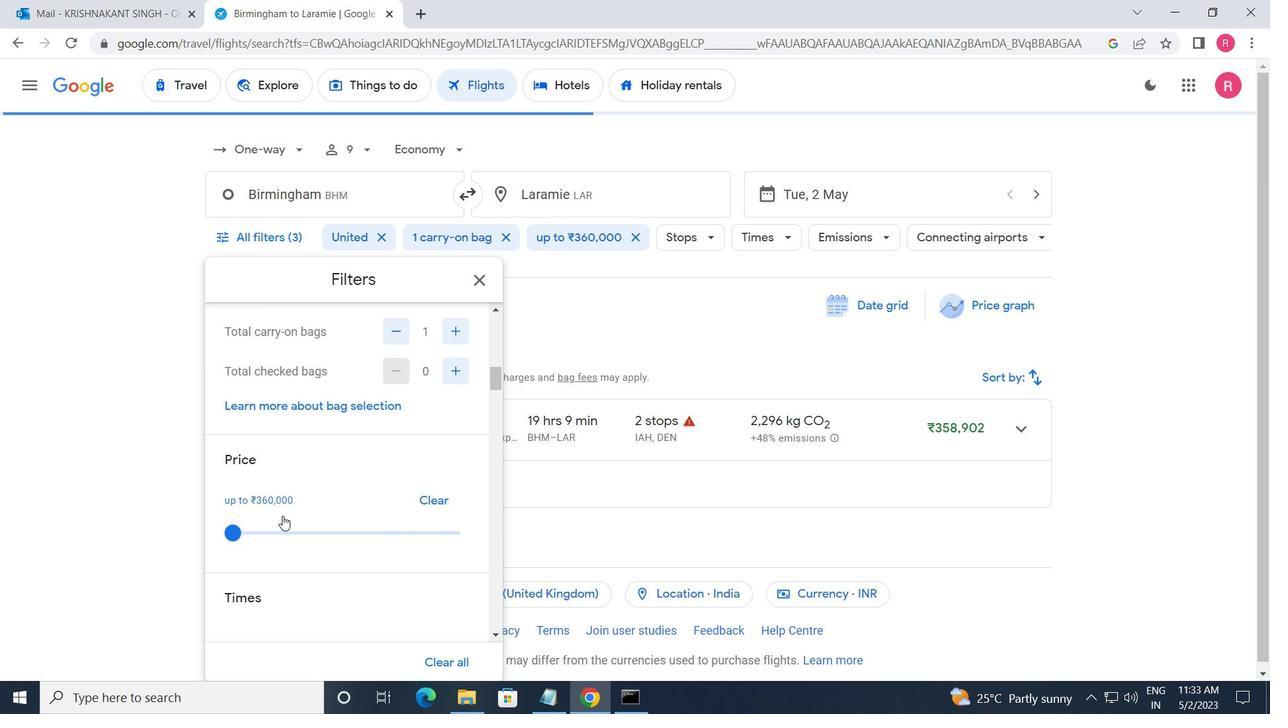 
Action: Mouse scrolled (283, 514) with delta (0, 0)
Screenshot: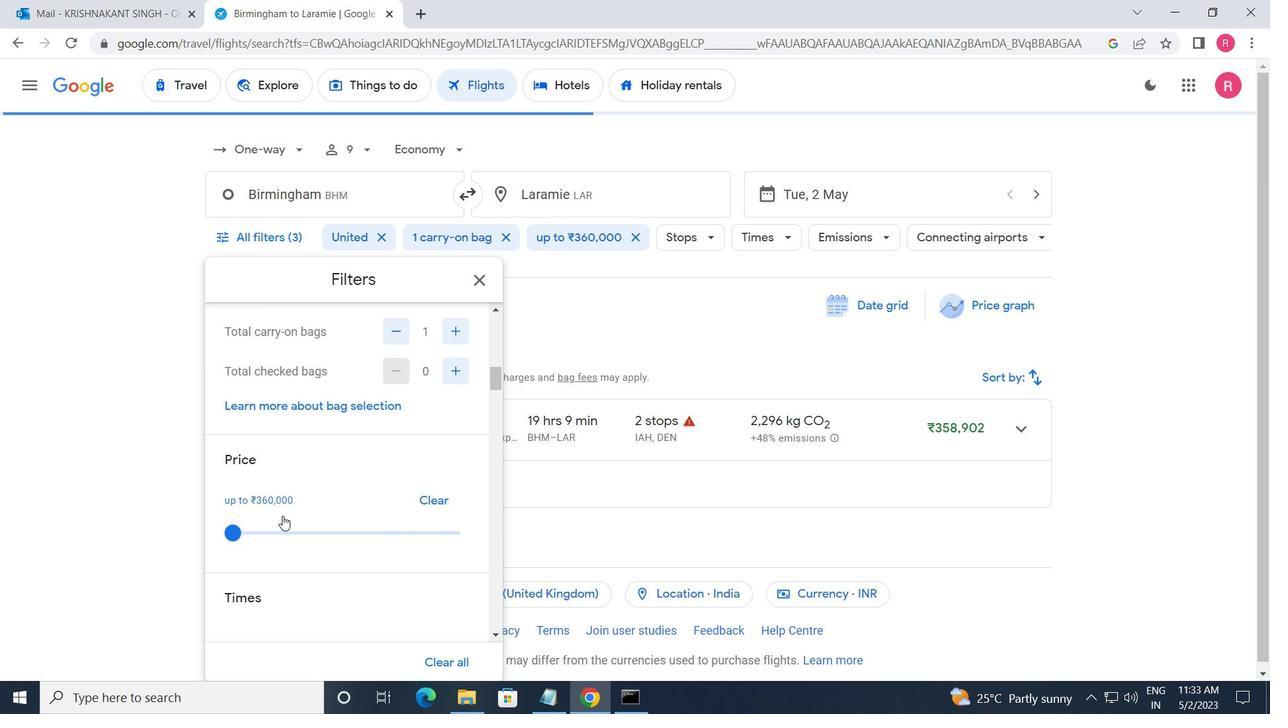
Action: Mouse moved to (238, 550)
Screenshot: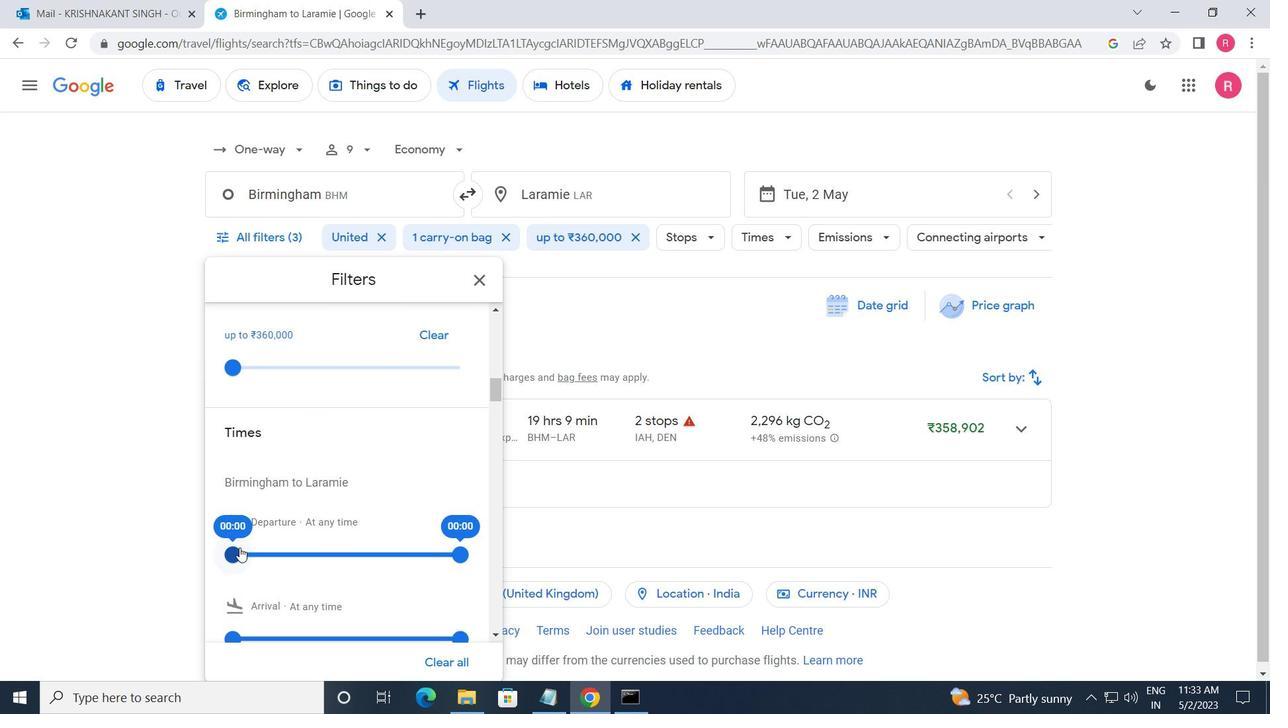 
Action: Mouse pressed left at (238, 550)
Screenshot: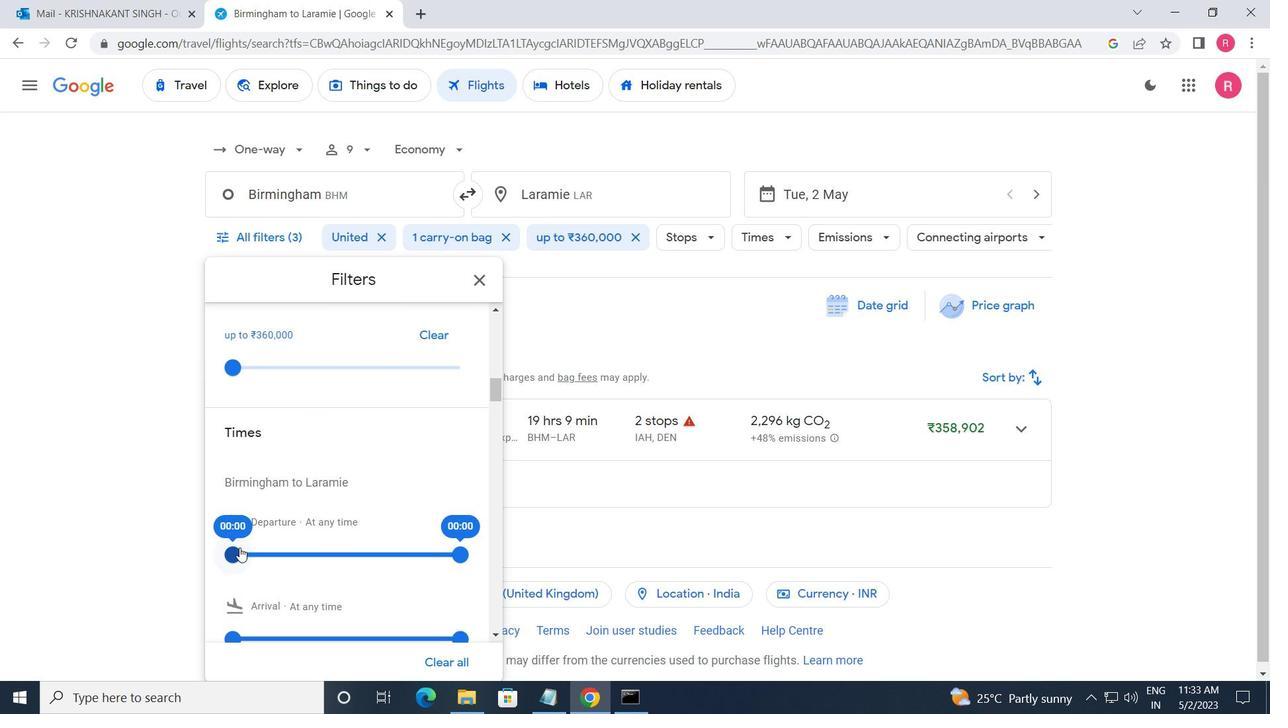 
Action: Mouse moved to (457, 557)
Screenshot: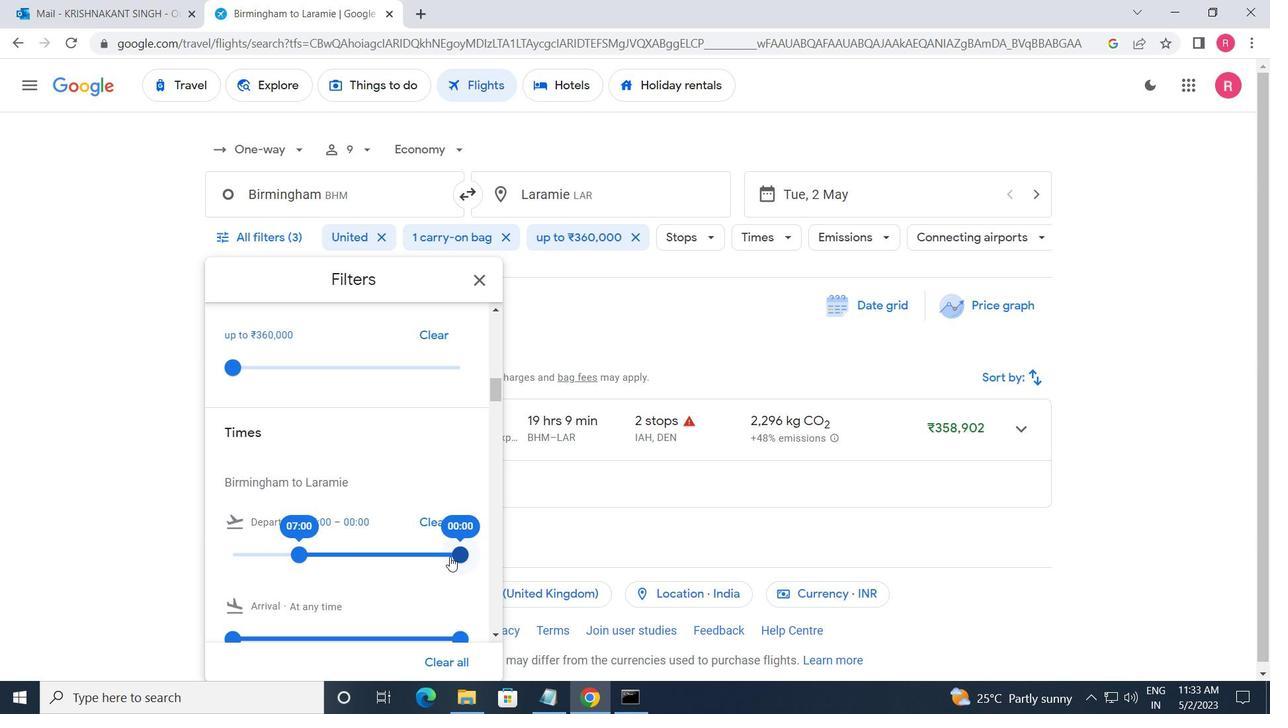 
Action: Mouse pressed left at (457, 557)
Screenshot: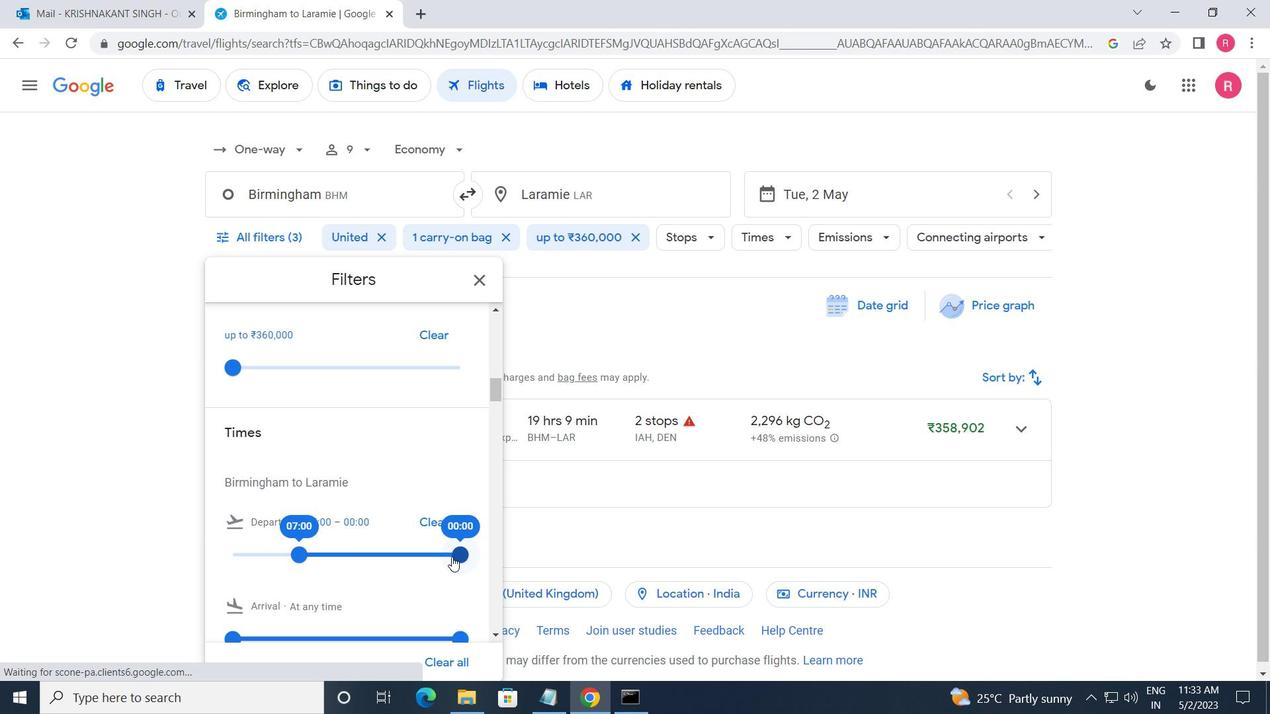 
Action: Mouse moved to (476, 291)
Screenshot: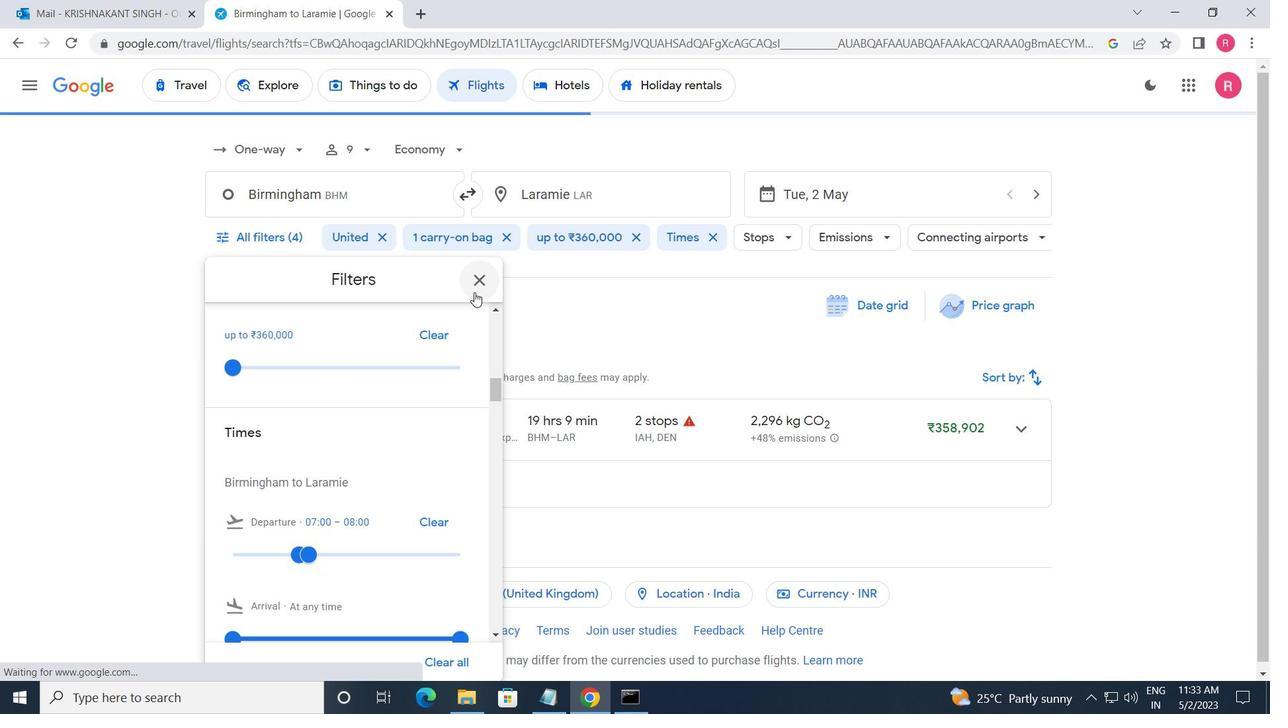 
Action: Mouse pressed left at (476, 291)
Screenshot: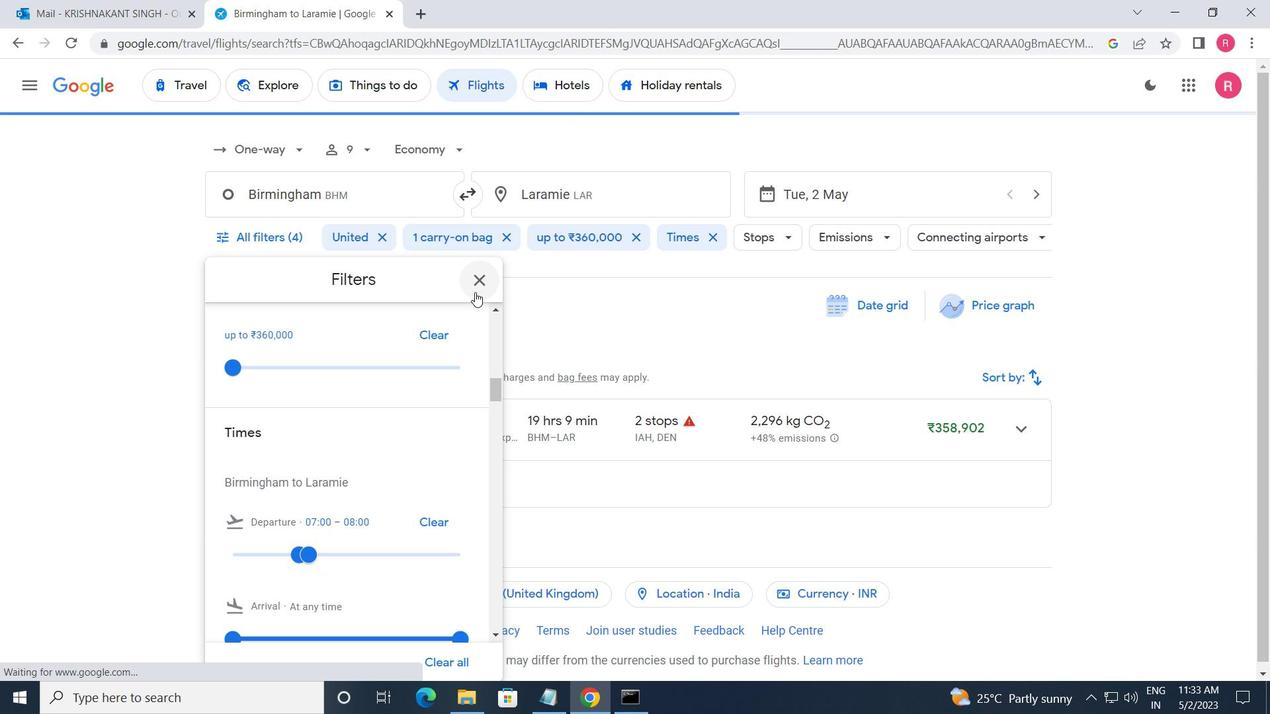 
Action: Mouse moved to (437, 193)
Screenshot: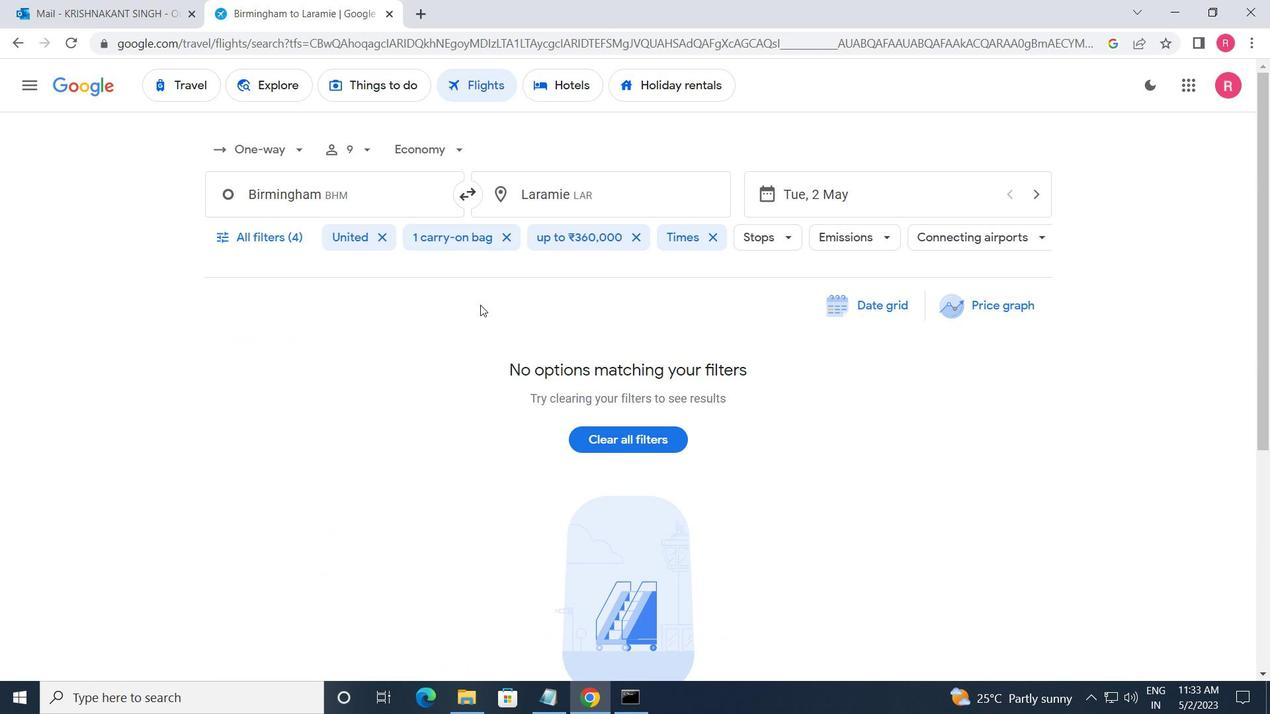 
